 Task: Slide 4 - Introduction.
Action: Mouse moved to (48, 114)
Screenshot: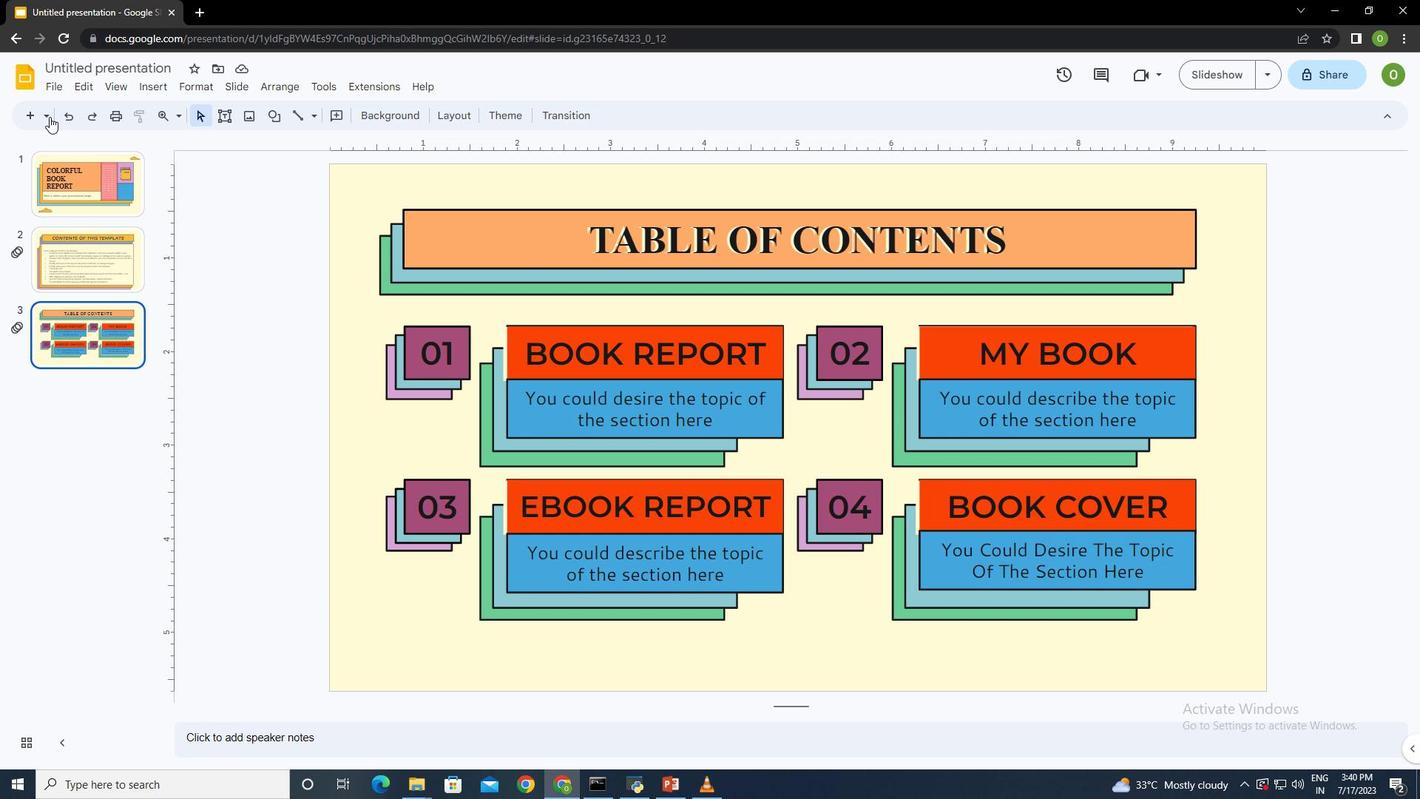 
Action: Mouse pressed left at (48, 114)
Screenshot: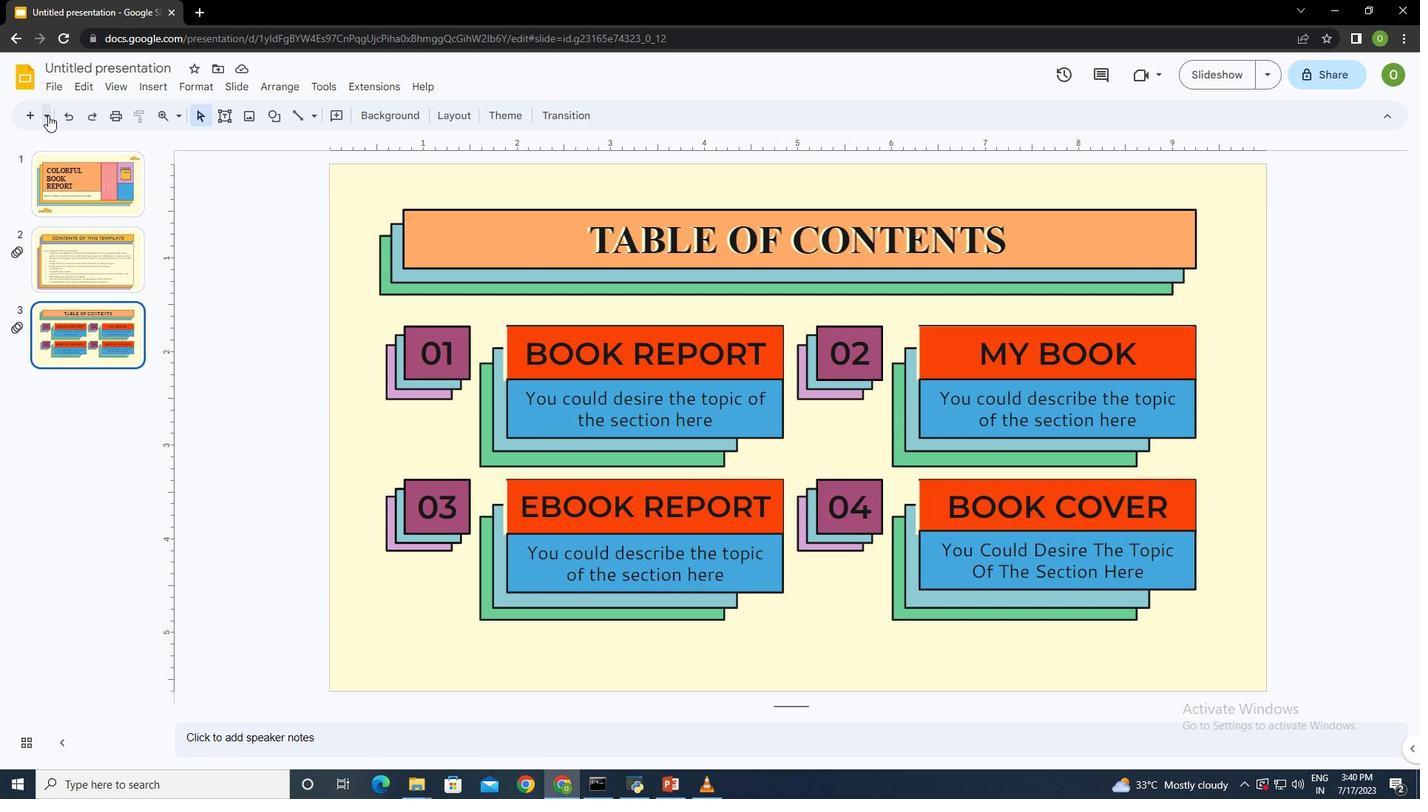 
Action: Mouse moved to (266, 238)
Screenshot: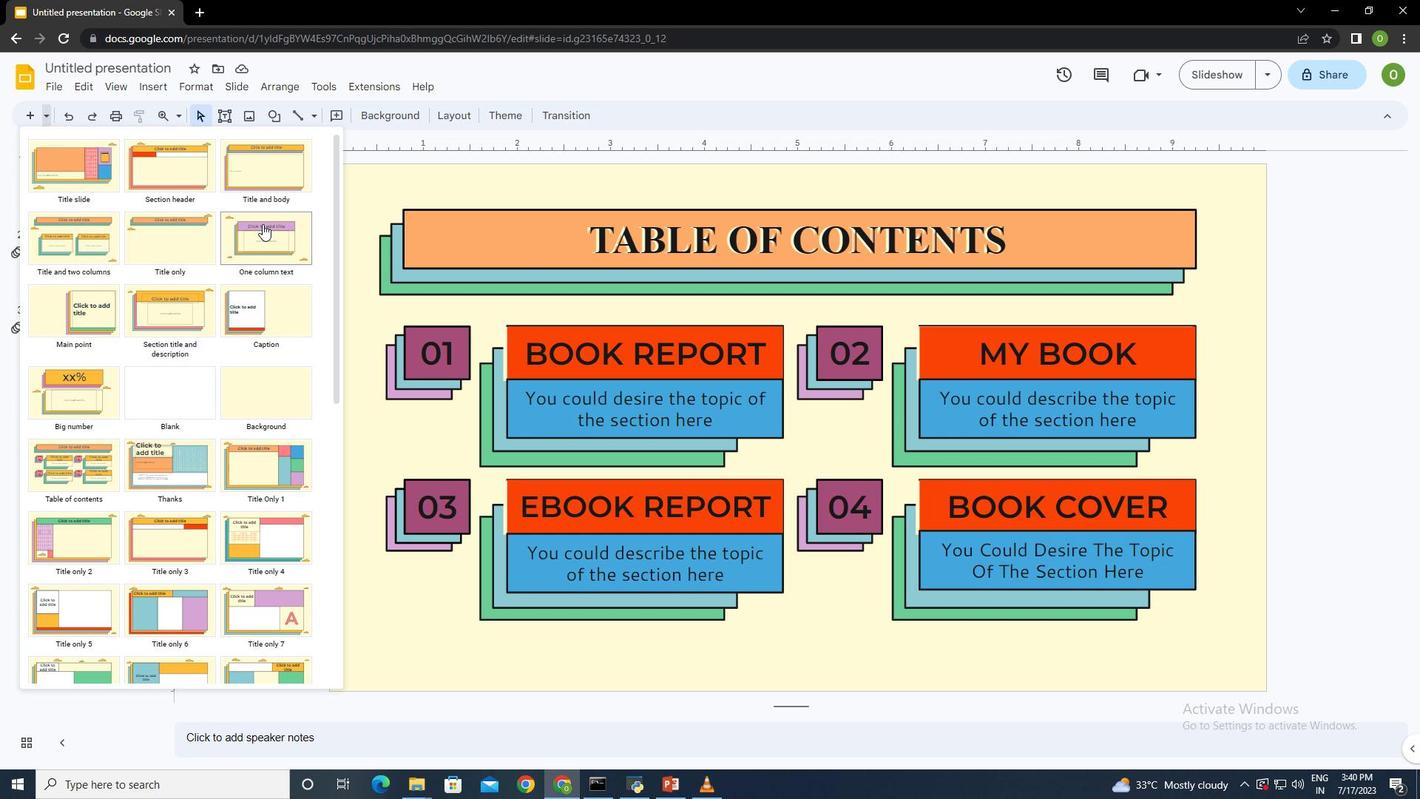 
Action: Mouse pressed left at (266, 238)
Screenshot: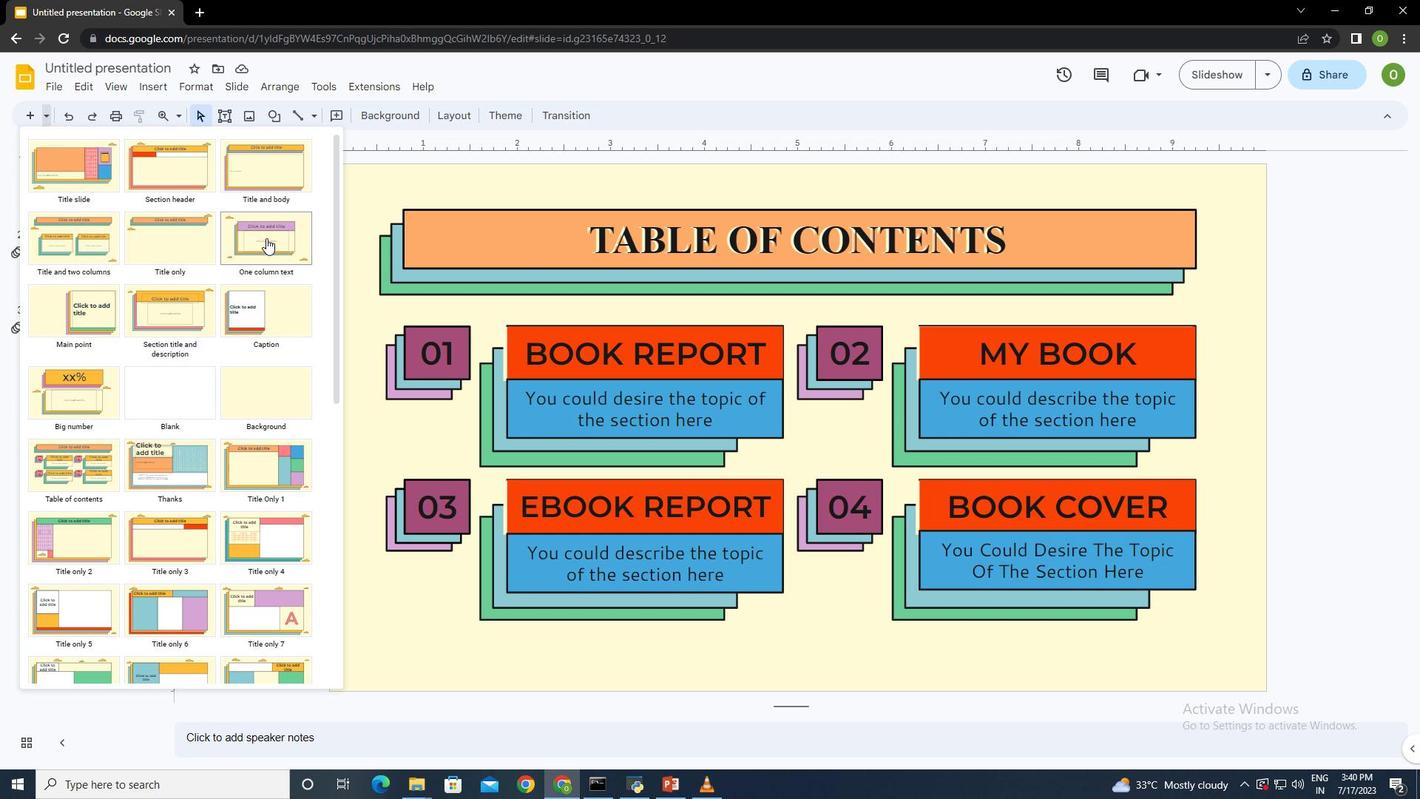 
Action: Mouse moved to (745, 300)
Screenshot: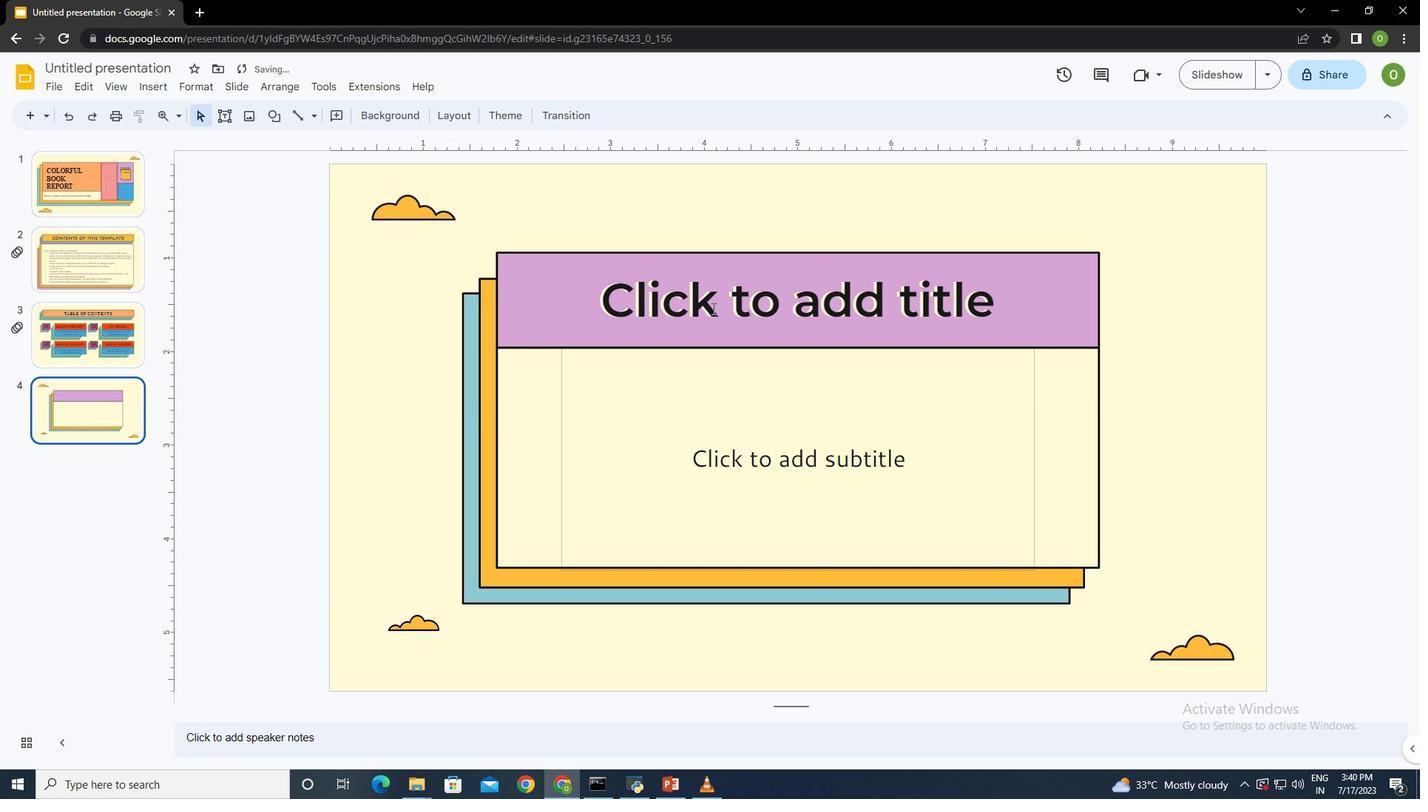 
Action: Mouse pressed left at (745, 300)
Screenshot: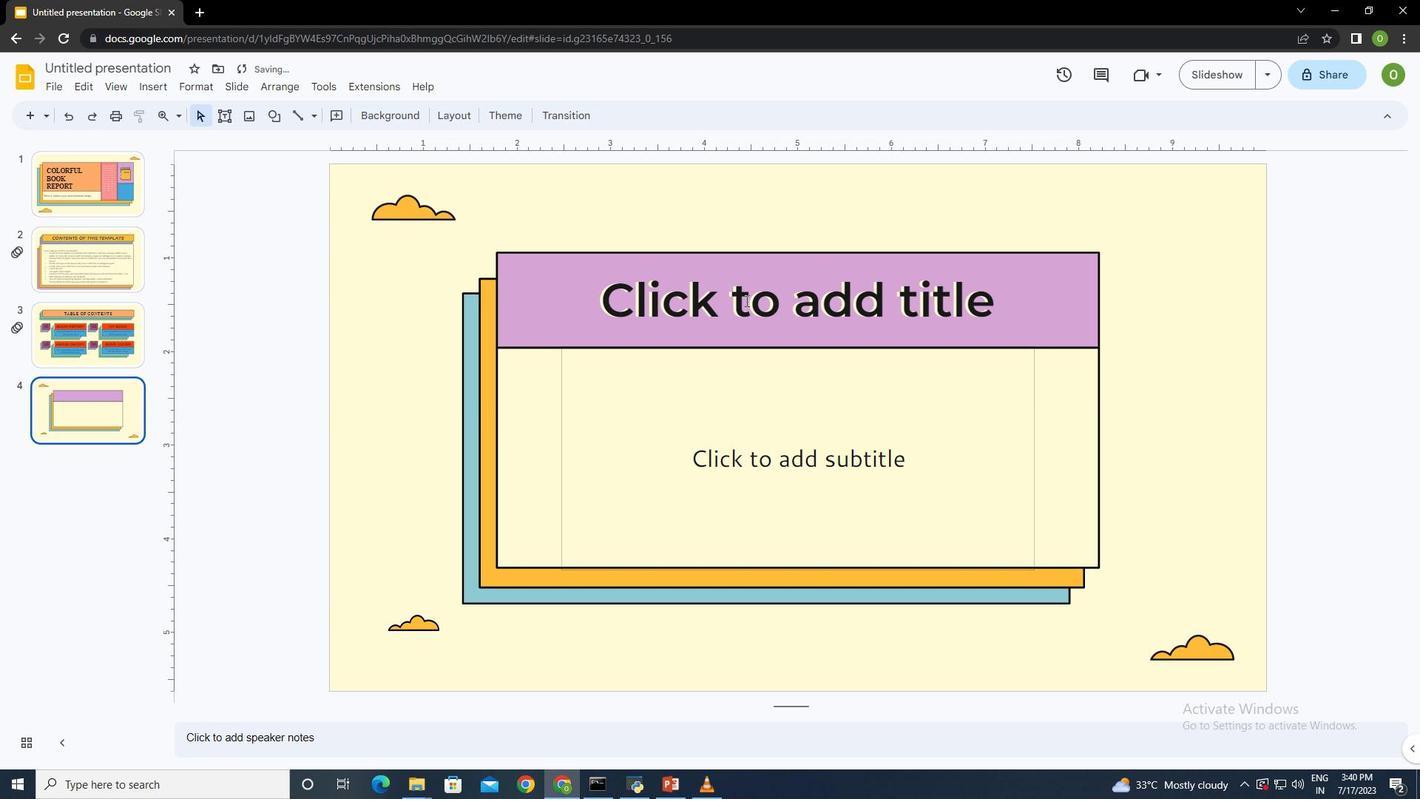 
Action: Key pressed <Key.shift>I<Key.caps_lock>NTRODUCTION
Screenshot: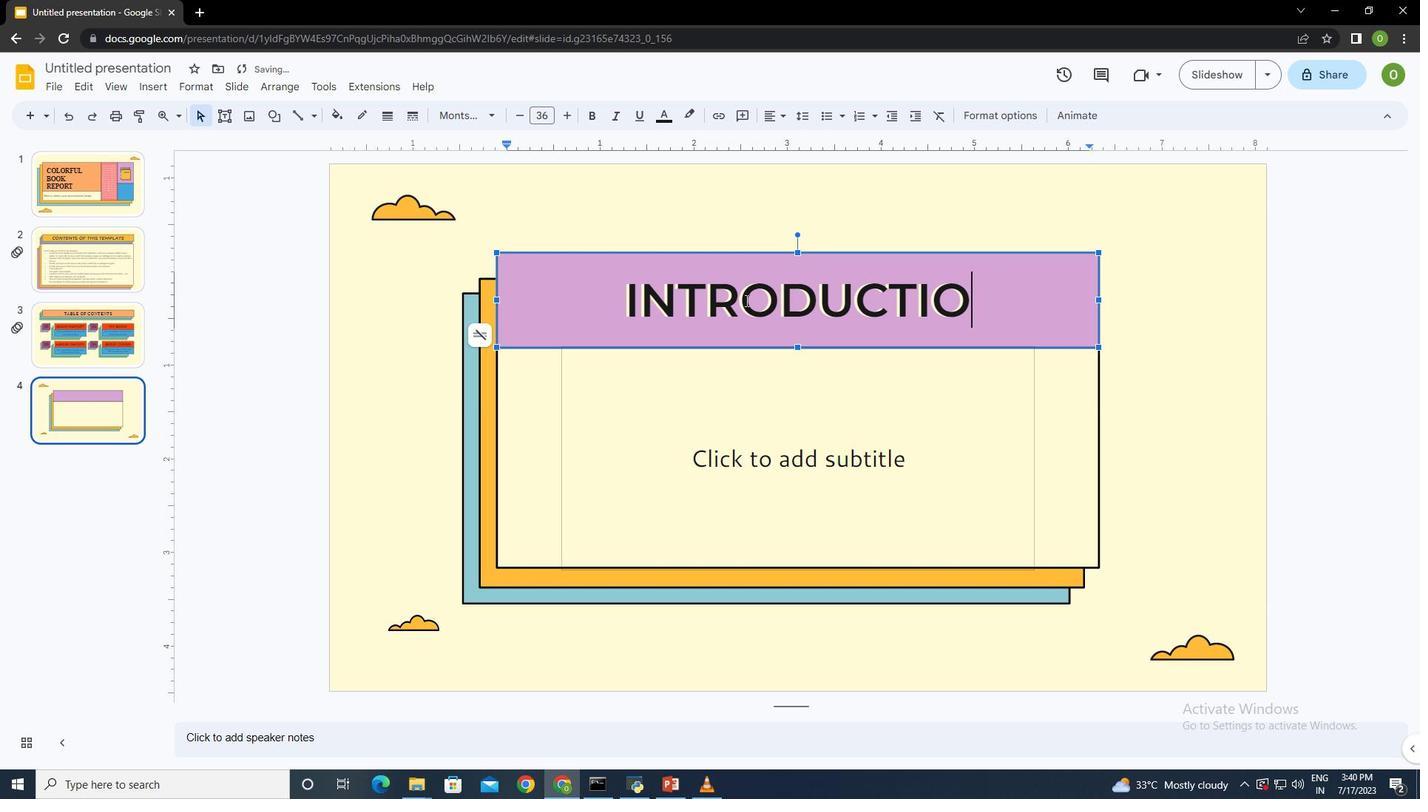 
Action: Mouse moved to (672, 440)
Screenshot: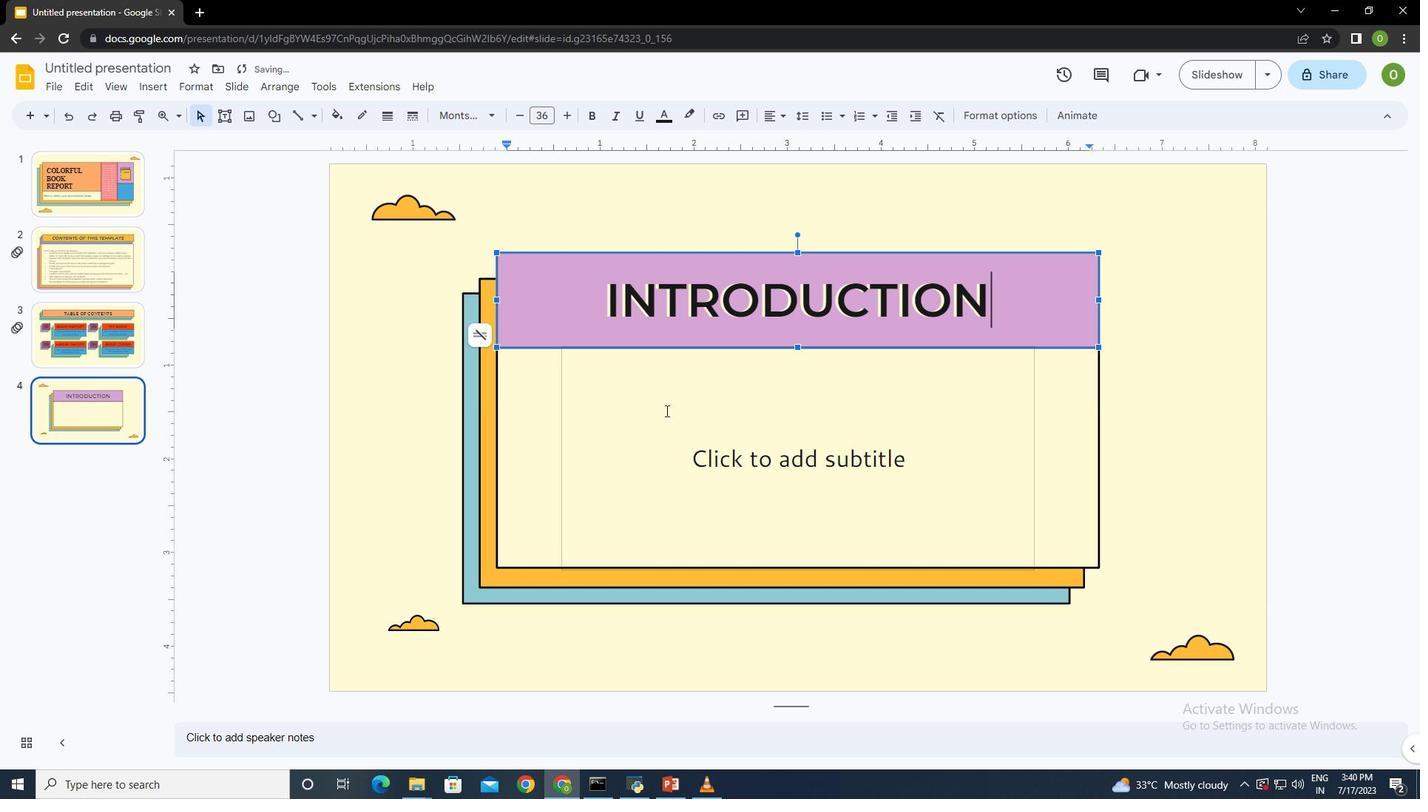 
Action: Mouse pressed left at (672, 440)
Screenshot: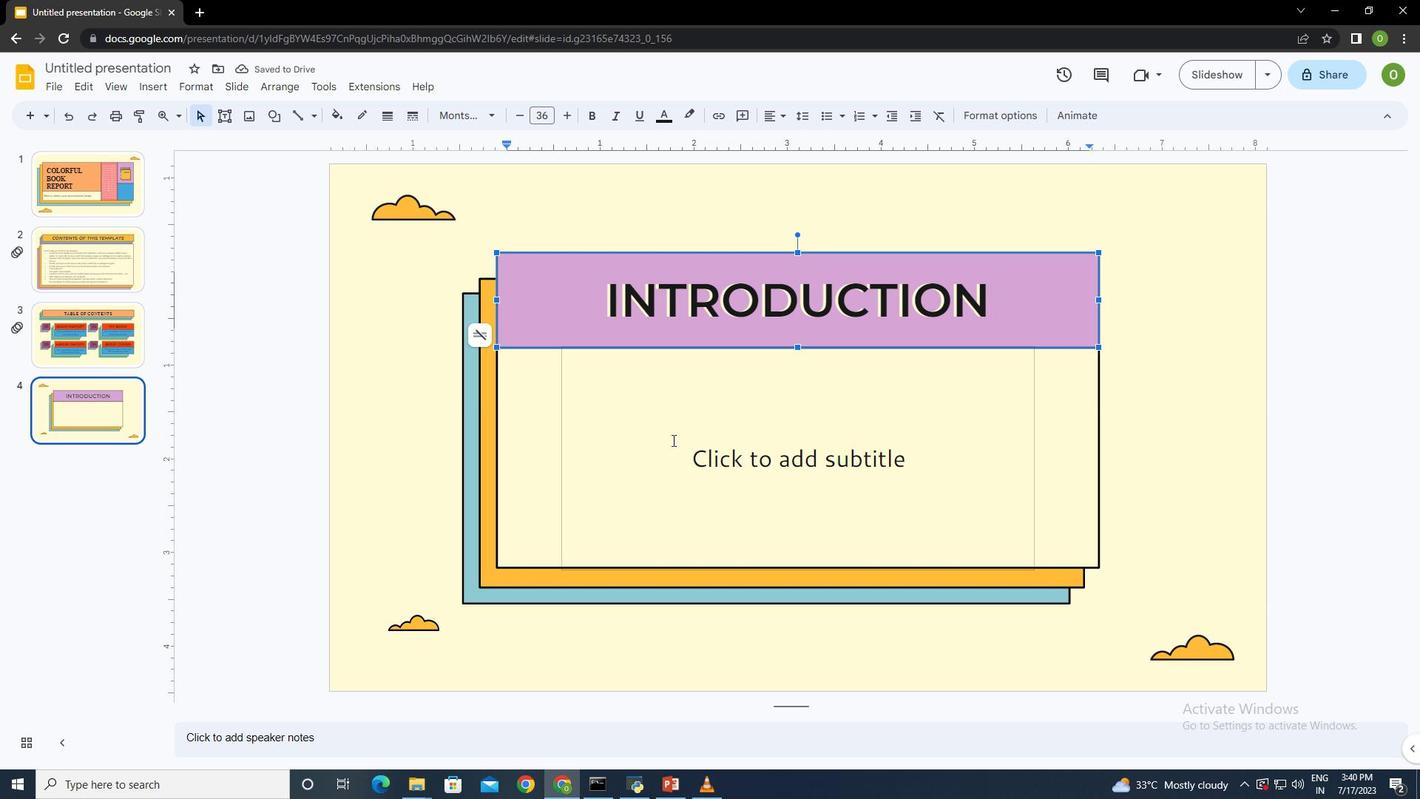 
Action: Key pressed <Key.caps_lock><Key.shift>Here<Key.space>you<Key.space>could<Key.space>give<Key.space>a<Key.space>brif<Key.space><Key.backspace><Key.backspace>ef<Key.space>description<Key.space>of<Key.space>the<Key.space>topic<Key.space>your<Key.backspace><Key.space>want<Key.space>to<Key.space>talk<Key.space>about<Key.space><Key.backspace>.<Key.space><Key.shift><Key.shift>For<Key.space>example<Key.space><Key.backspace>,<Key.space>if<Key.space>you<Key.space>want<Key.space>to<Key.space>talk<Key.space>about<Key.space><Key.shift>Mercury,<Key.space><Key.shift>You<Key.space>could<Key.space>say<Key.space>that's<Key.space>the<Key.space>smallest<Key.space>planet<Key.space>in<Key.space>the<Key.space>entire<Key.space><Key.shift>Solor<Key.backspace><Key.backspace>ar<Key.space><Key.shift>System.<Key.backspace>ctrl+A
Screenshot: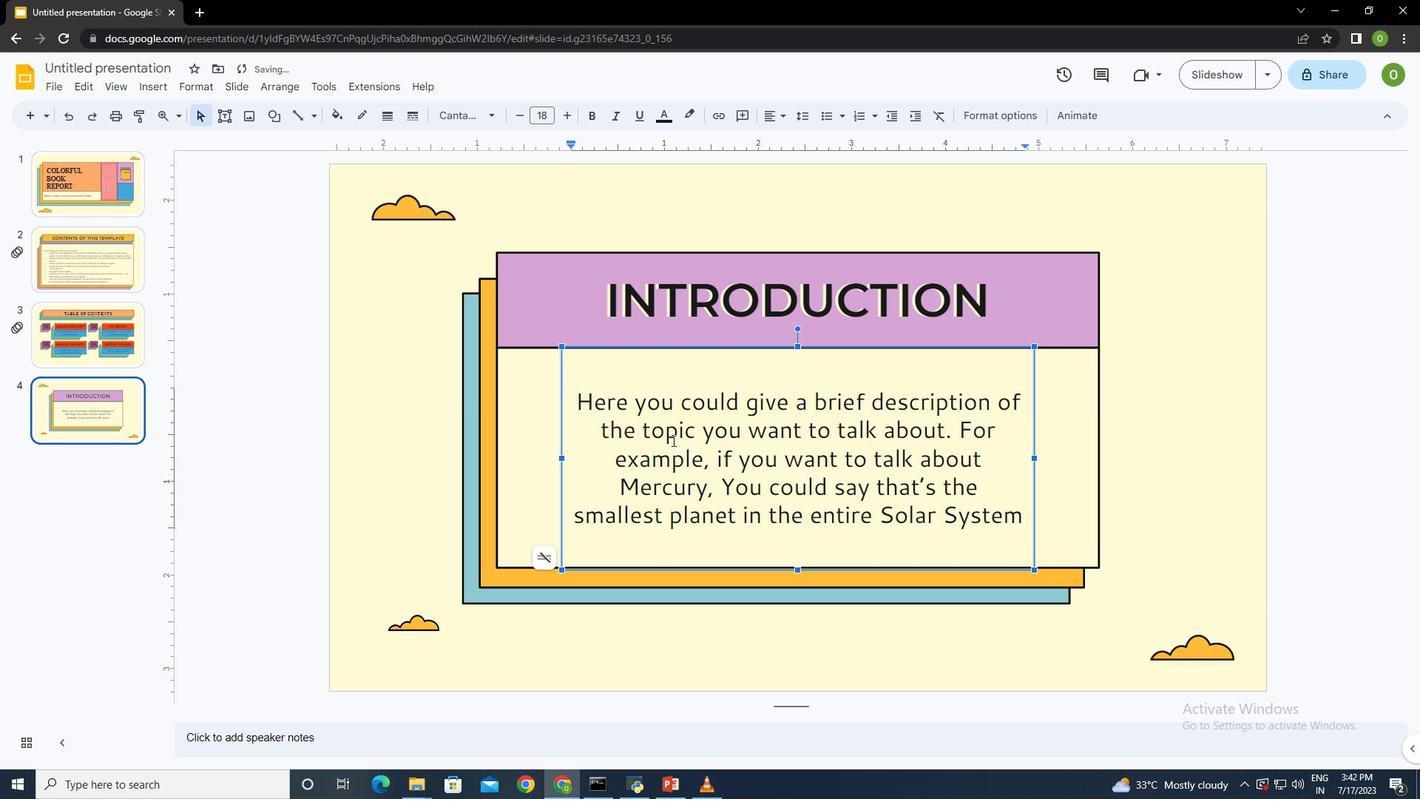 
Action: Mouse moved to (472, 115)
Screenshot: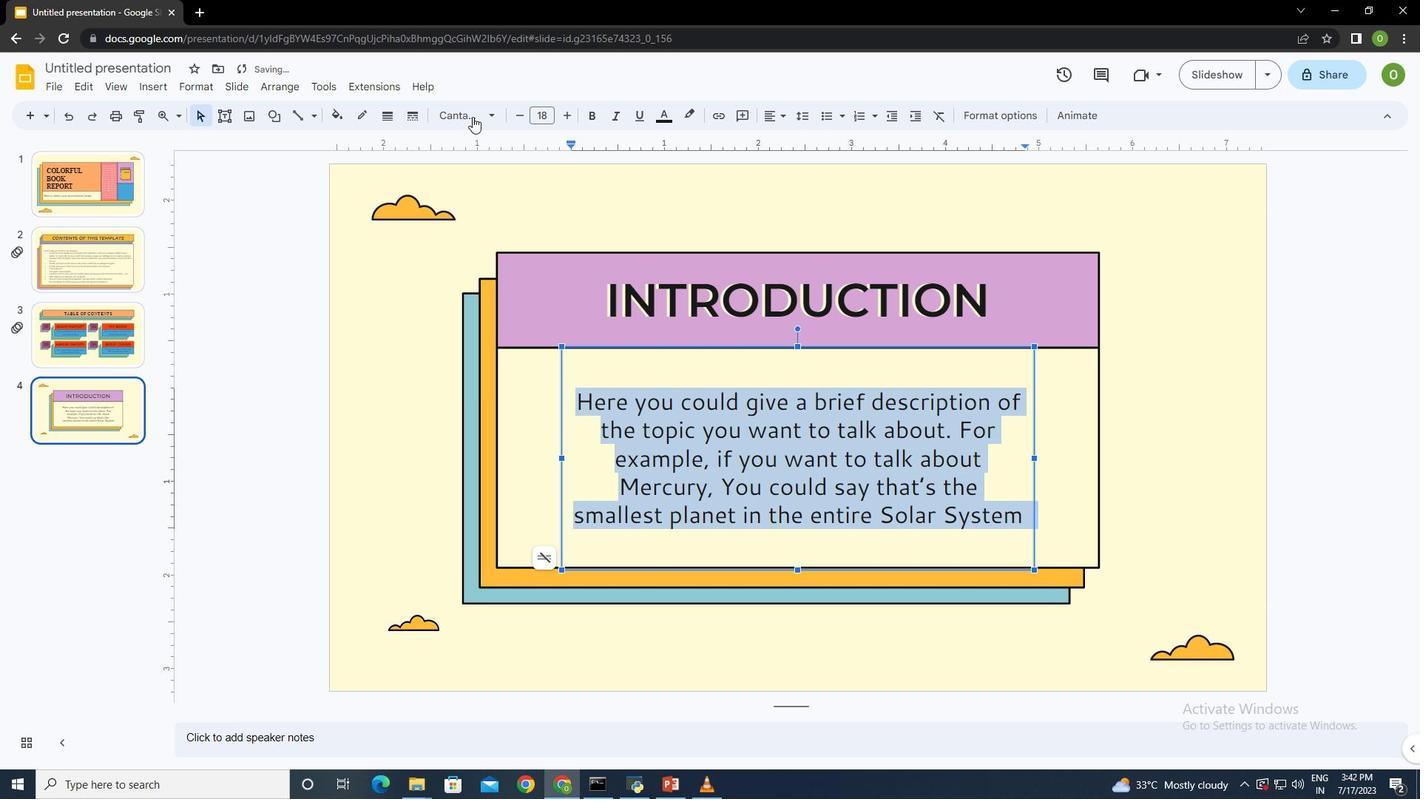 
Action: Mouse pressed left at (472, 115)
Screenshot: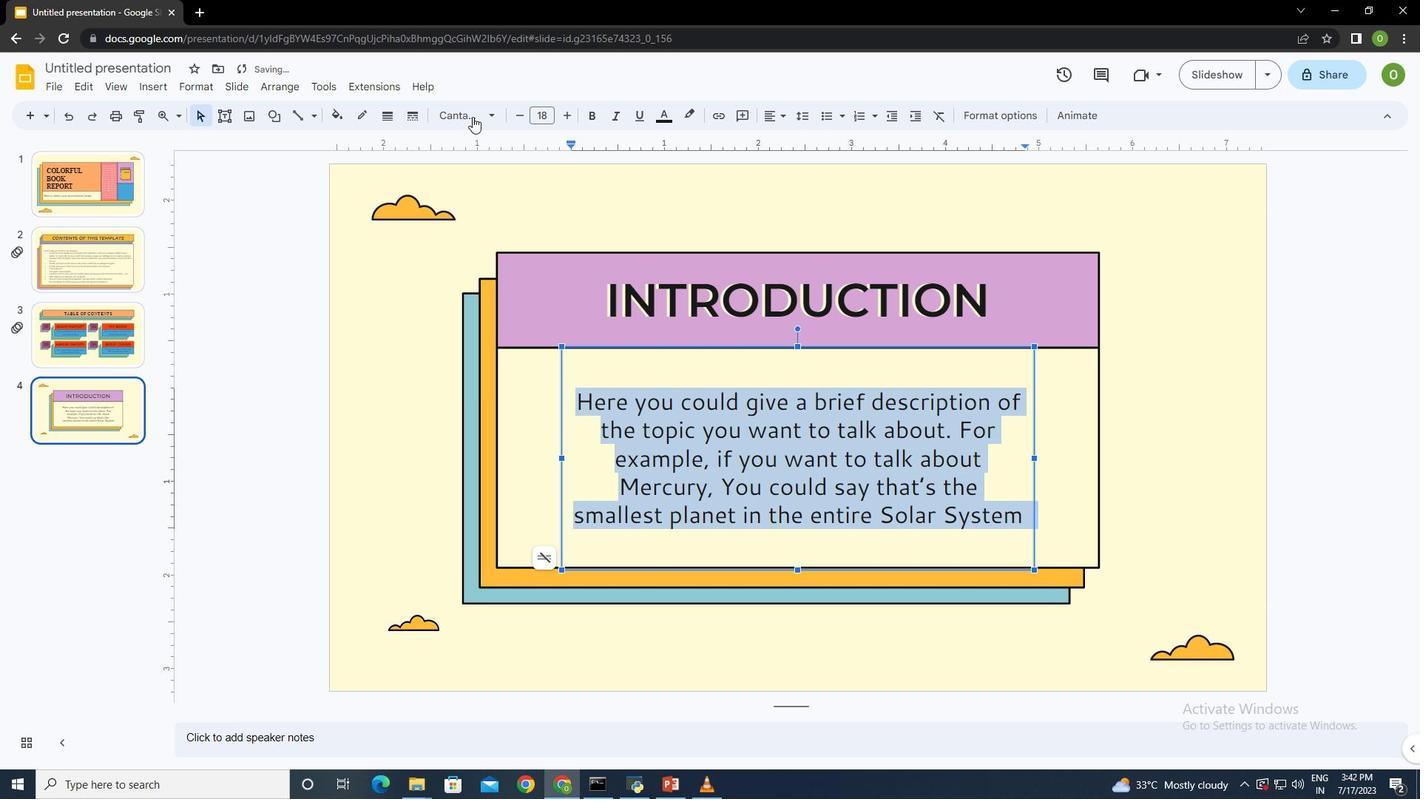 
Action: Mouse moved to (518, 375)
Screenshot: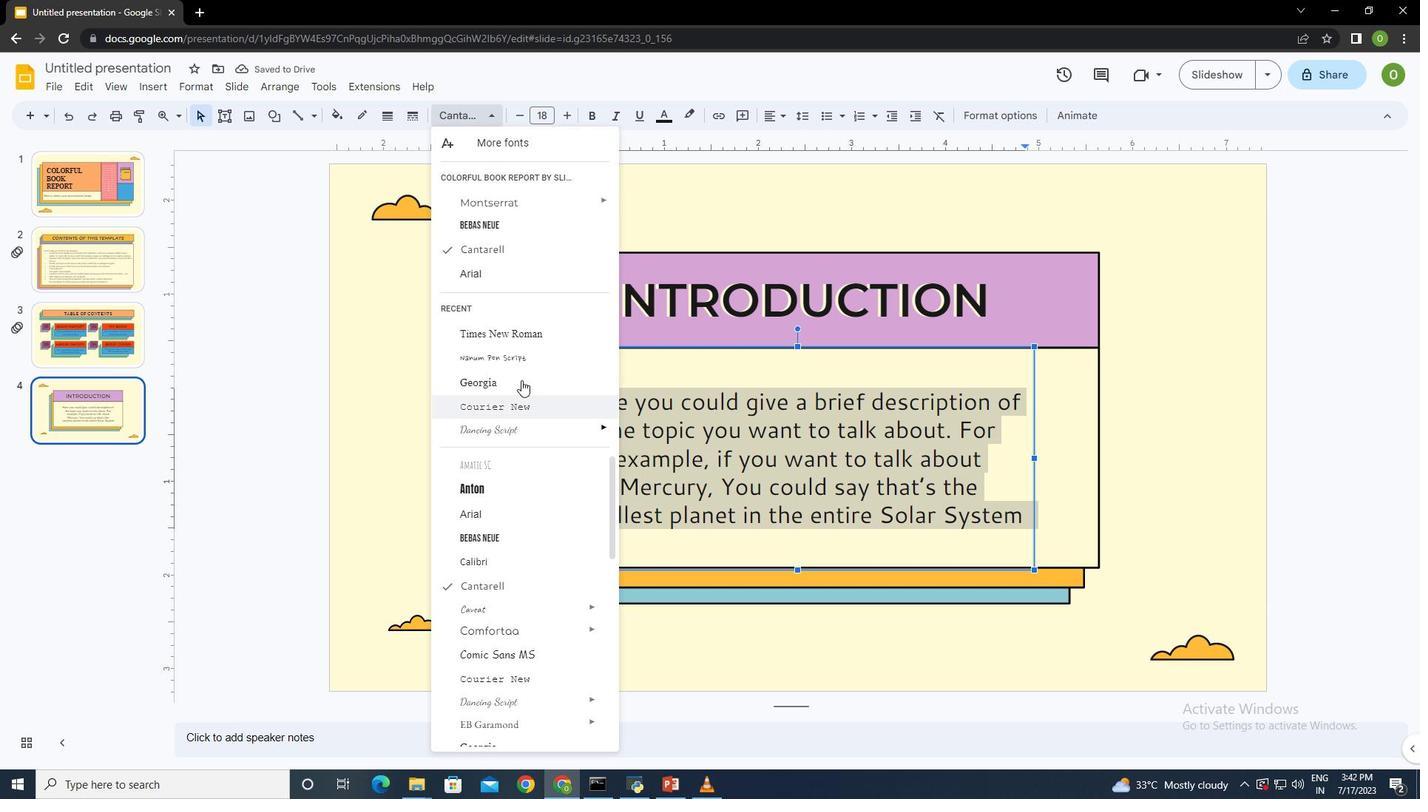 
Action: Mouse pressed left at (518, 375)
Screenshot: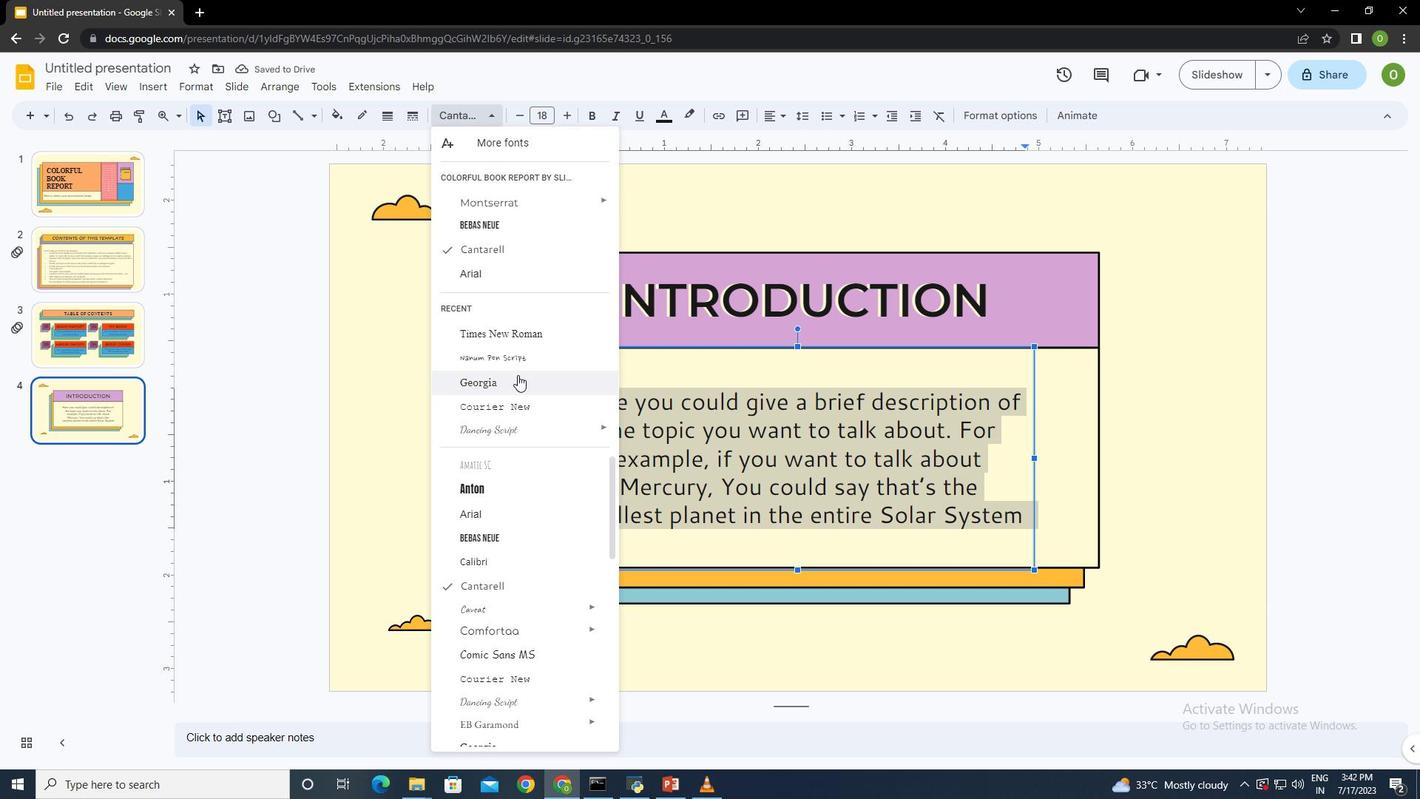 
Action: Mouse moved to (570, 116)
Screenshot: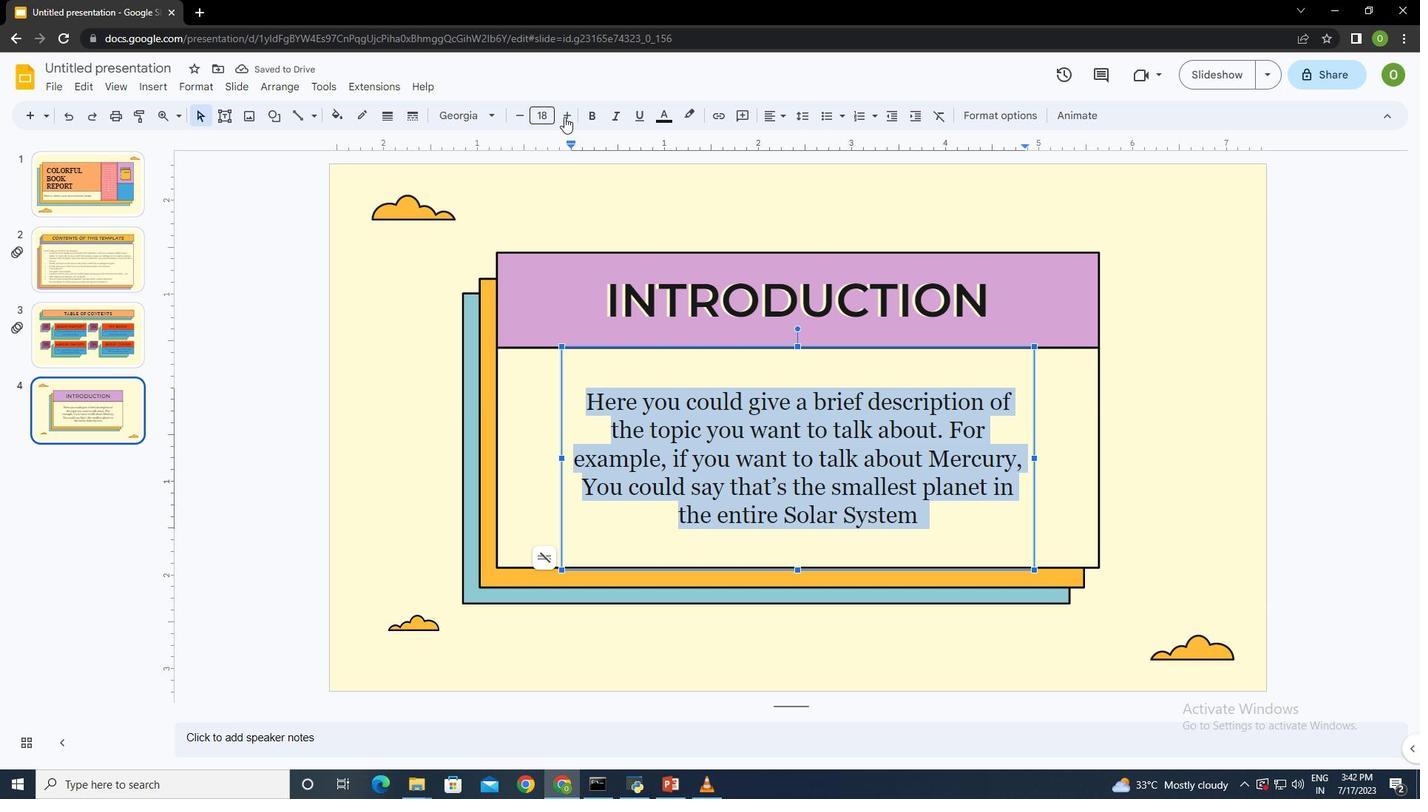 
Action: Mouse pressed left at (570, 116)
Screenshot: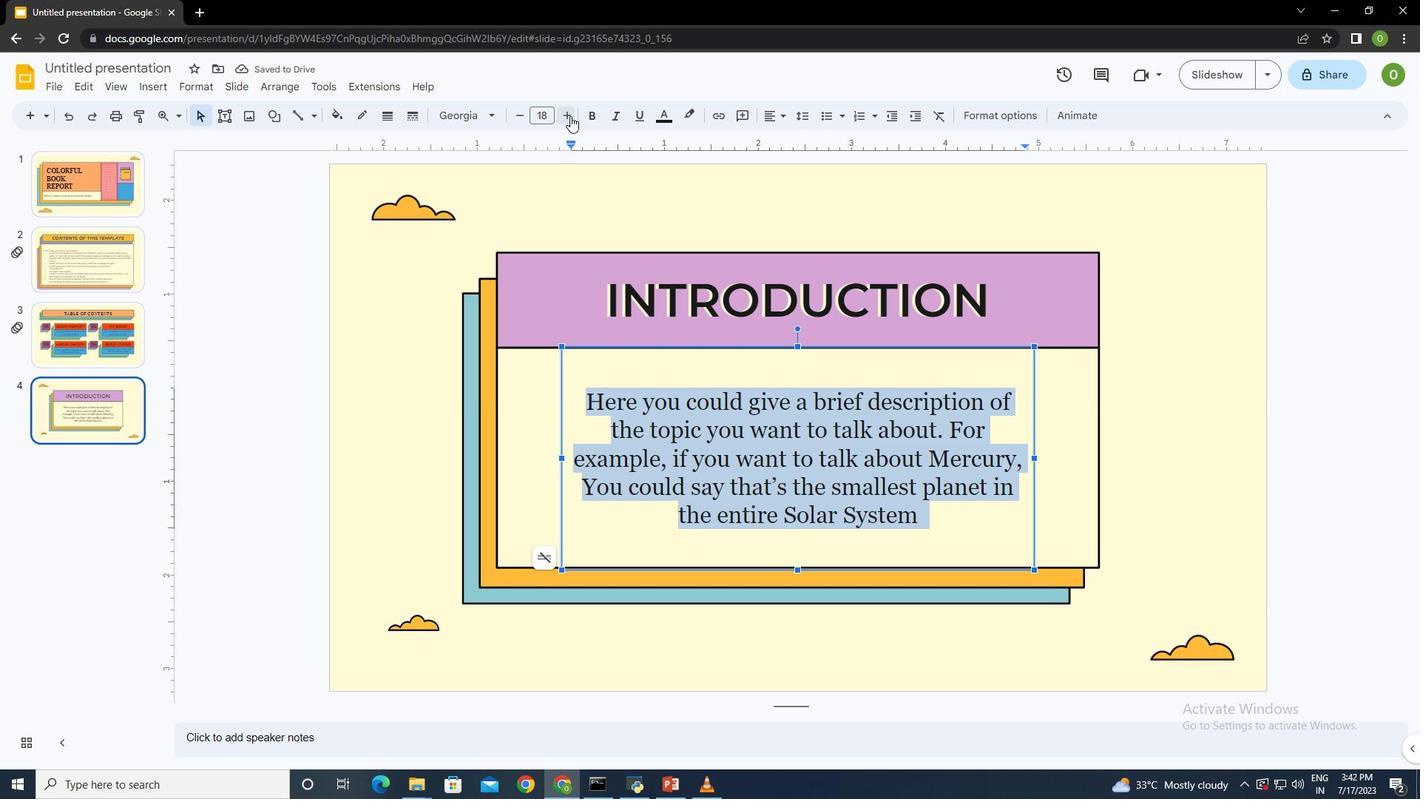 
Action: Mouse moved to (935, 360)
Screenshot: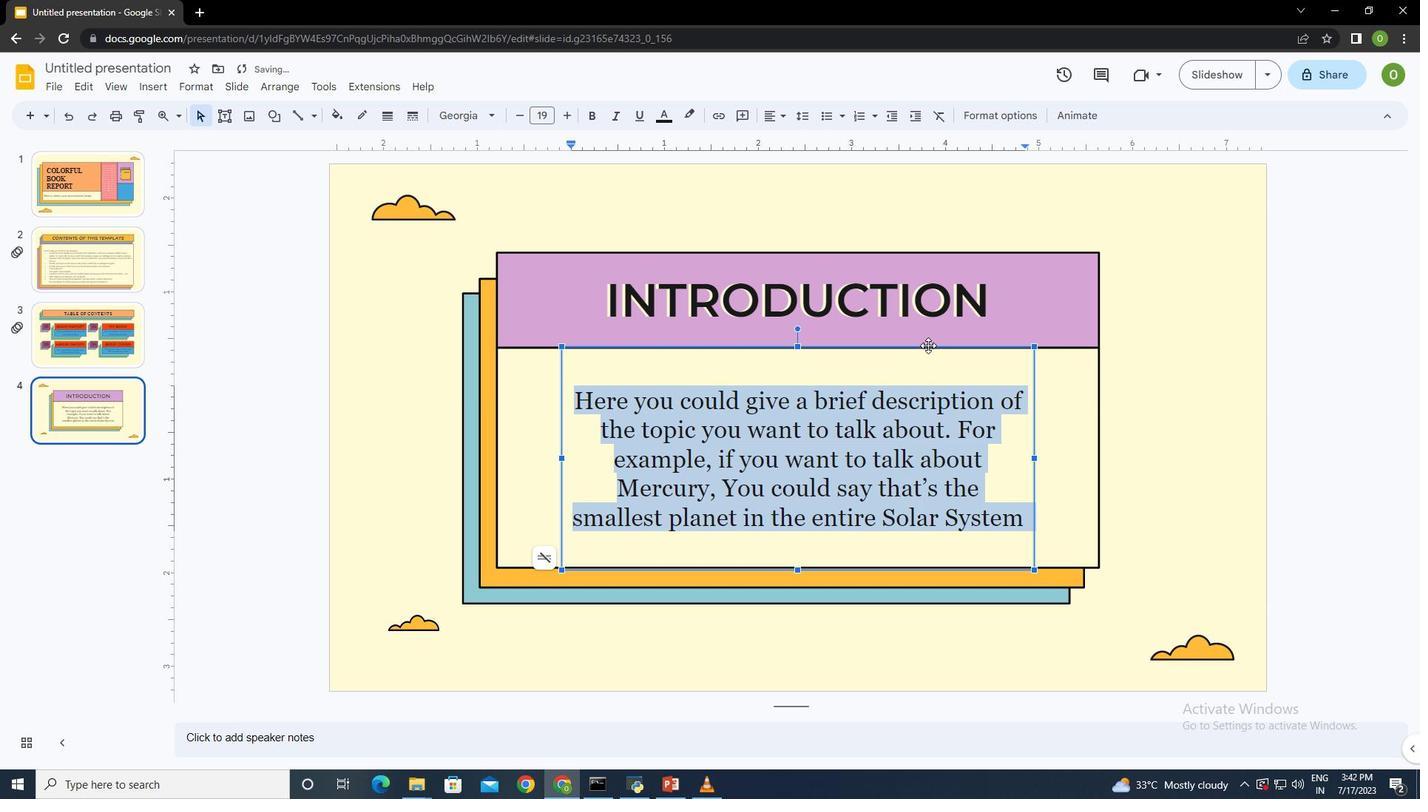 
Action: Mouse pressed left at (935, 360)
Screenshot: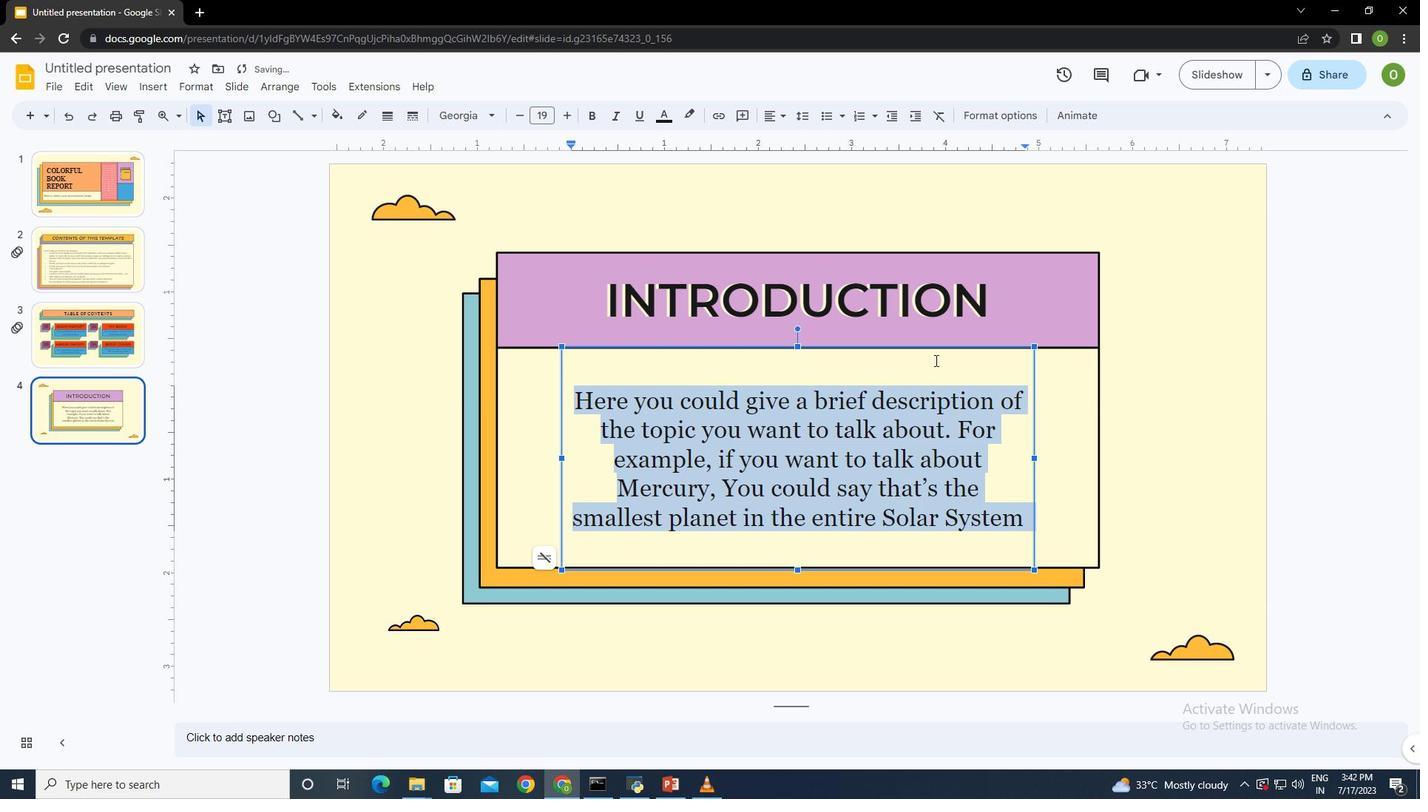 
Action: Mouse moved to (994, 302)
Screenshot: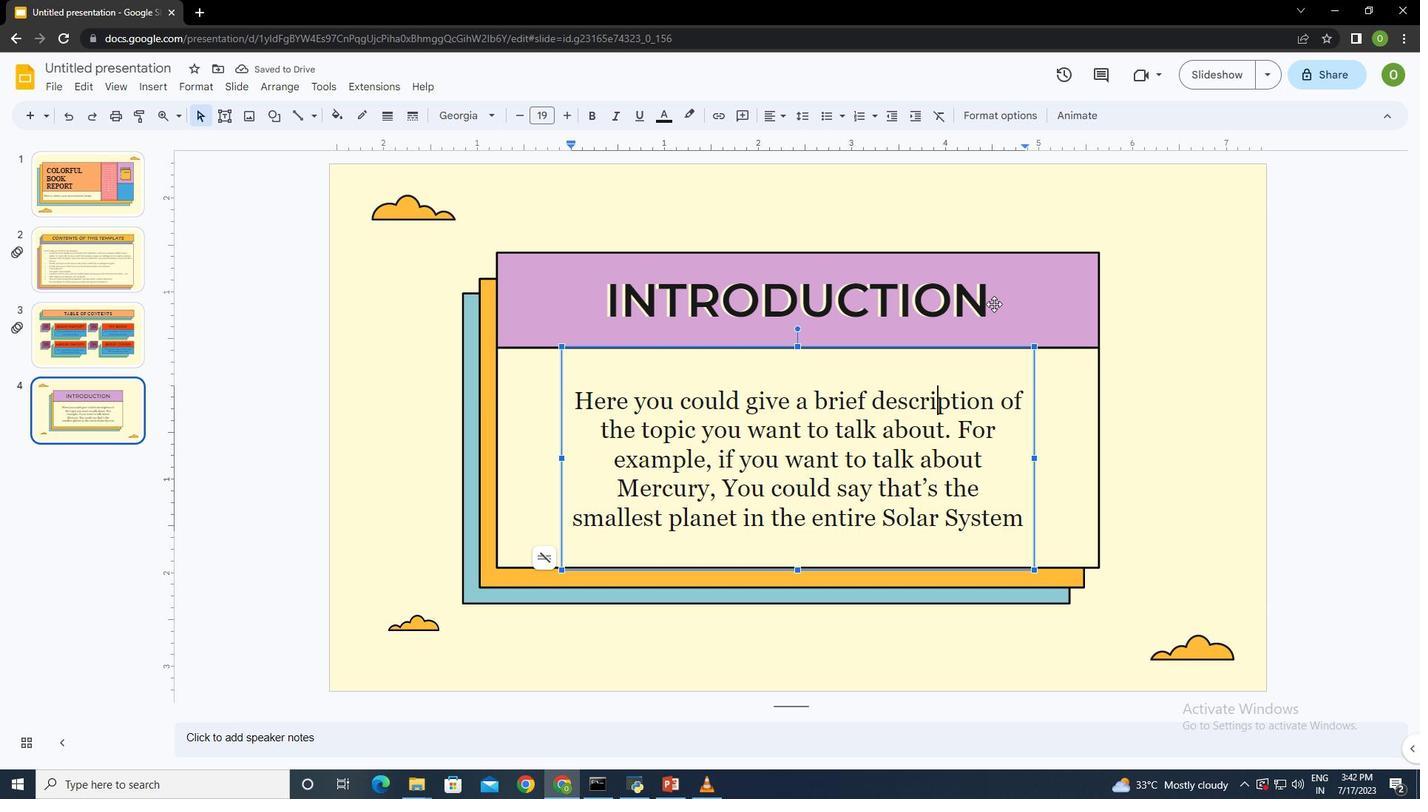
Action: Mouse pressed left at (994, 302)
Screenshot: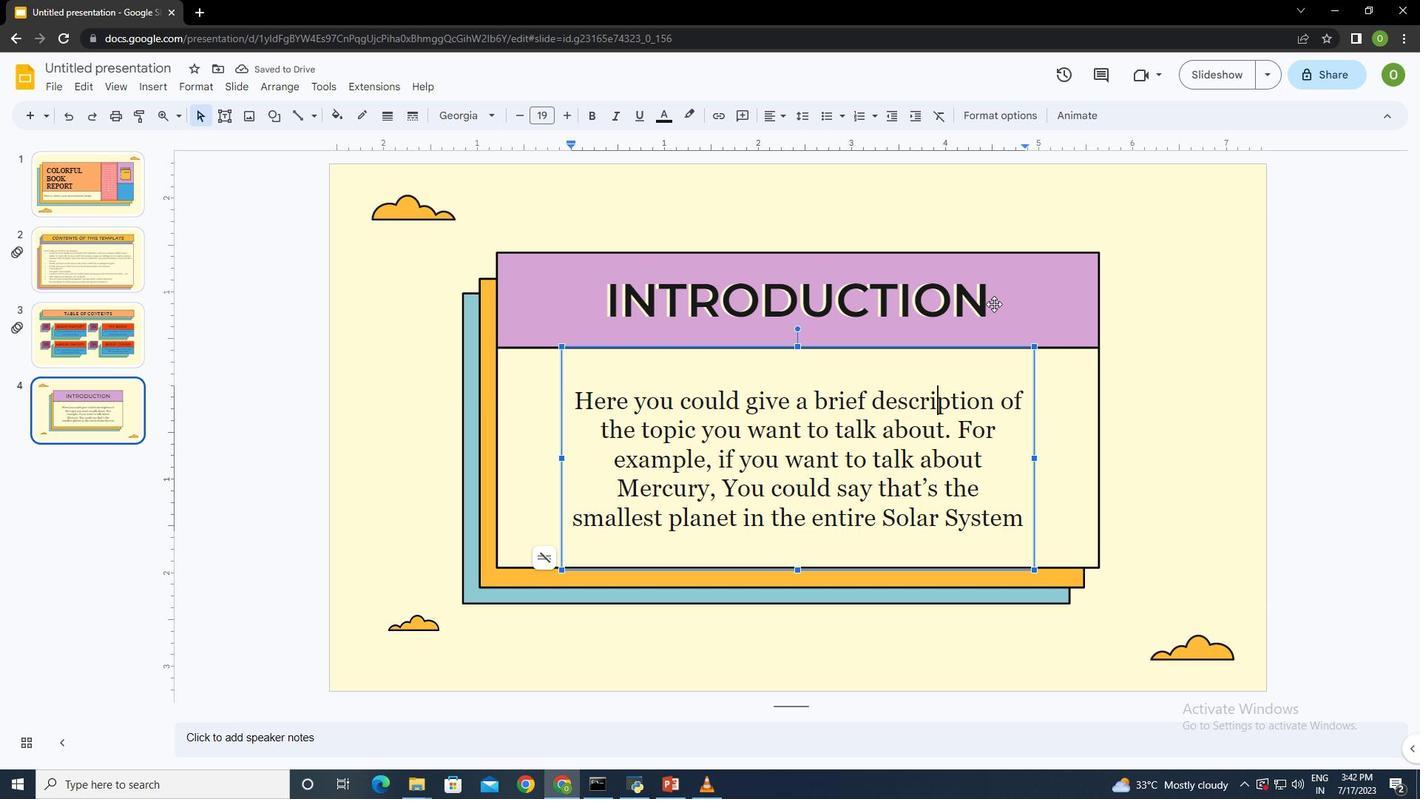 
Action: Mouse moved to (978, 300)
Screenshot: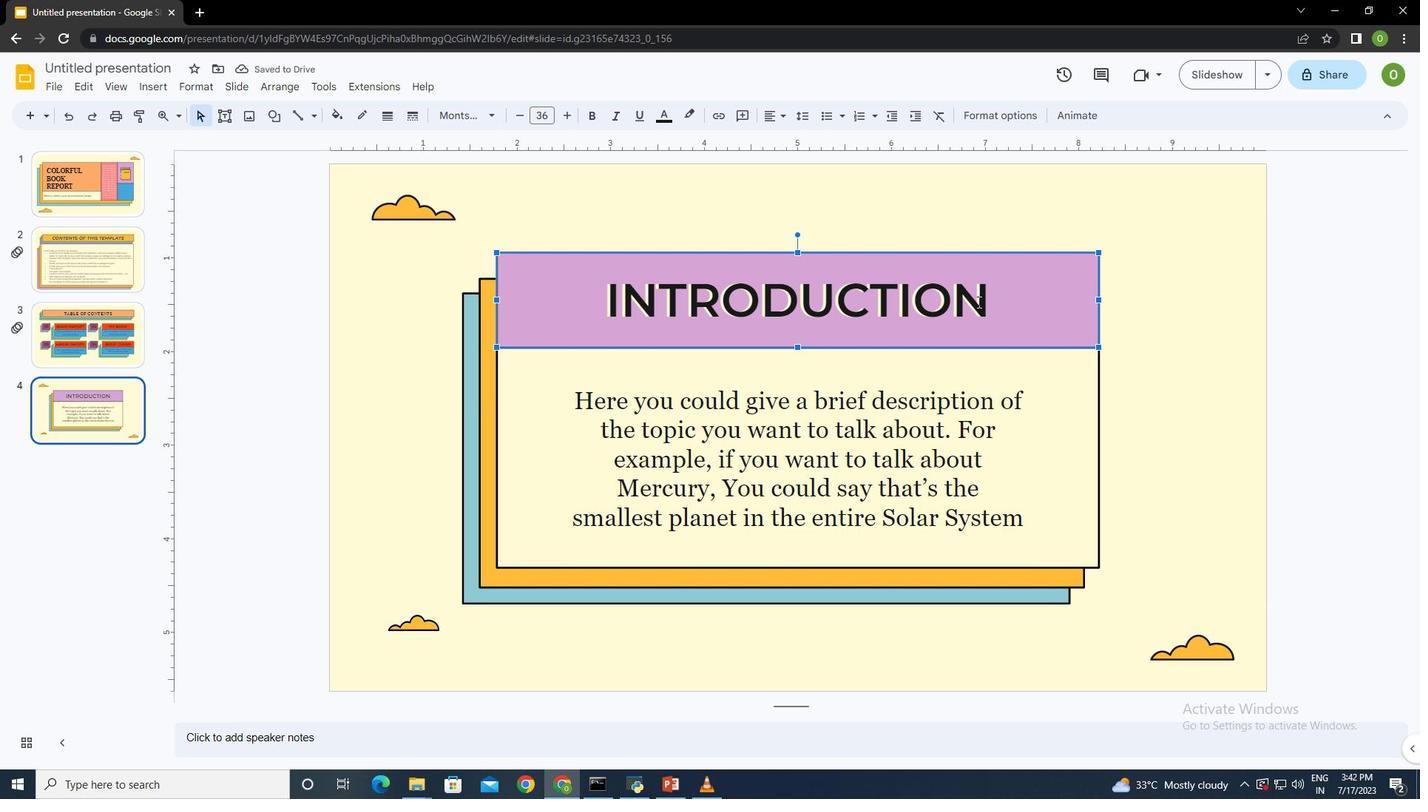 
Action: Mouse pressed left at (978, 300)
Screenshot: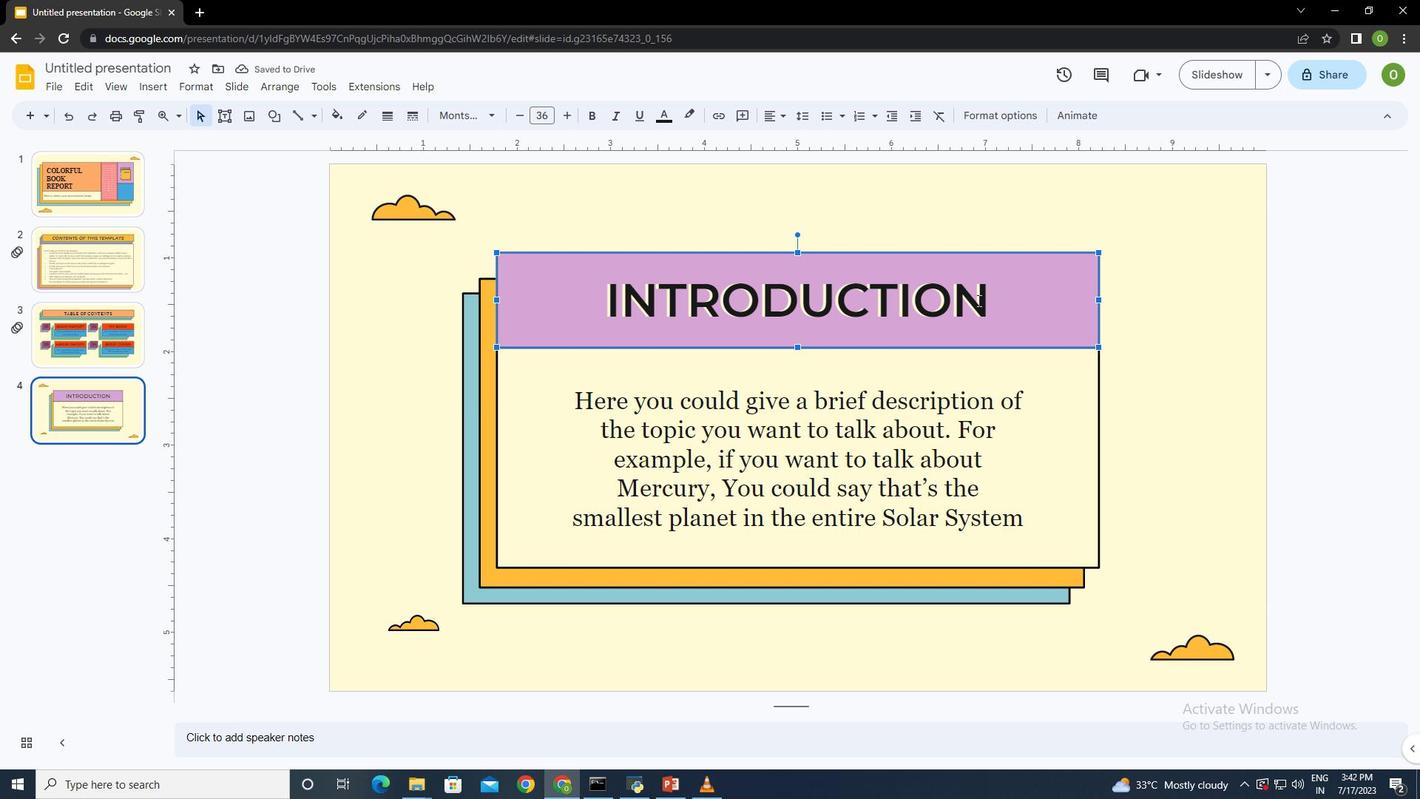
Action: Mouse pressed left at (978, 300)
Screenshot: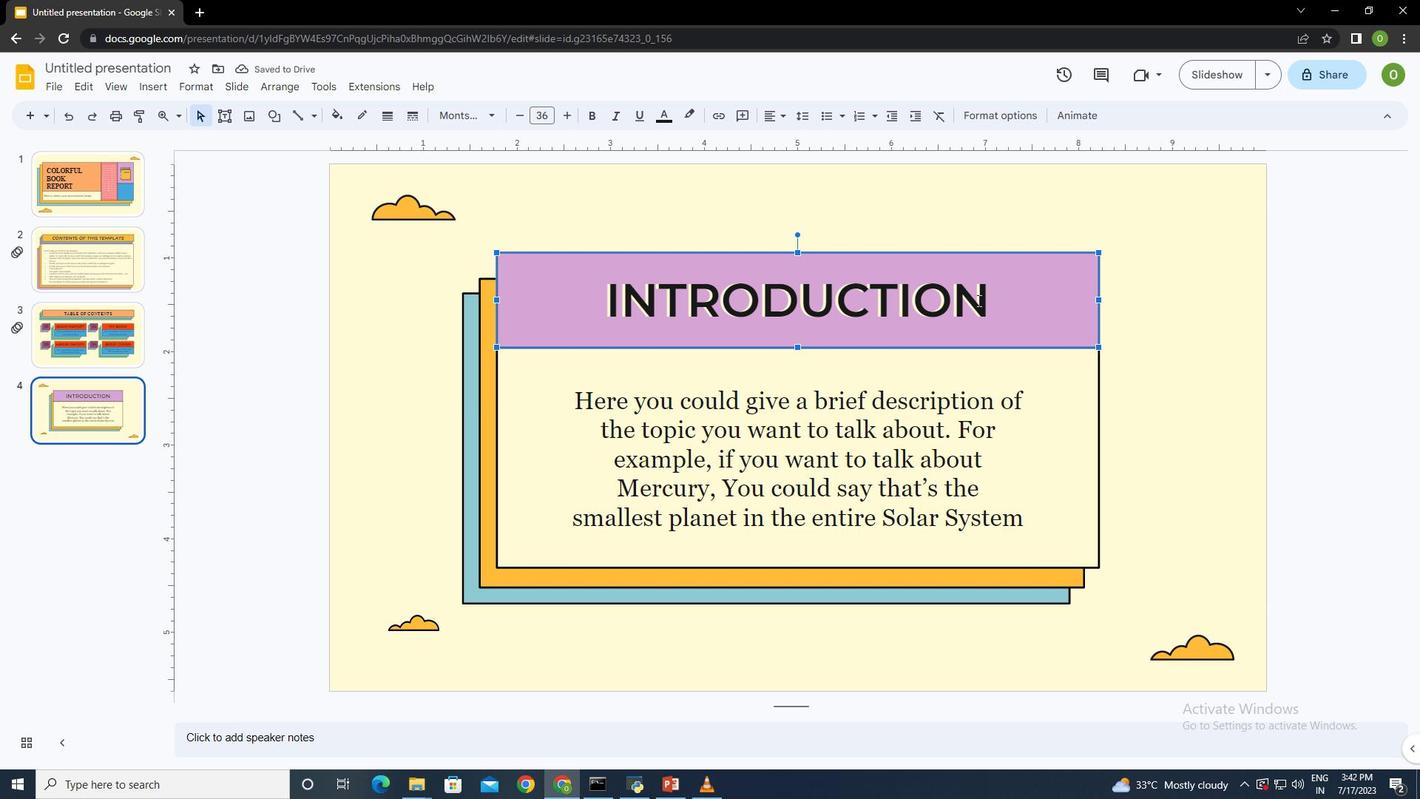 
Action: Mouse moved to (463, 119)
Screenshot: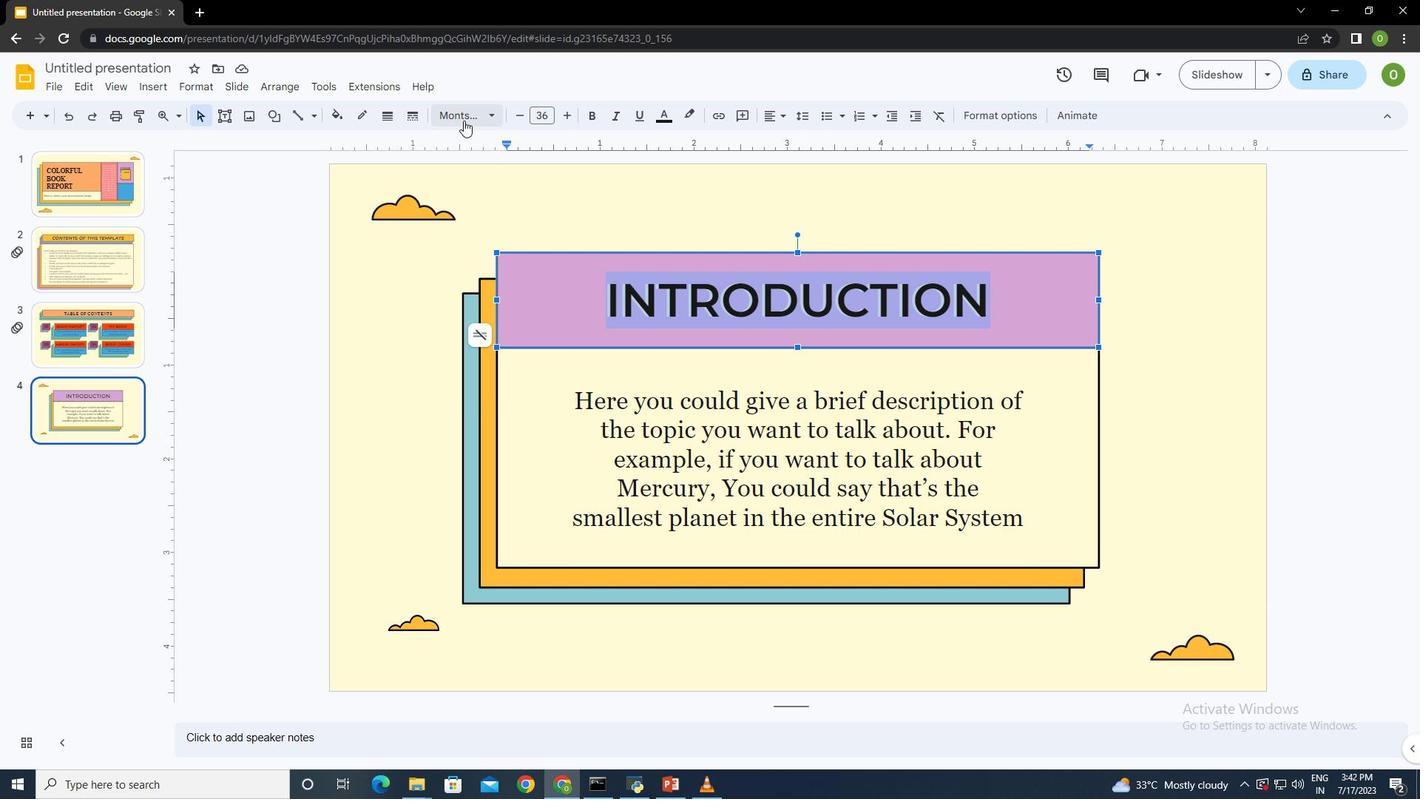 
Action: Mouse pressed left at (463, 119)
Screenshot: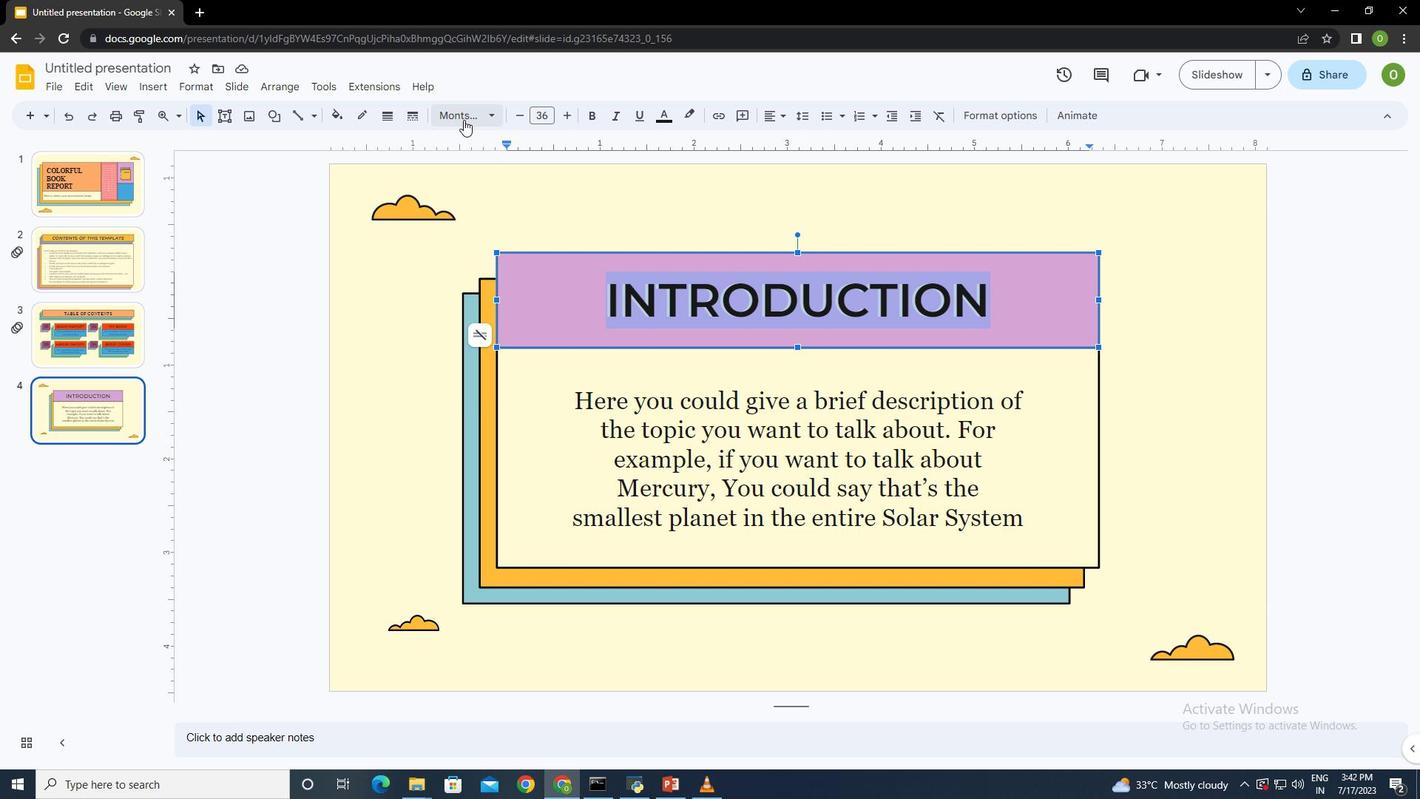 
Action: Mouse moved to (540, 352)
Screenshot: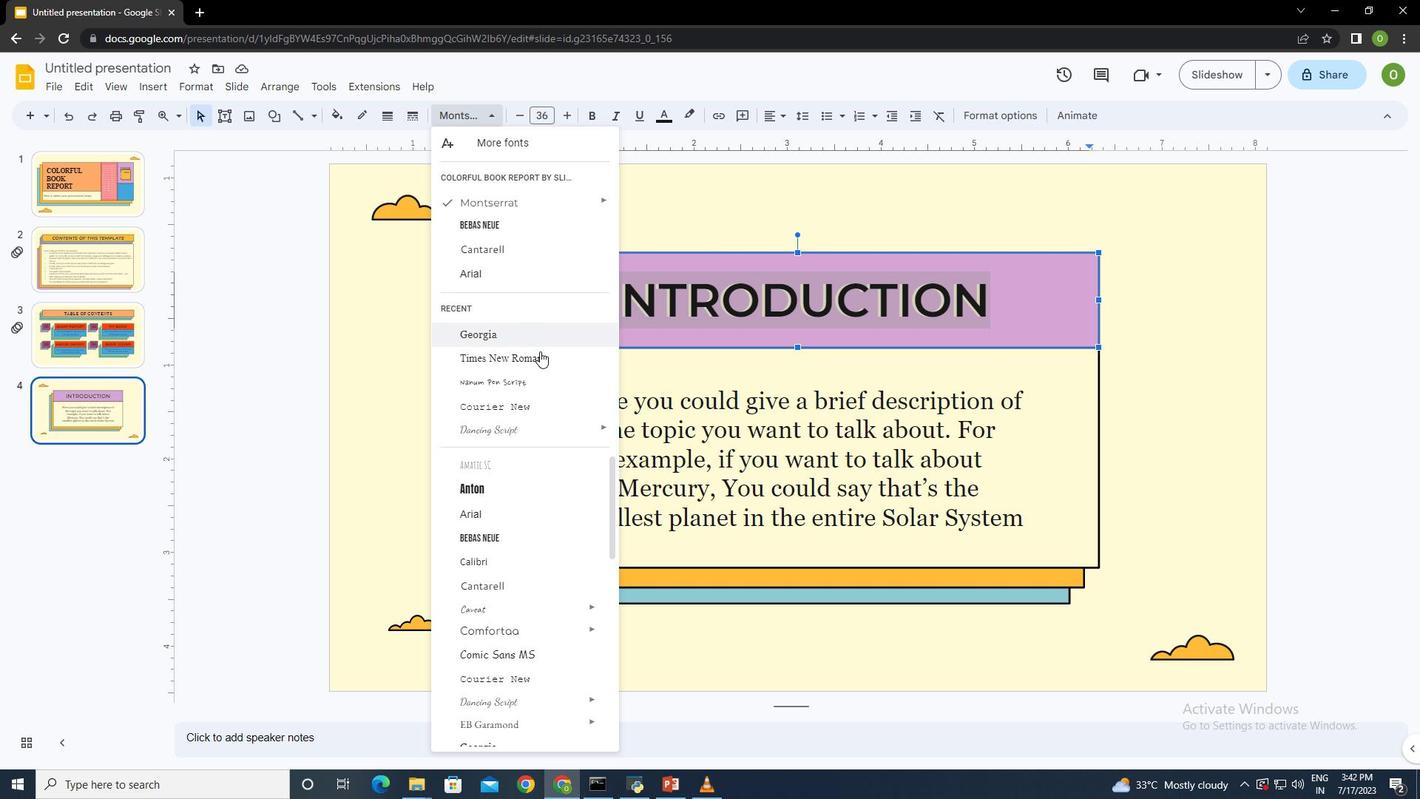 
Action: Mouse pressed left at (540, 352)
Screenshot: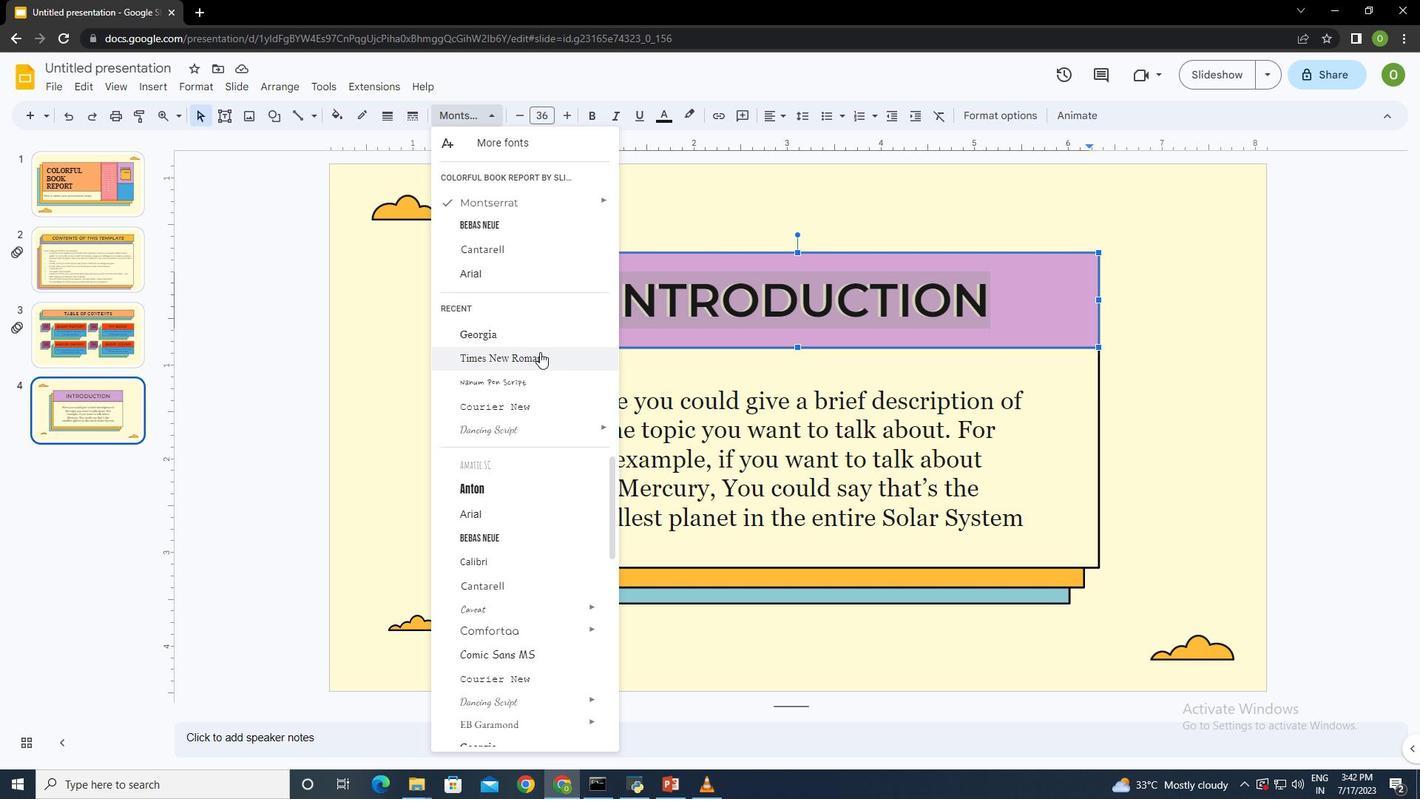 
Action: Mouse moved to (563, 117)
Screenshot: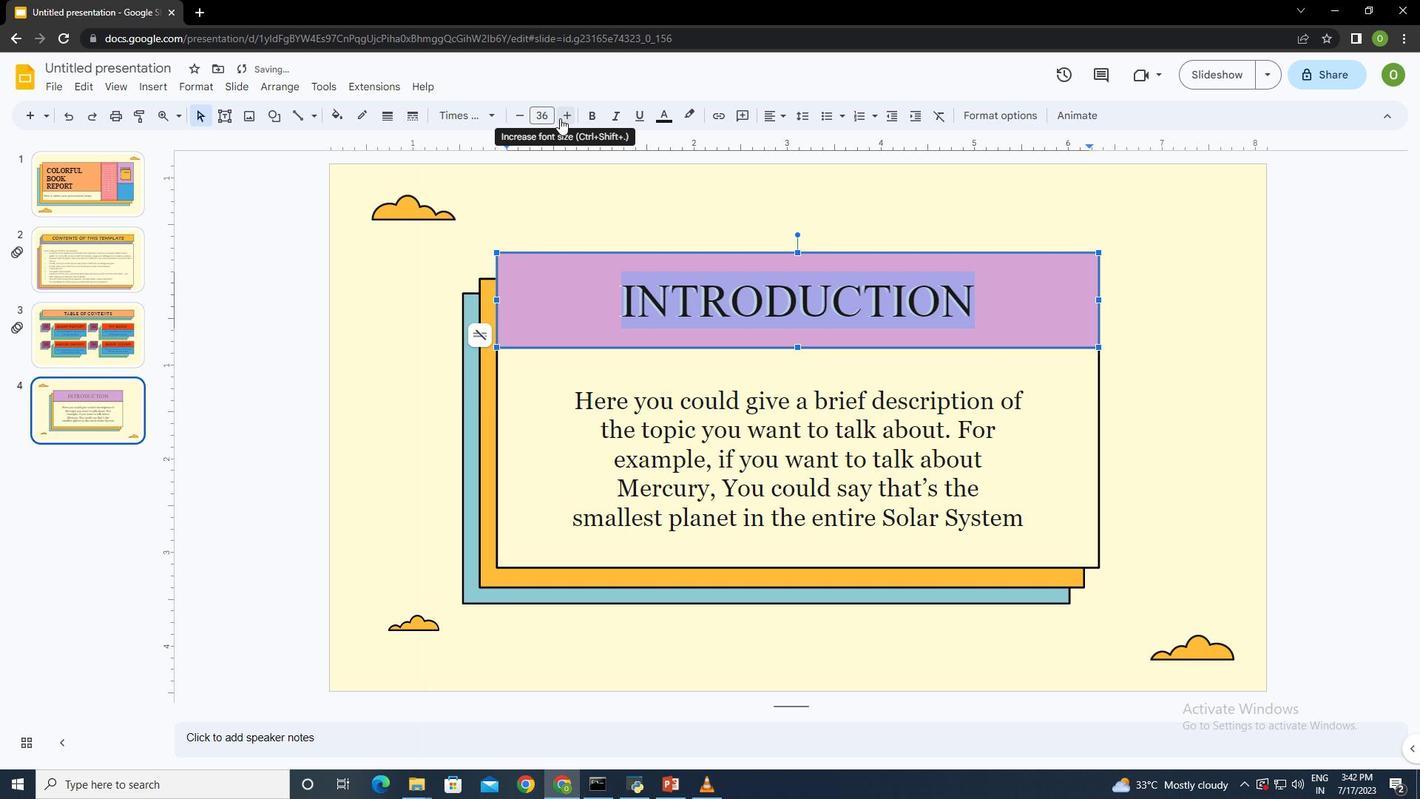 
Action: Mouse pressed left at (563, 117)
Screenshot: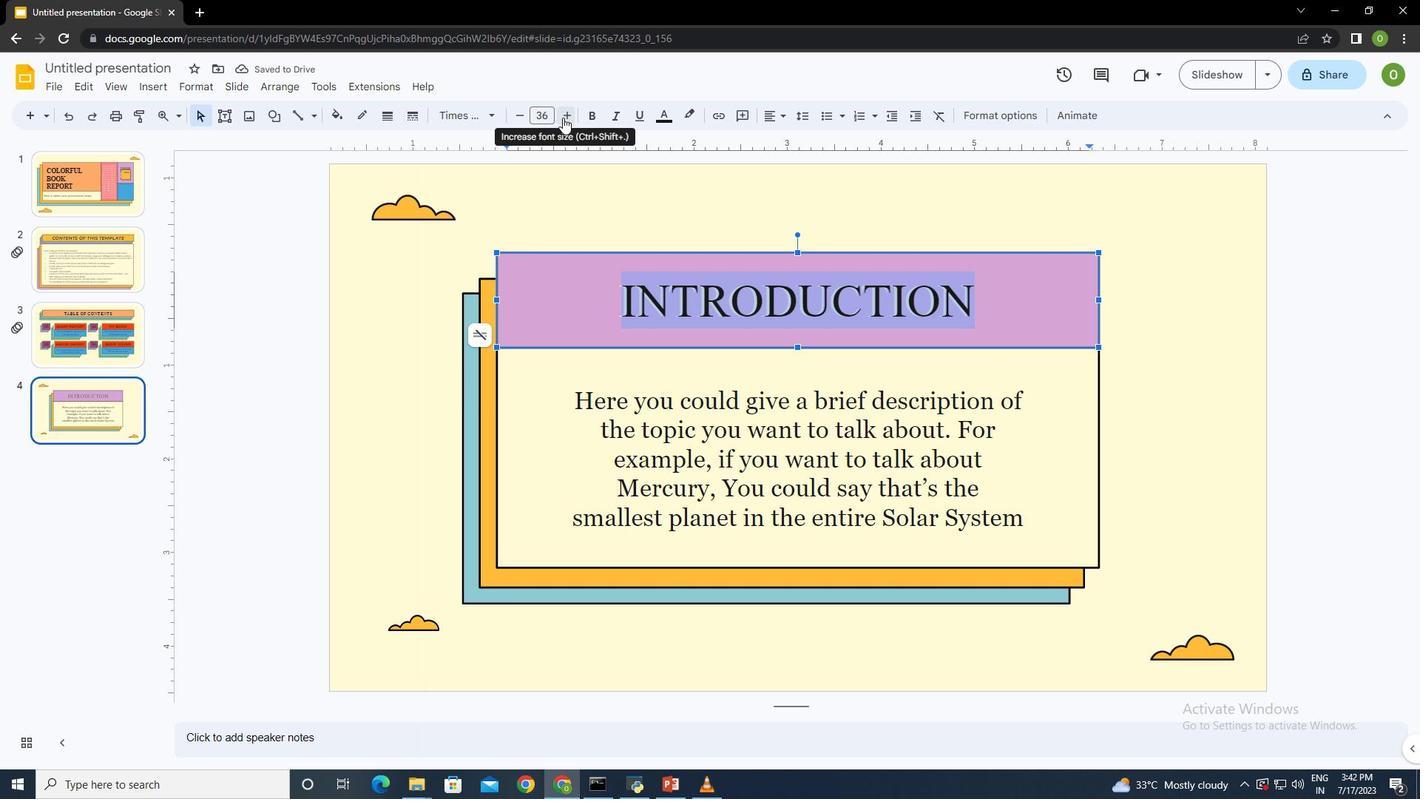 
Action: Mouse moved to (1065, 452)
Screenshot: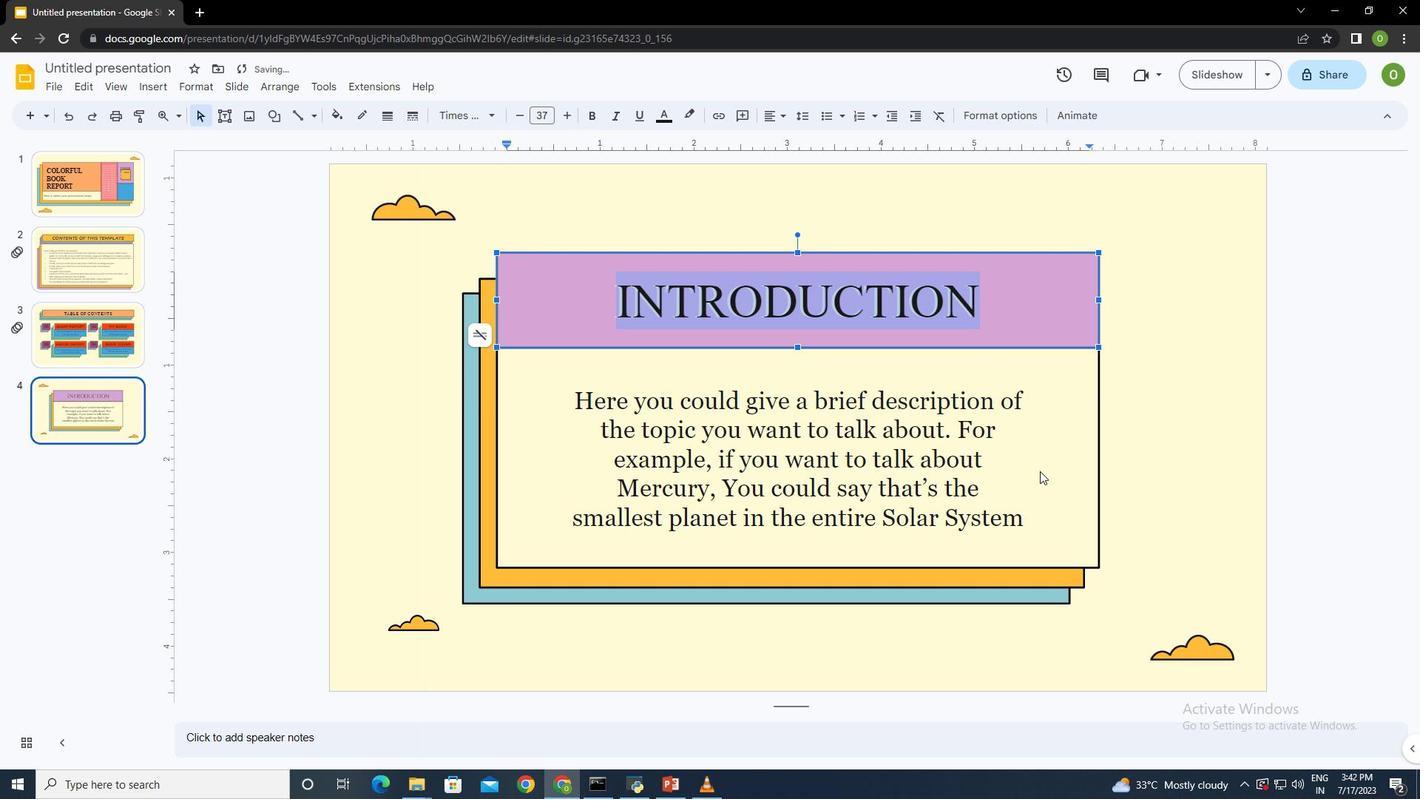 
Action: Mouse pressed left at (1065, 452)
Screenshot: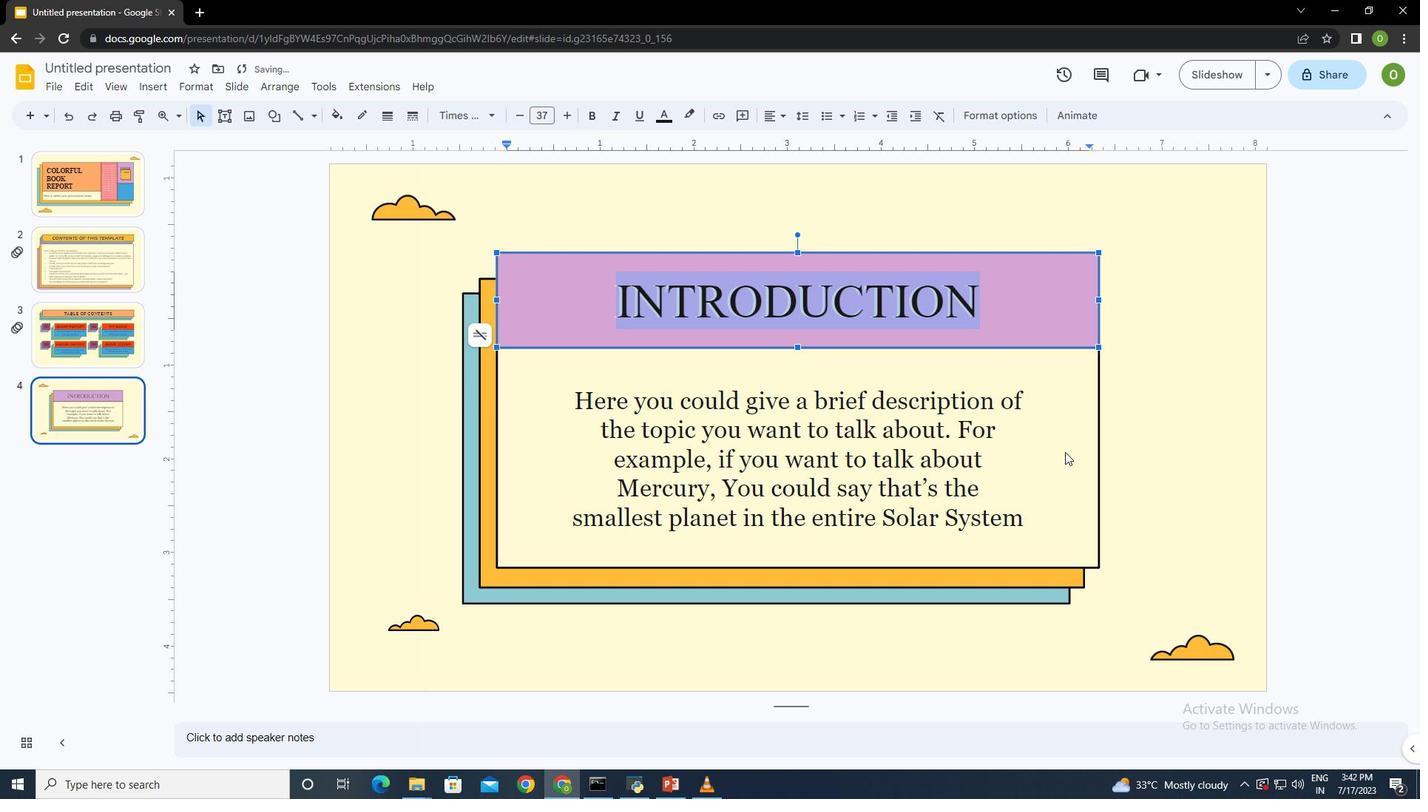 
Action: Mouse moved to (1172, 461)
Screenshot: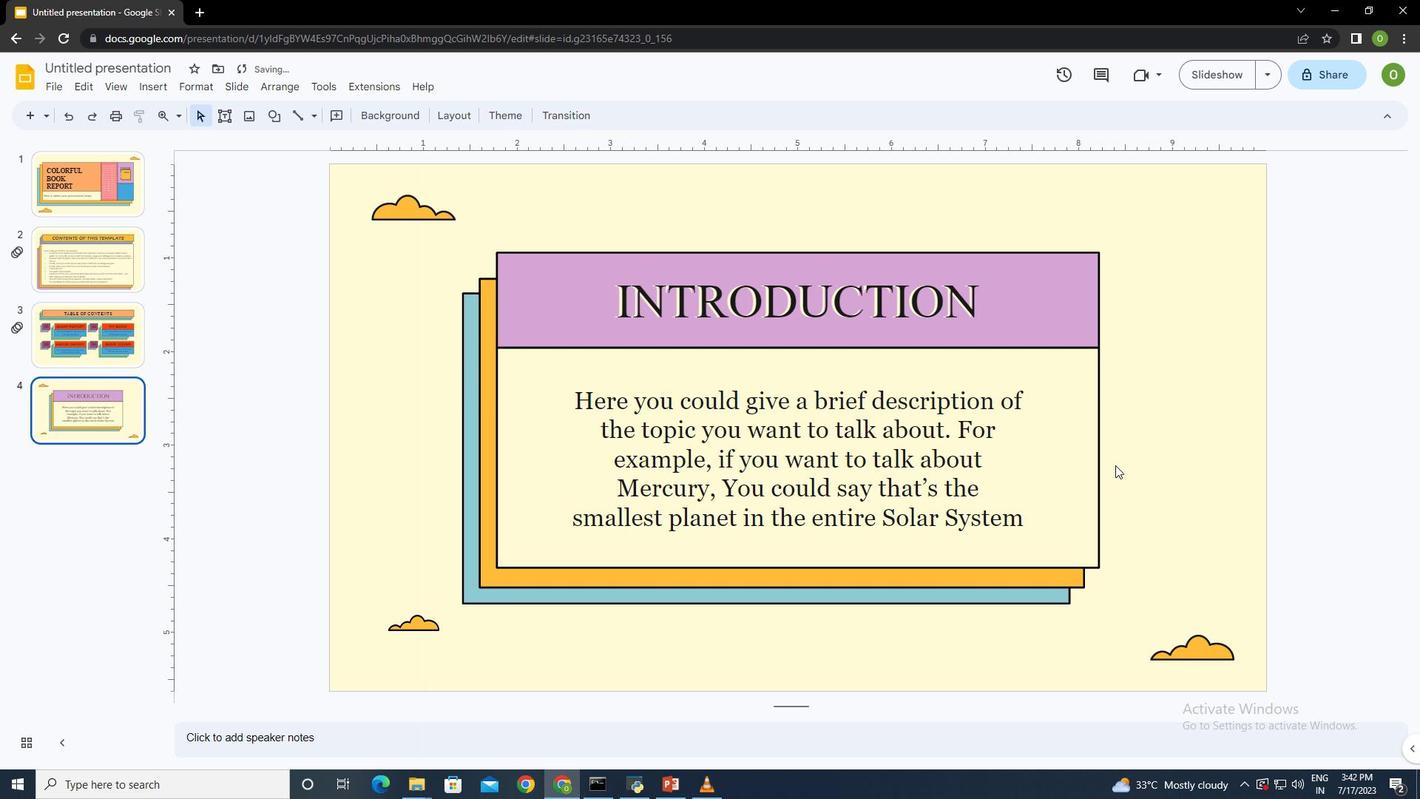 
Action: Mouse pressed left at (1172, 461)
Screenshot: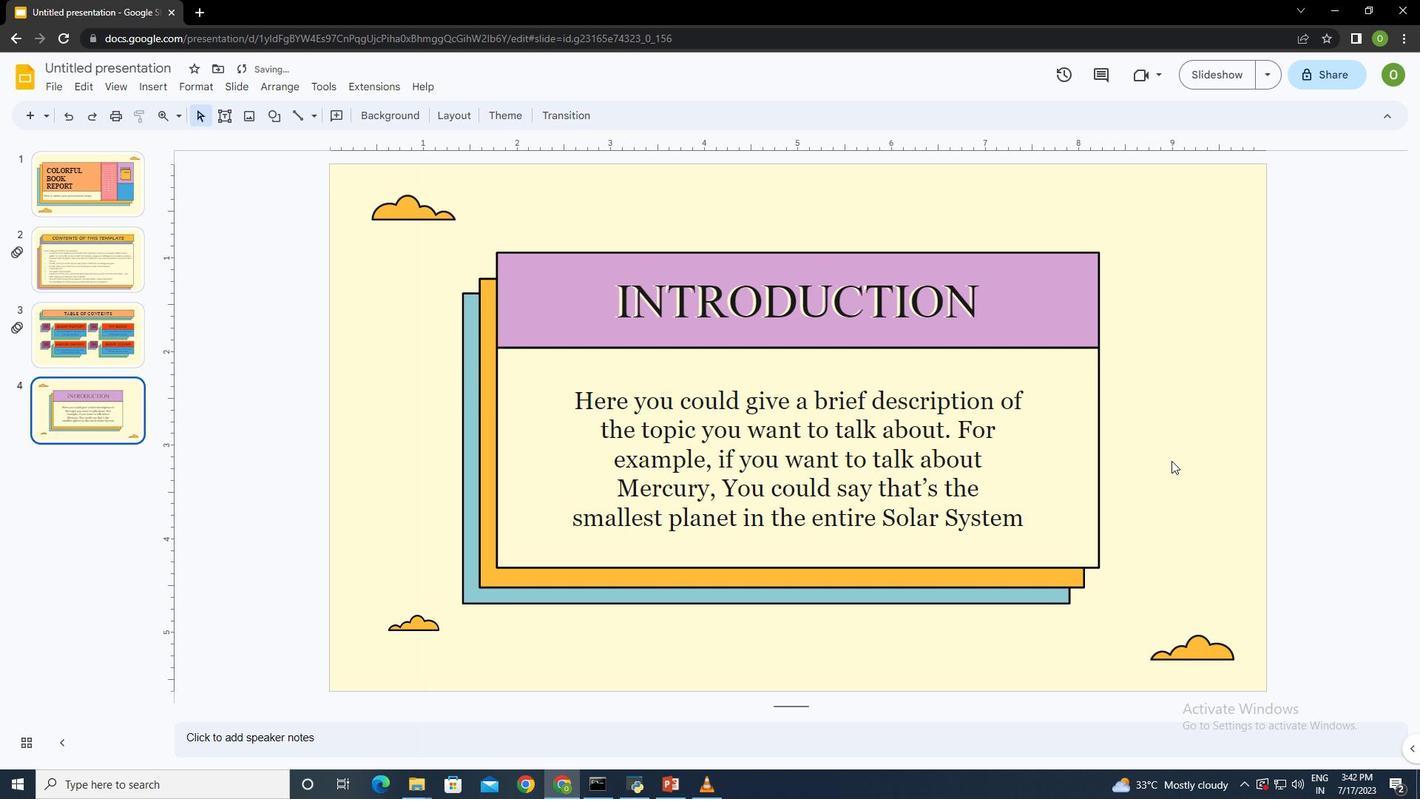 
Action: Mouse moved to (154, 85)
Screenshot: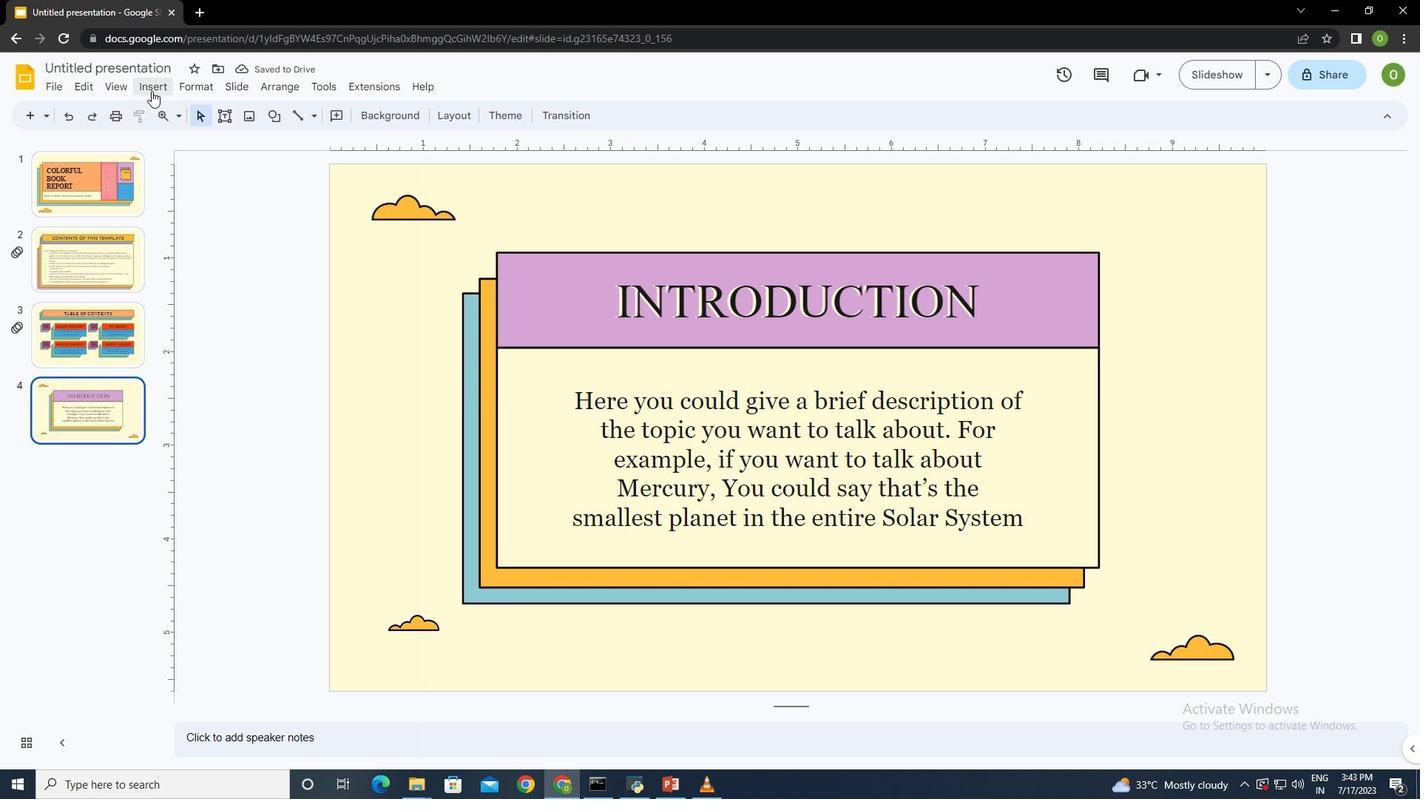 
Action: Mouse pressed left at (154, 85)
Screenshot: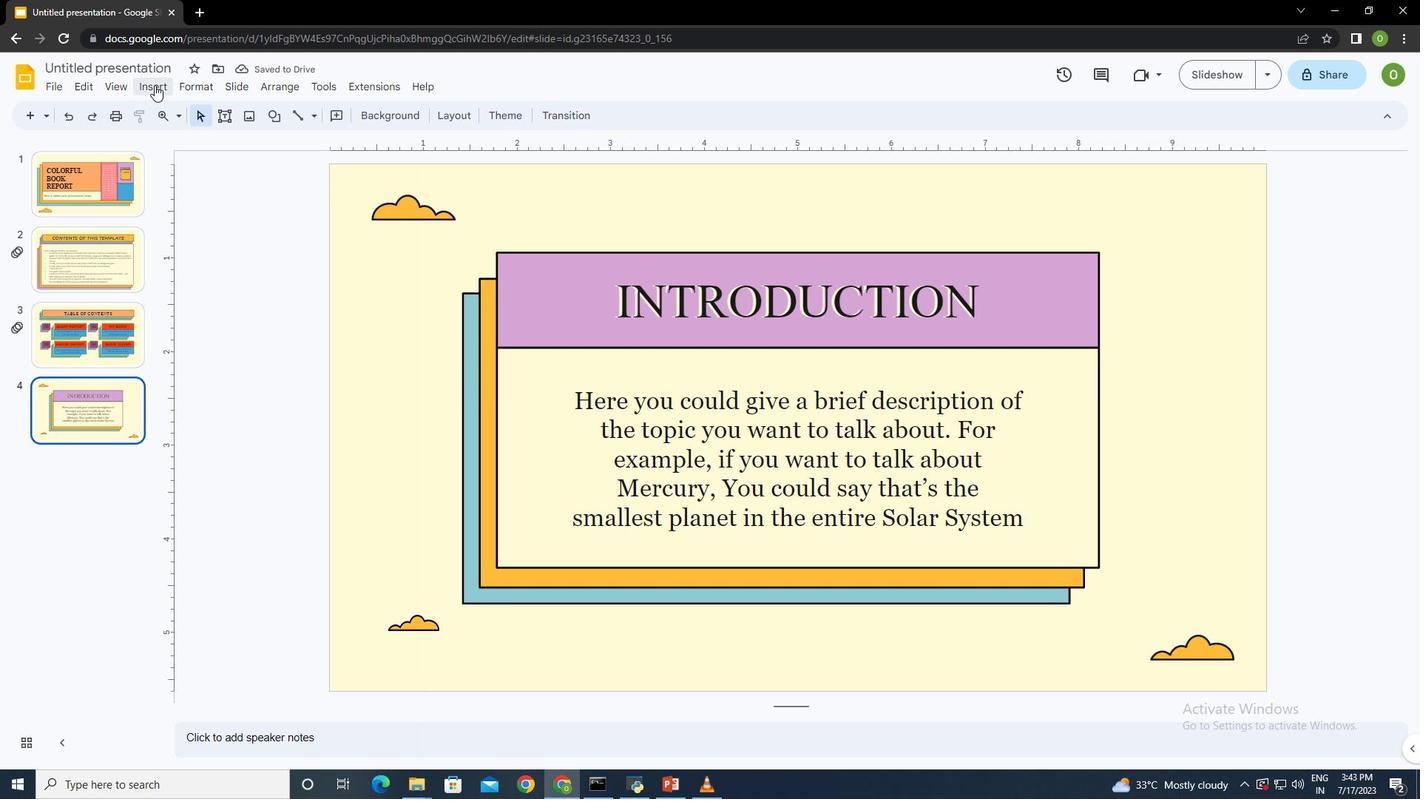 
Action: Mouse moved to (213, 114)
Screenshot: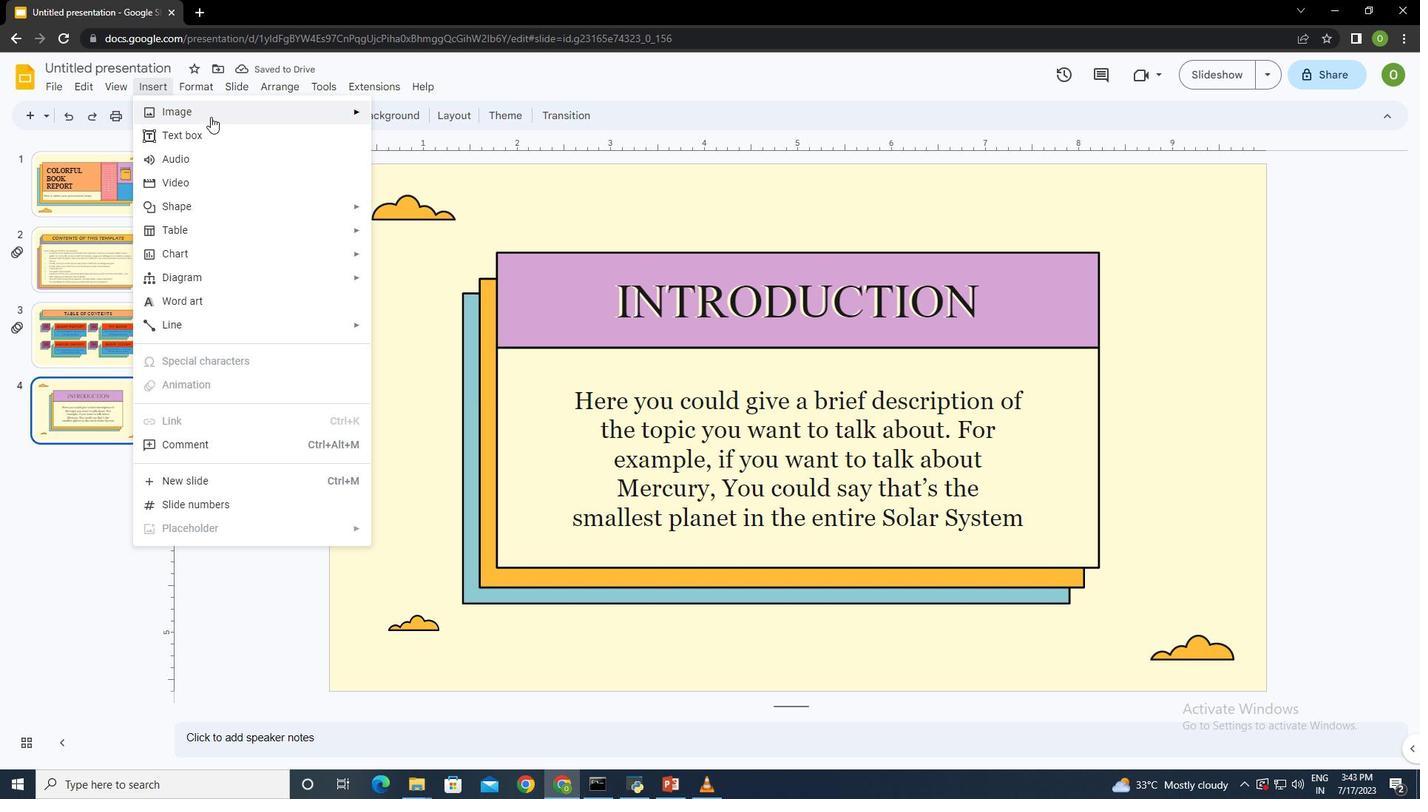 
Action: Mouse pressed left at (213, 114)
Screenshot: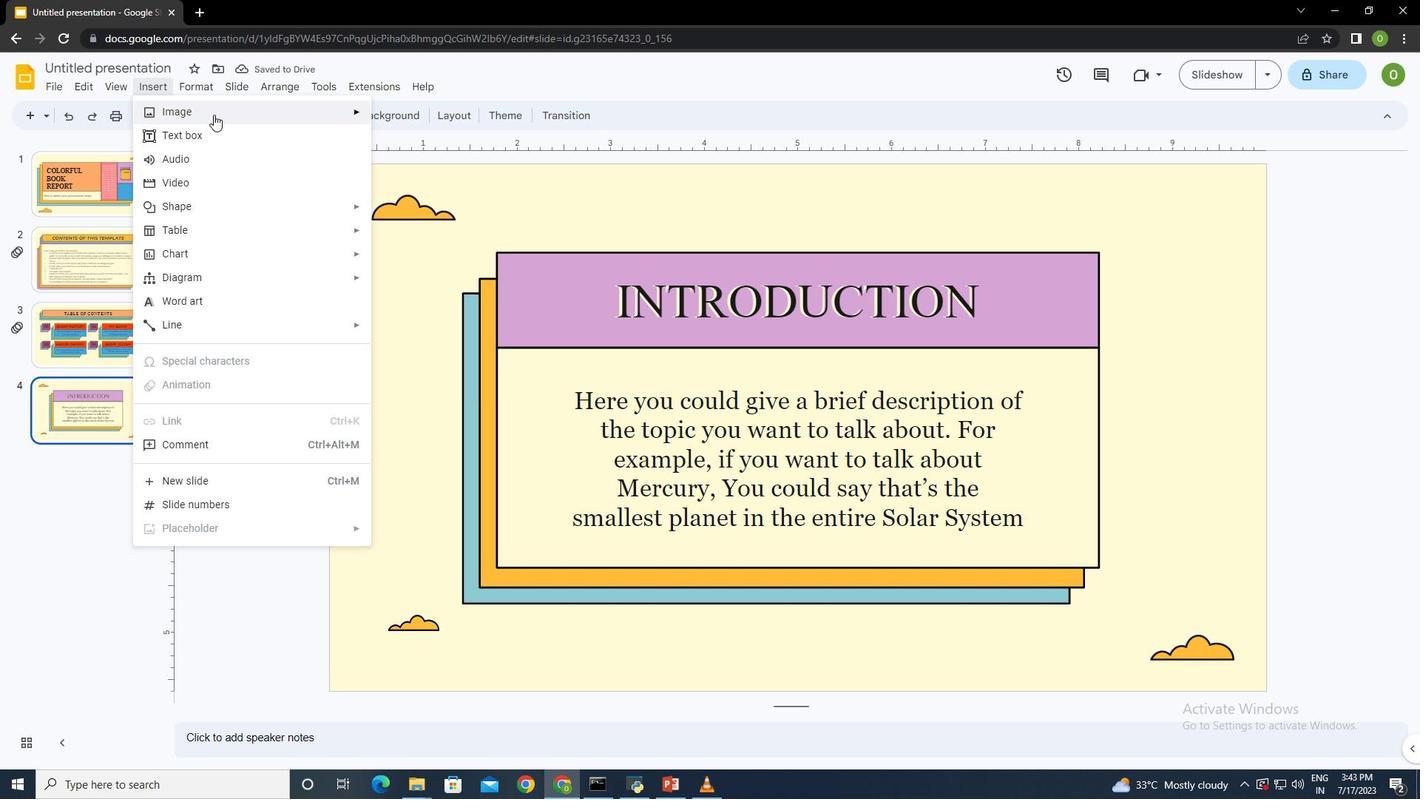 
Action: Mouse moved to (433, 108)
Screenshot: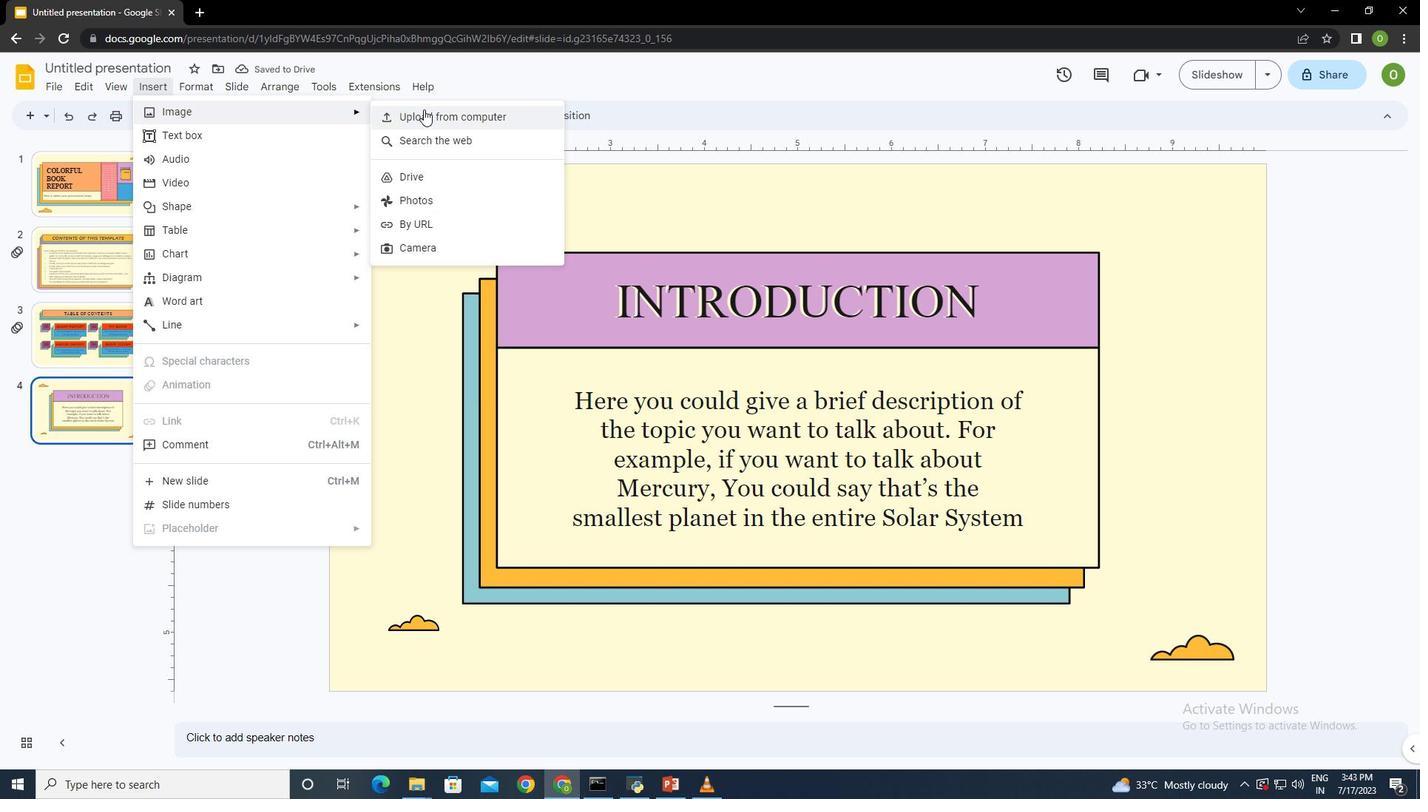 
Action: Mouse pressed left at (433, 108)
Screenshot: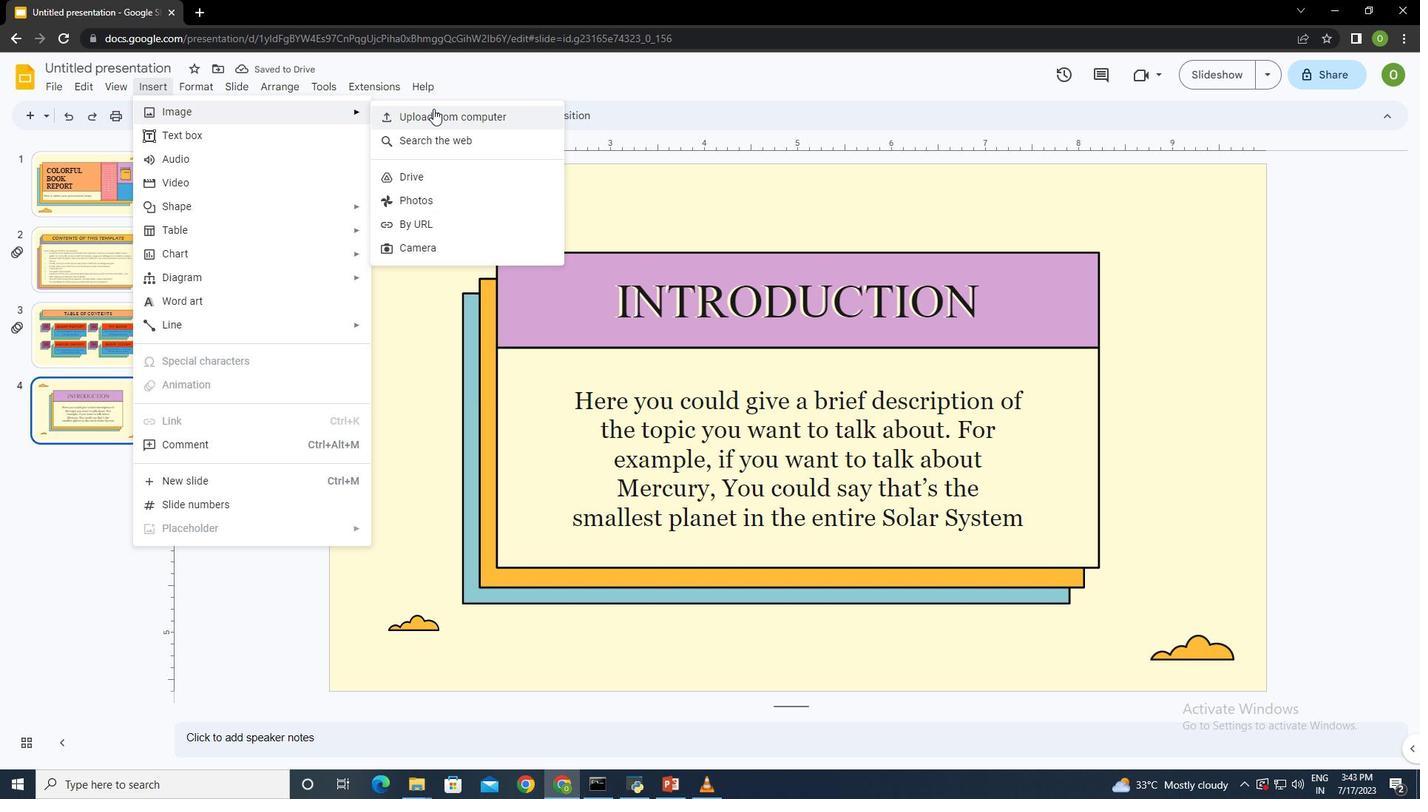 
Action: Mouse moved to (333, 143)
Screenshot: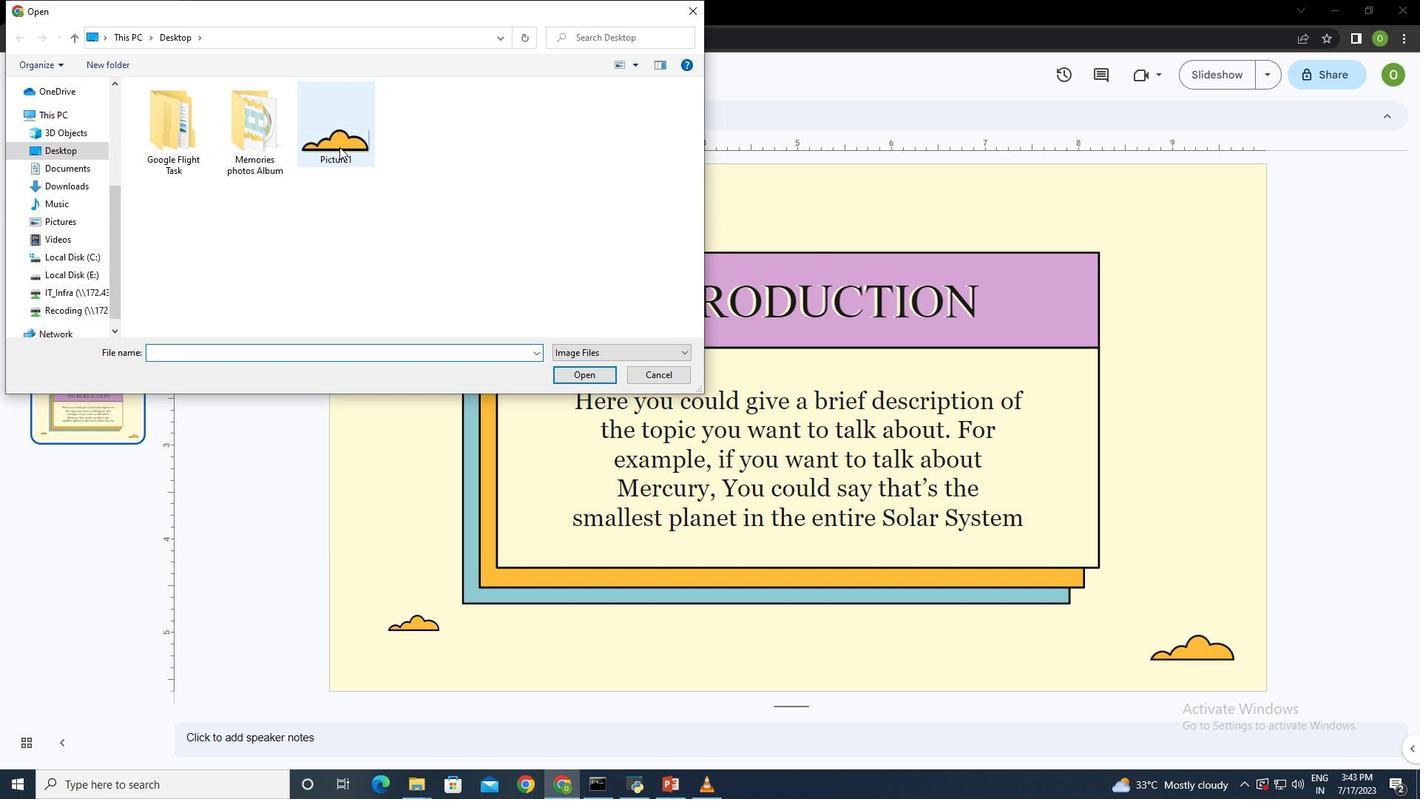 
Action: Mouse pressed left at (333, 143)
Screenshot: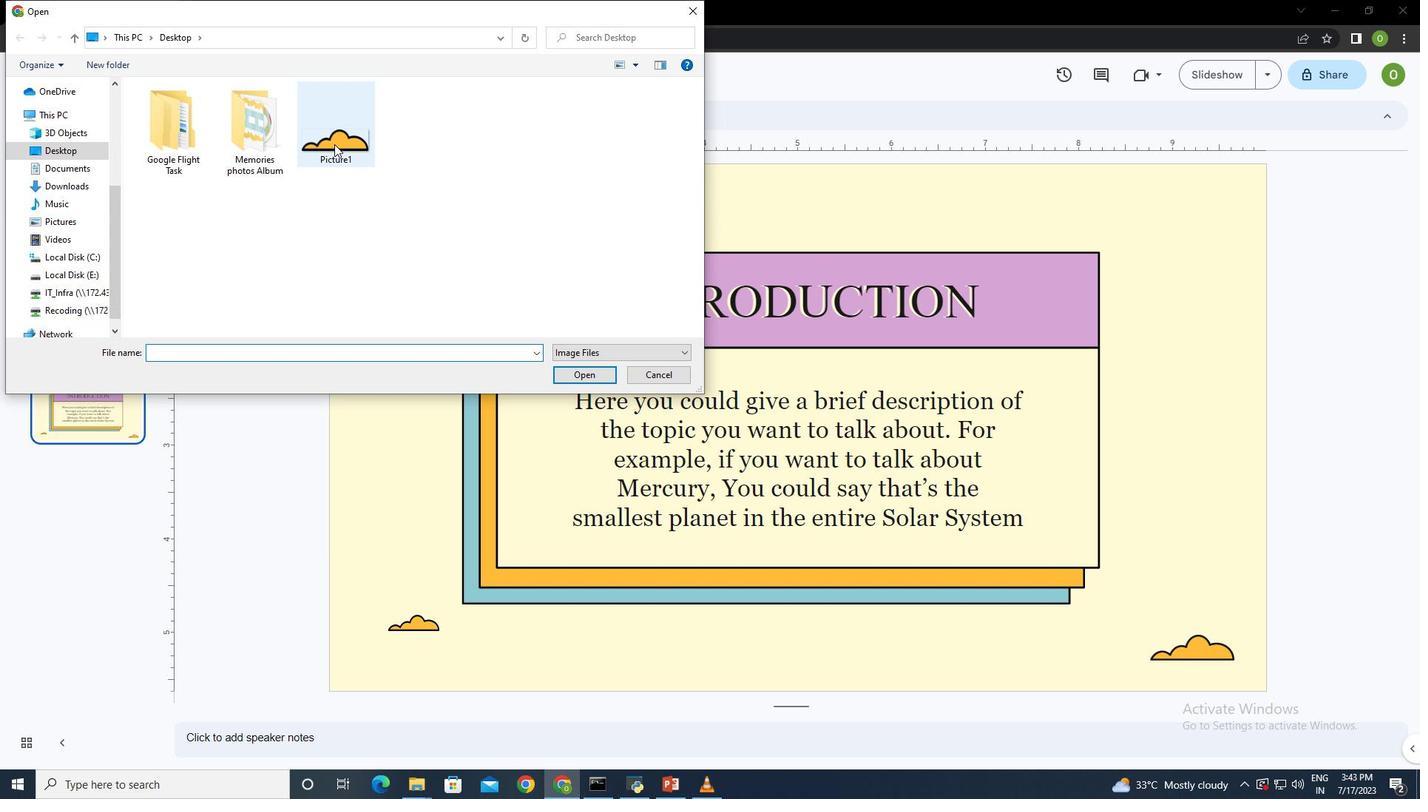 
Action: Mouse moved to (578, 375)
Screenshot: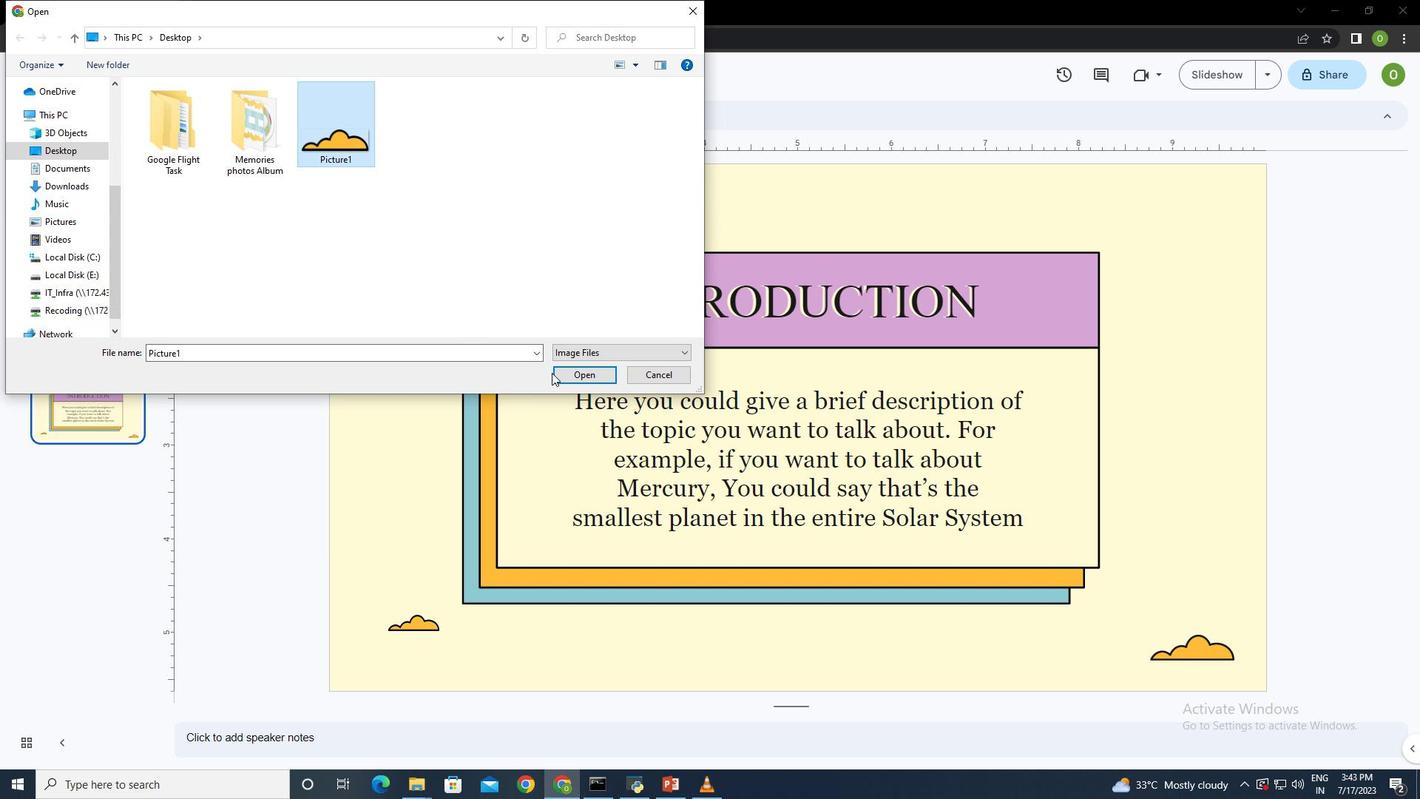 
Action: Mouse pressed left at (578, 375)
Screenshot: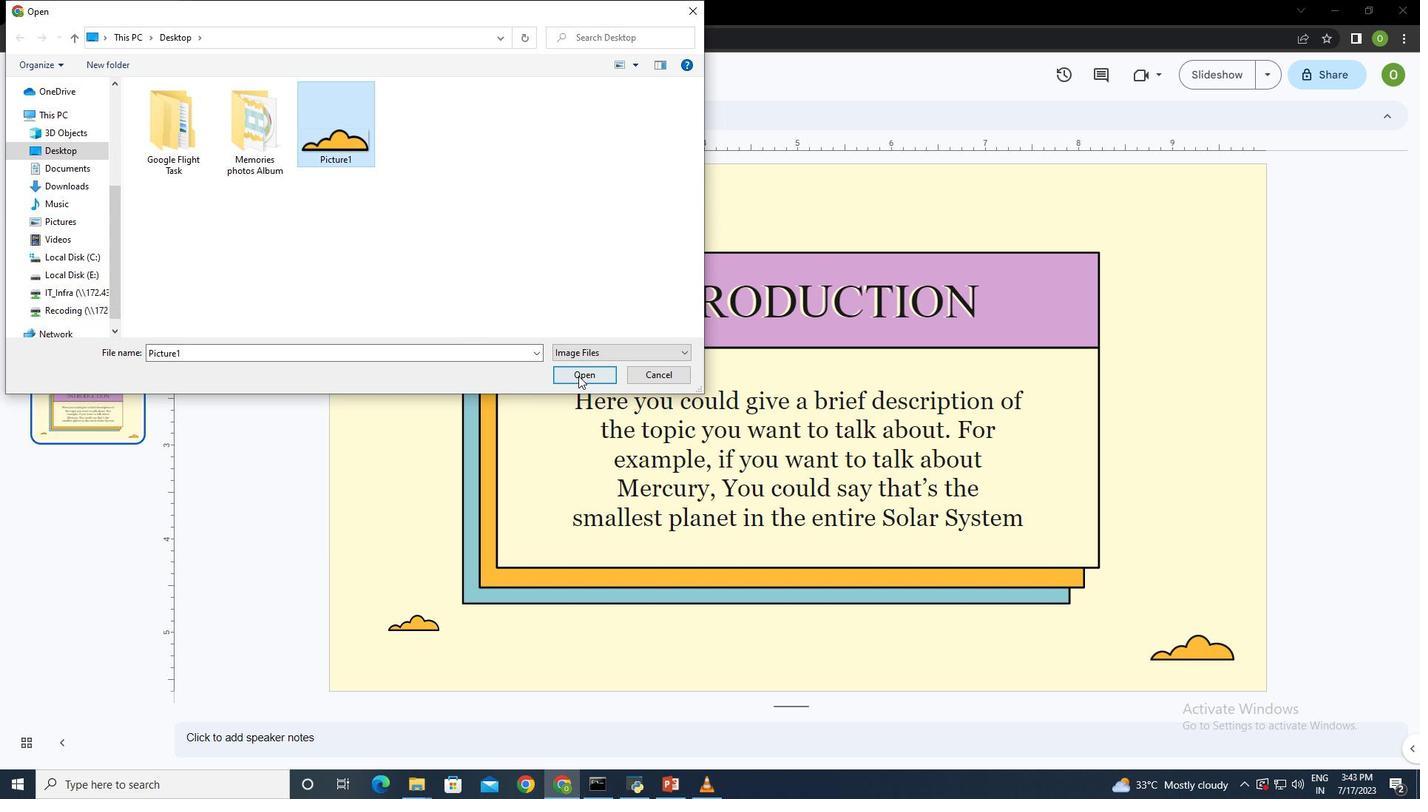 
Action: Mouse moved to (394, 598)
Screenshot: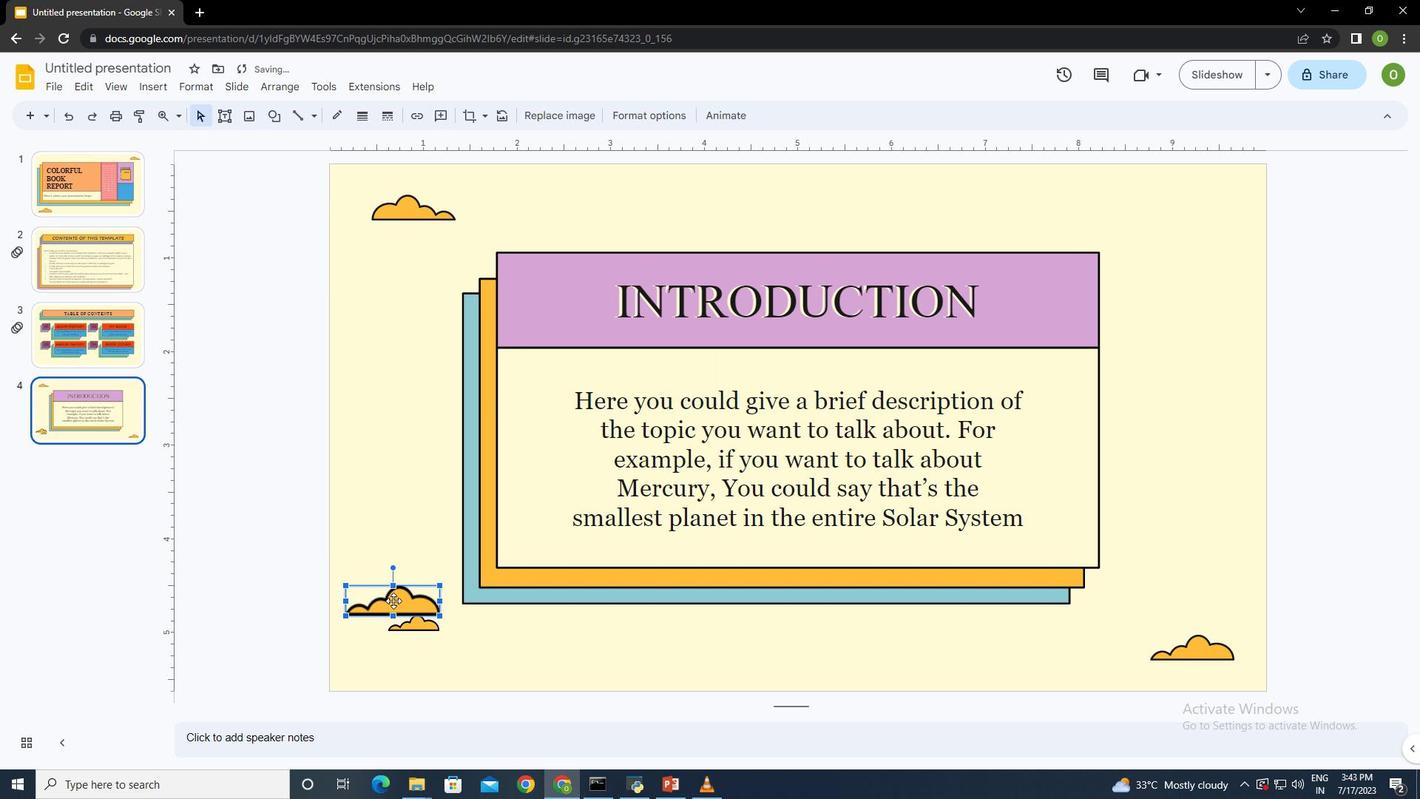 
Action: Mouse pressed left at (394, 598)
Screenshot: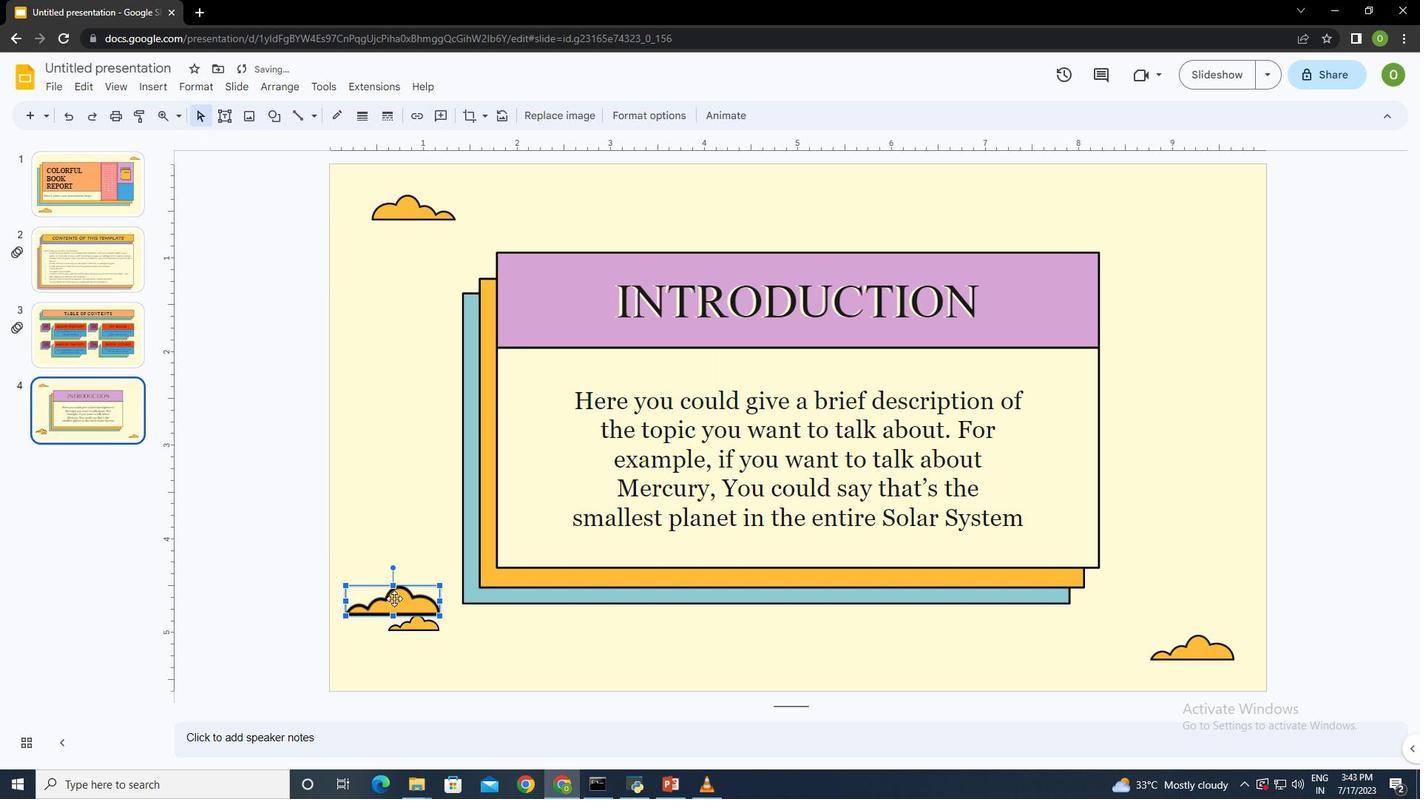 
Action: Mouse moved to (1240, 211)
Screenshot: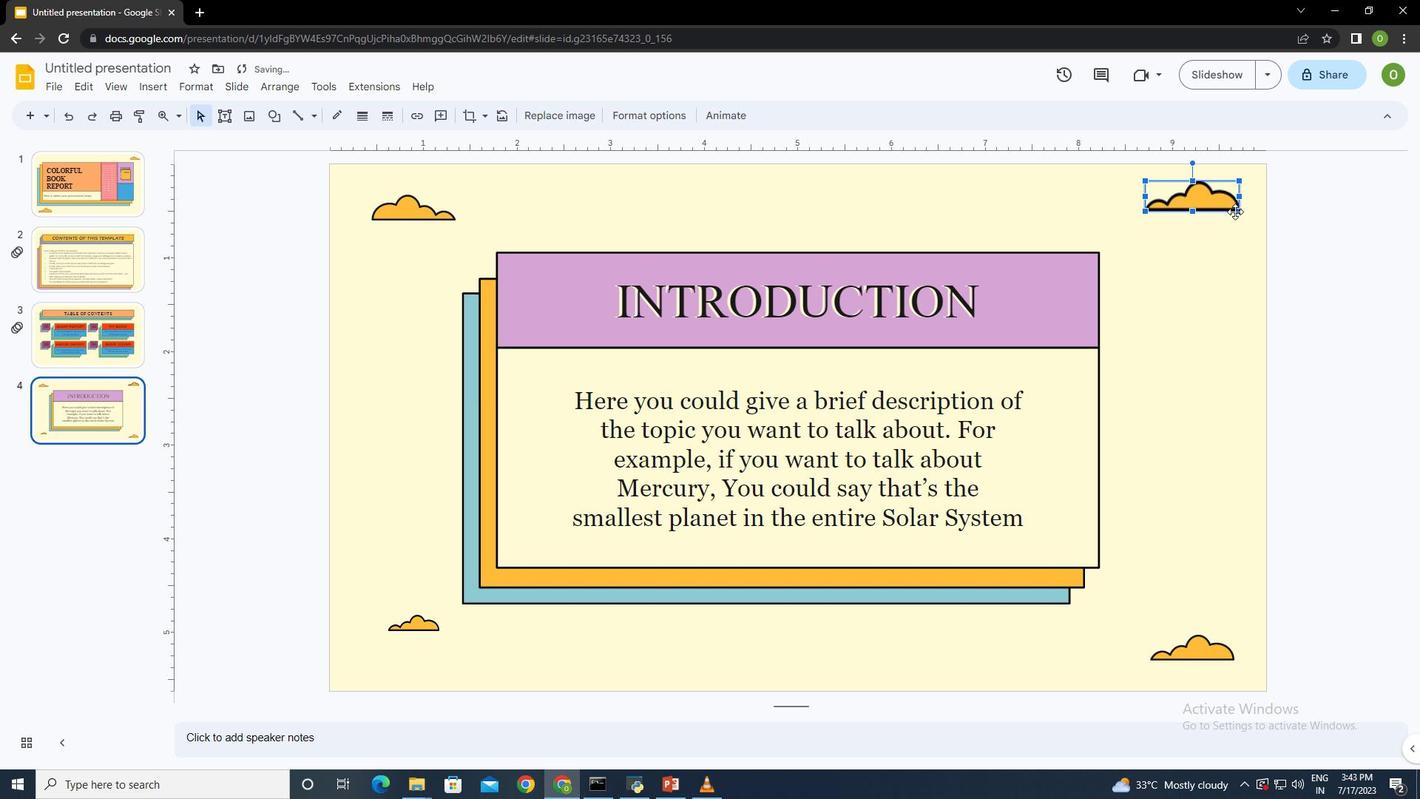 
Action: Mouse pressed left at (1240, 211)
Screenshot: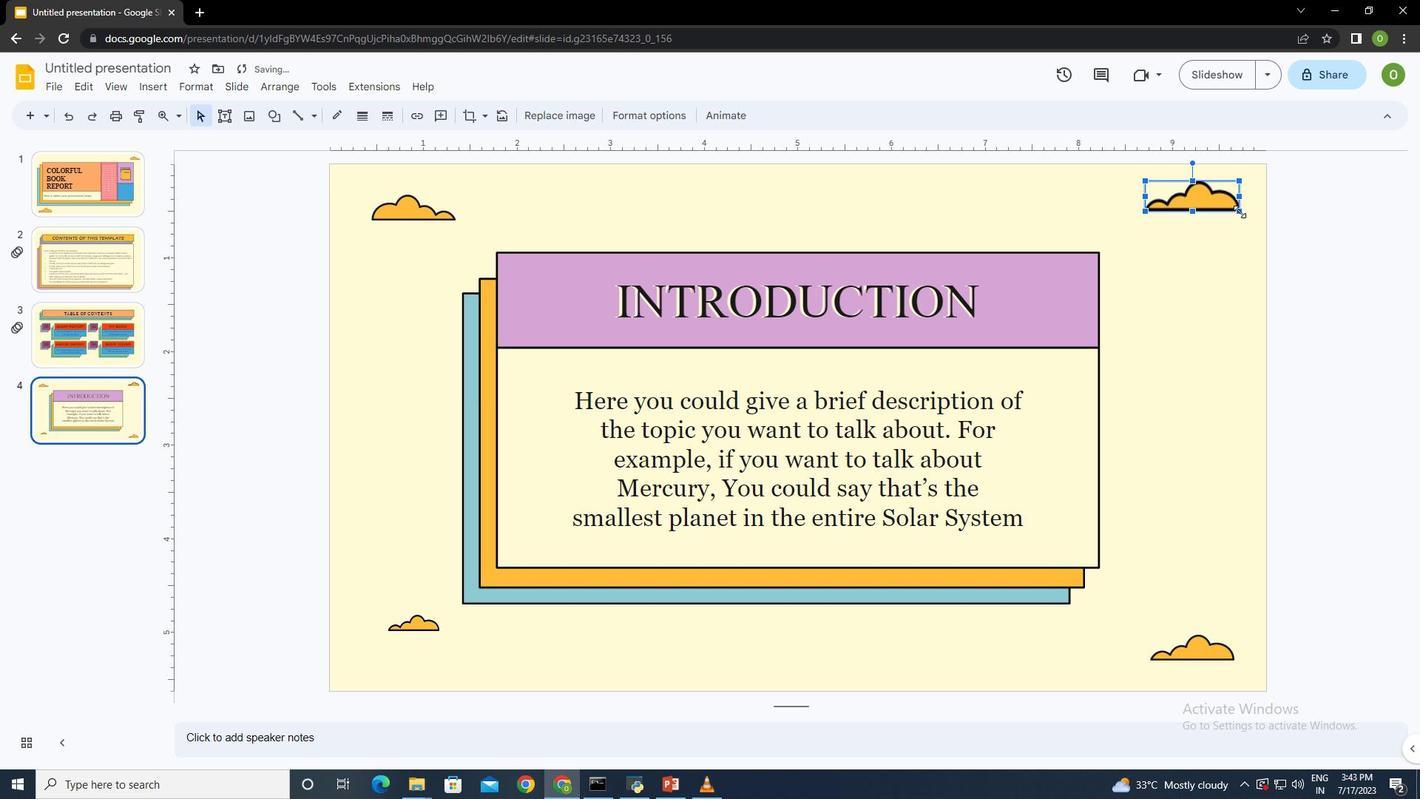 
Action: Mouse moved to (1181, 190)
Screenshot: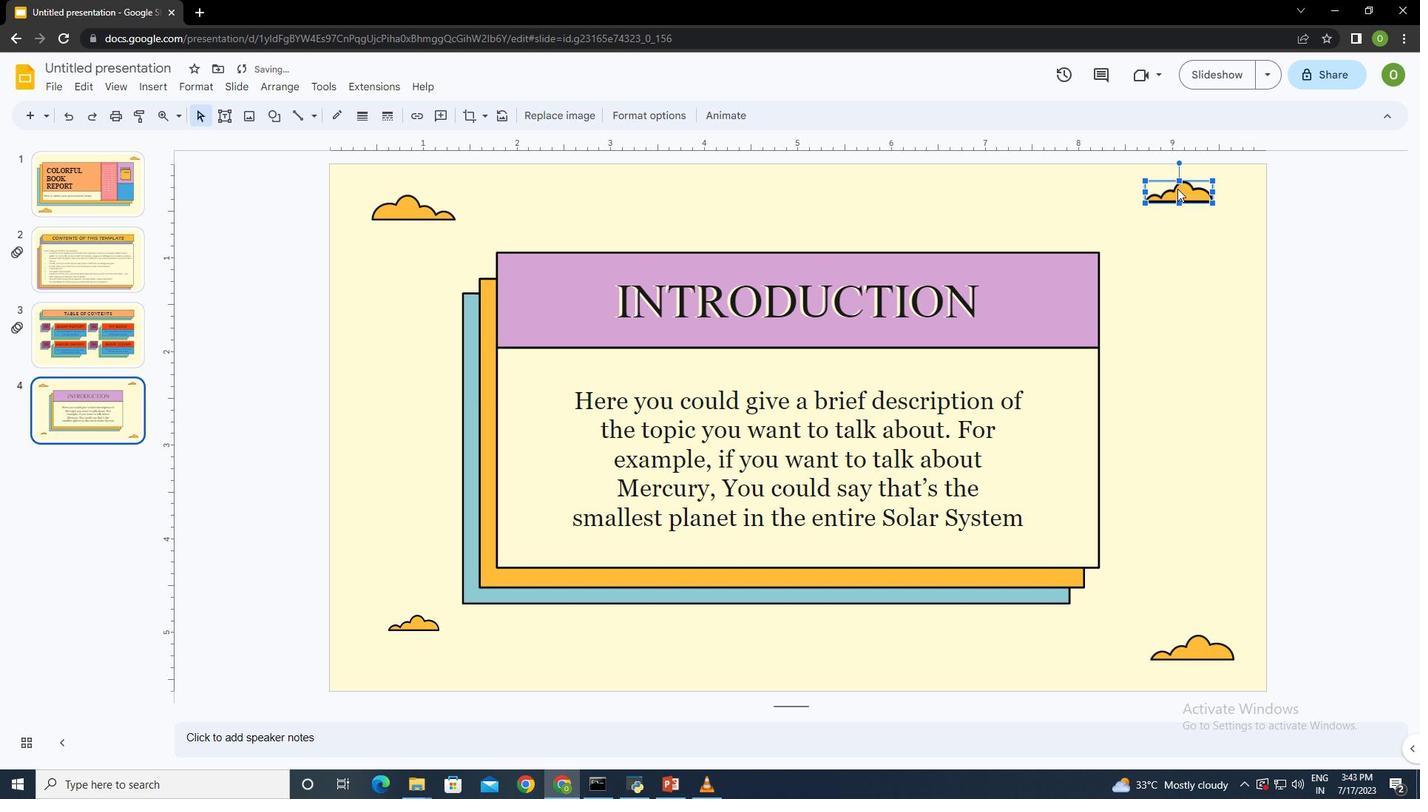 
Action: Mouse pressed left at (1181, 190)
Screenshot: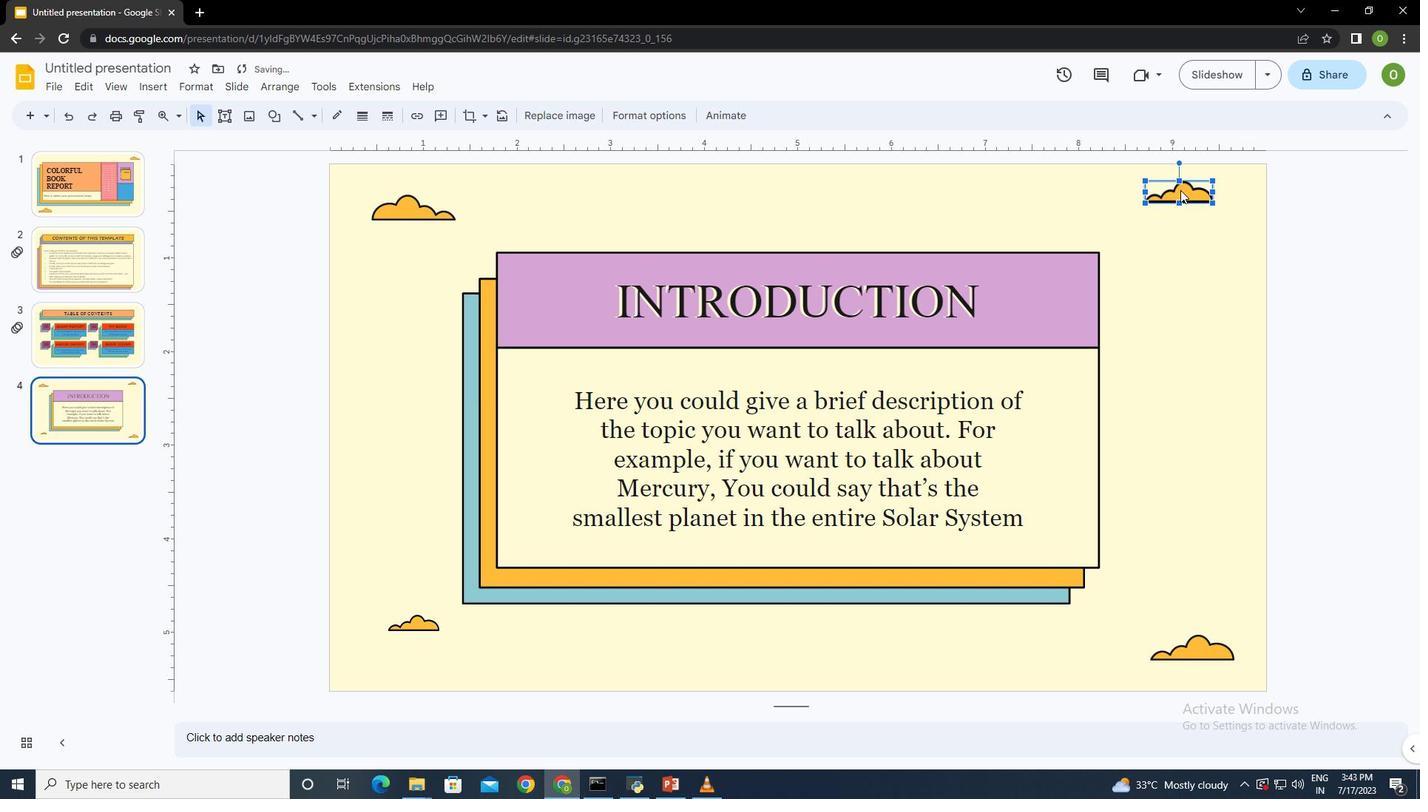 
Action: Mouse moved to (1167, 253)
Screenshot: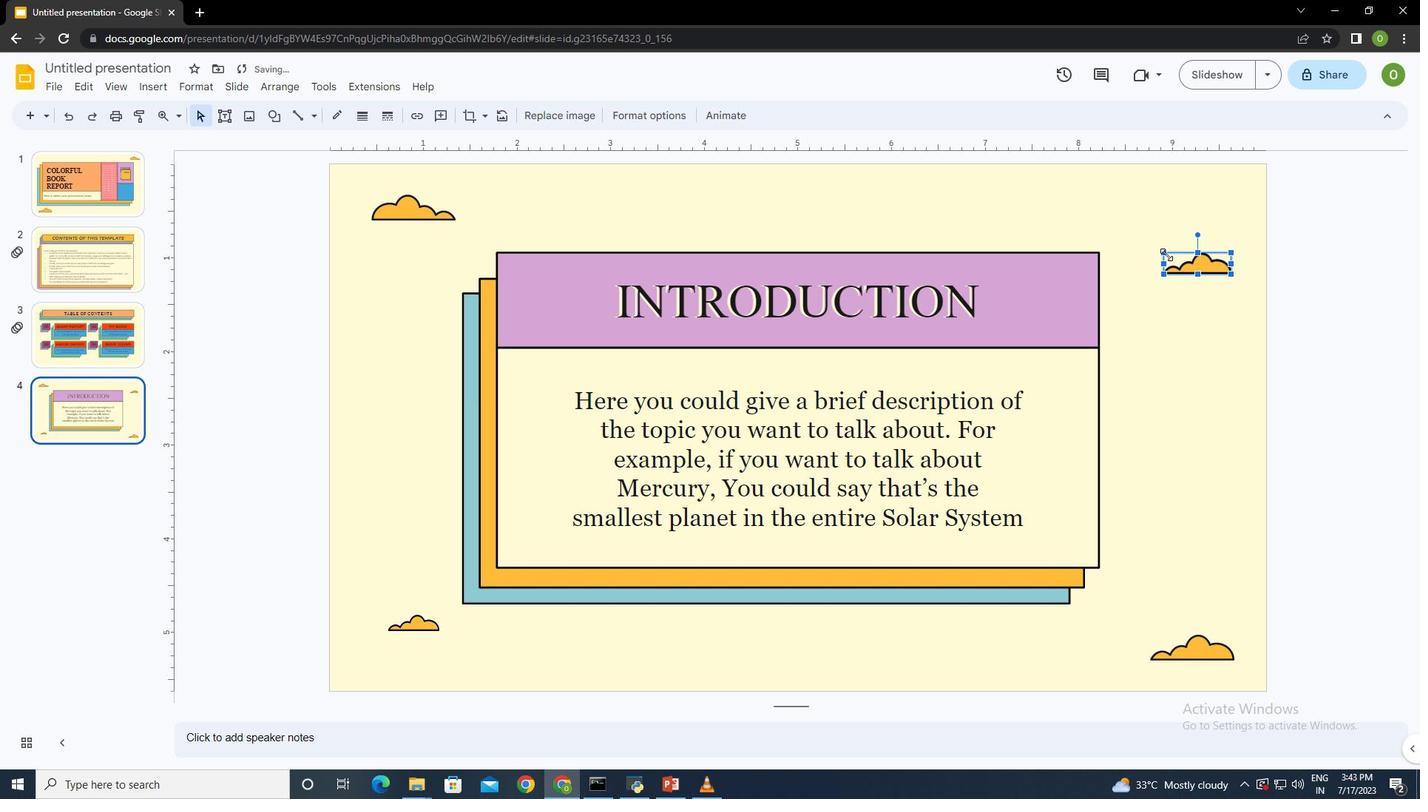 
Action: Mouse pressed left at (1167, 253)
Screenshot: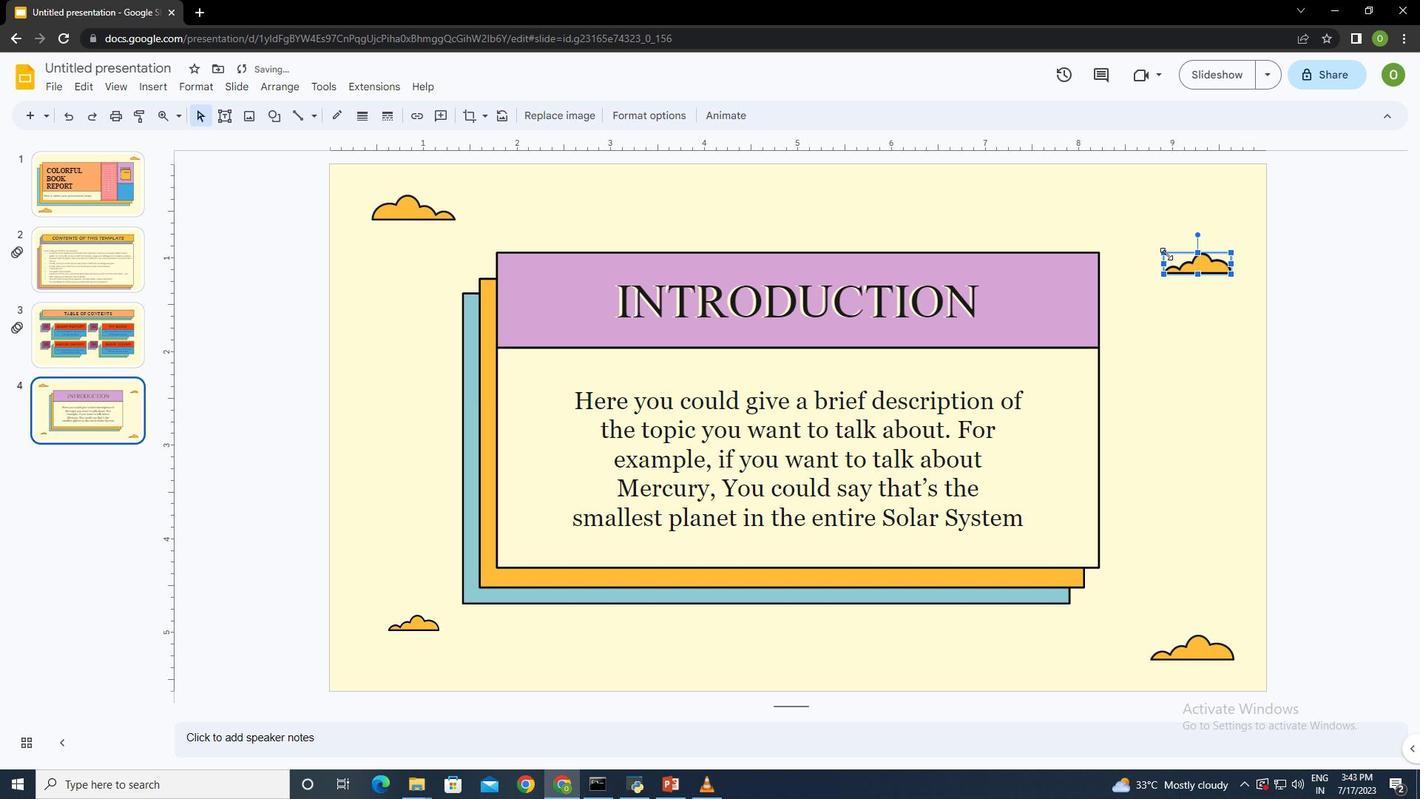
Action: Mouse moved to (1178, 352)
Screenshot: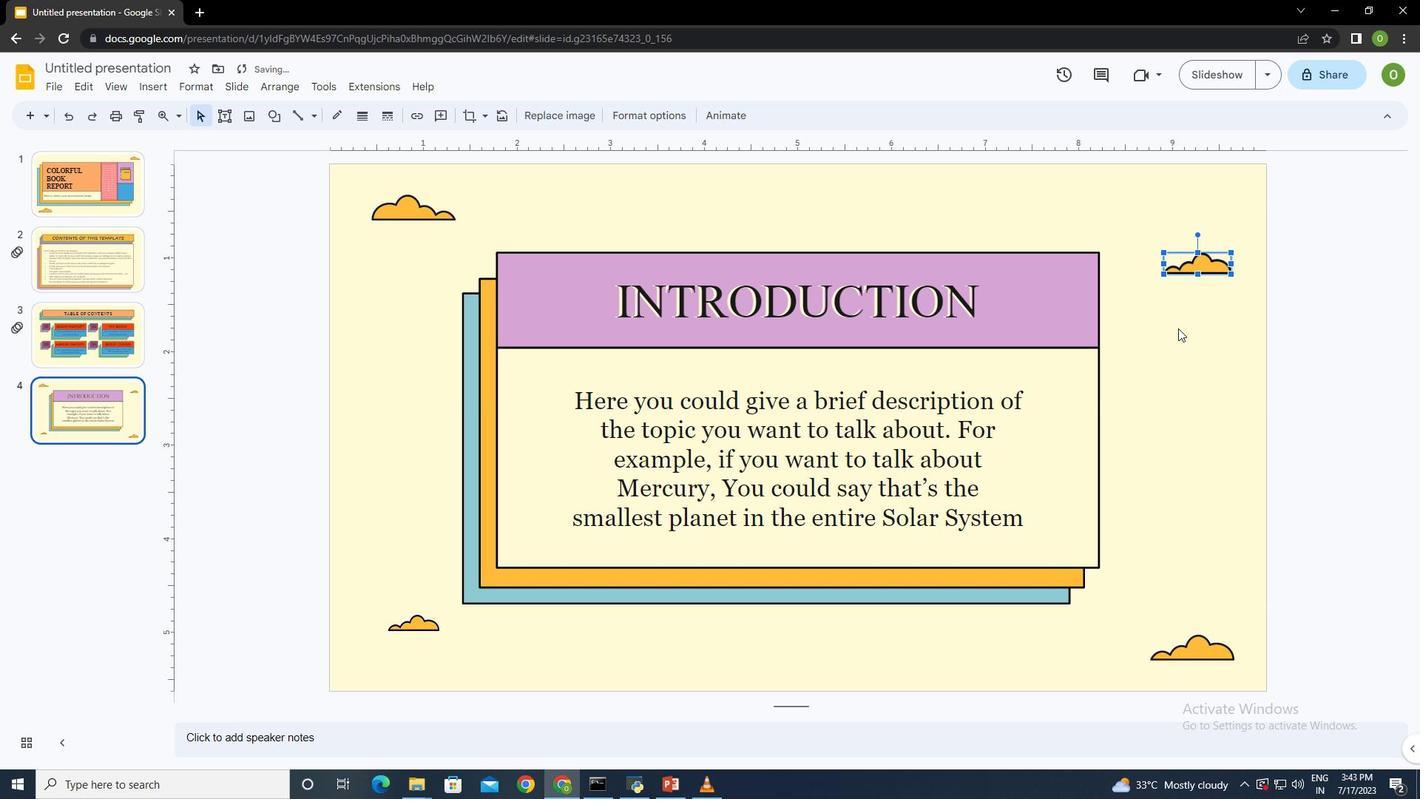 
Action: Mouse pressed left at (1178, 352)
Screenshot: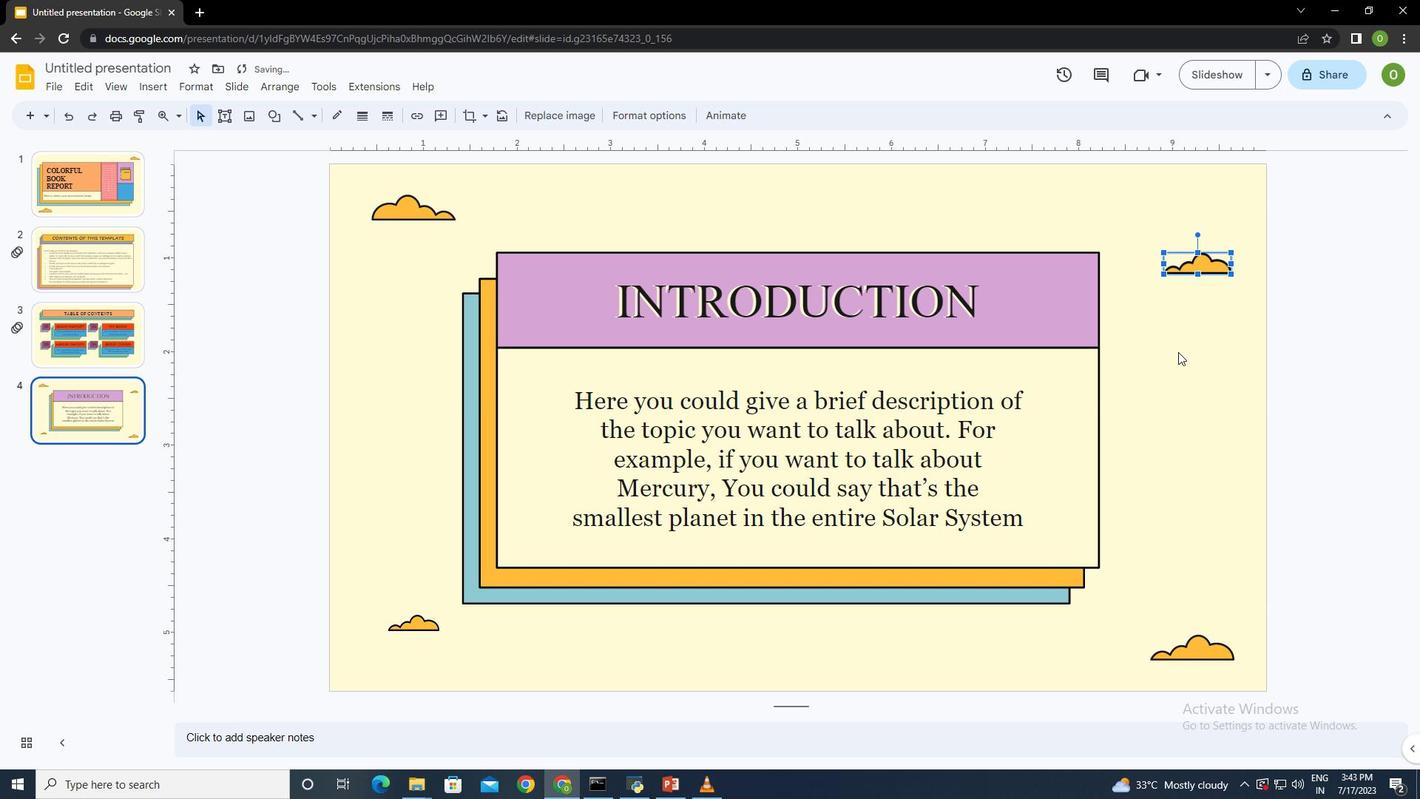 
Action: Mouse moved to (1047, 288)
Screenshot: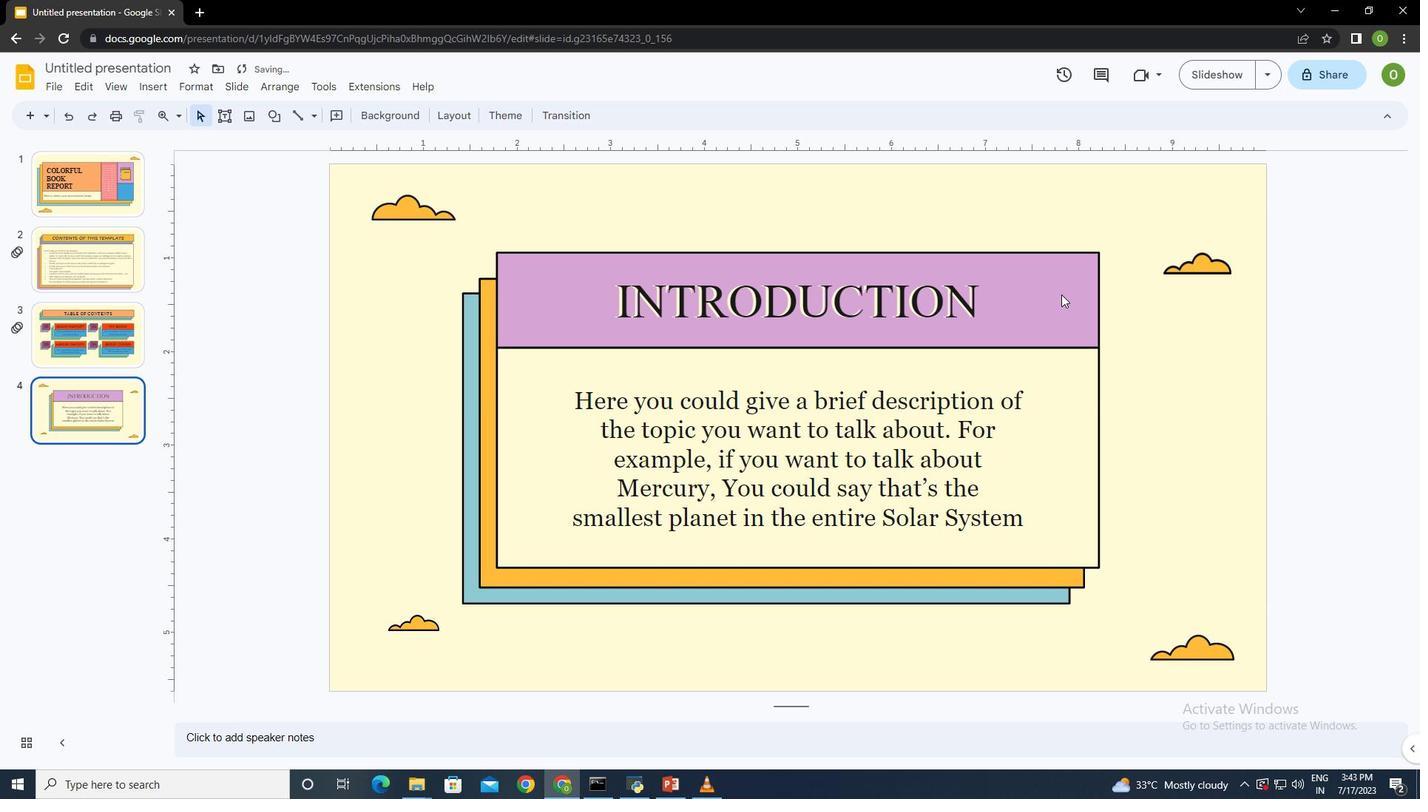 
Action: Mouse pressed left at (1047, 288)
Screenshot: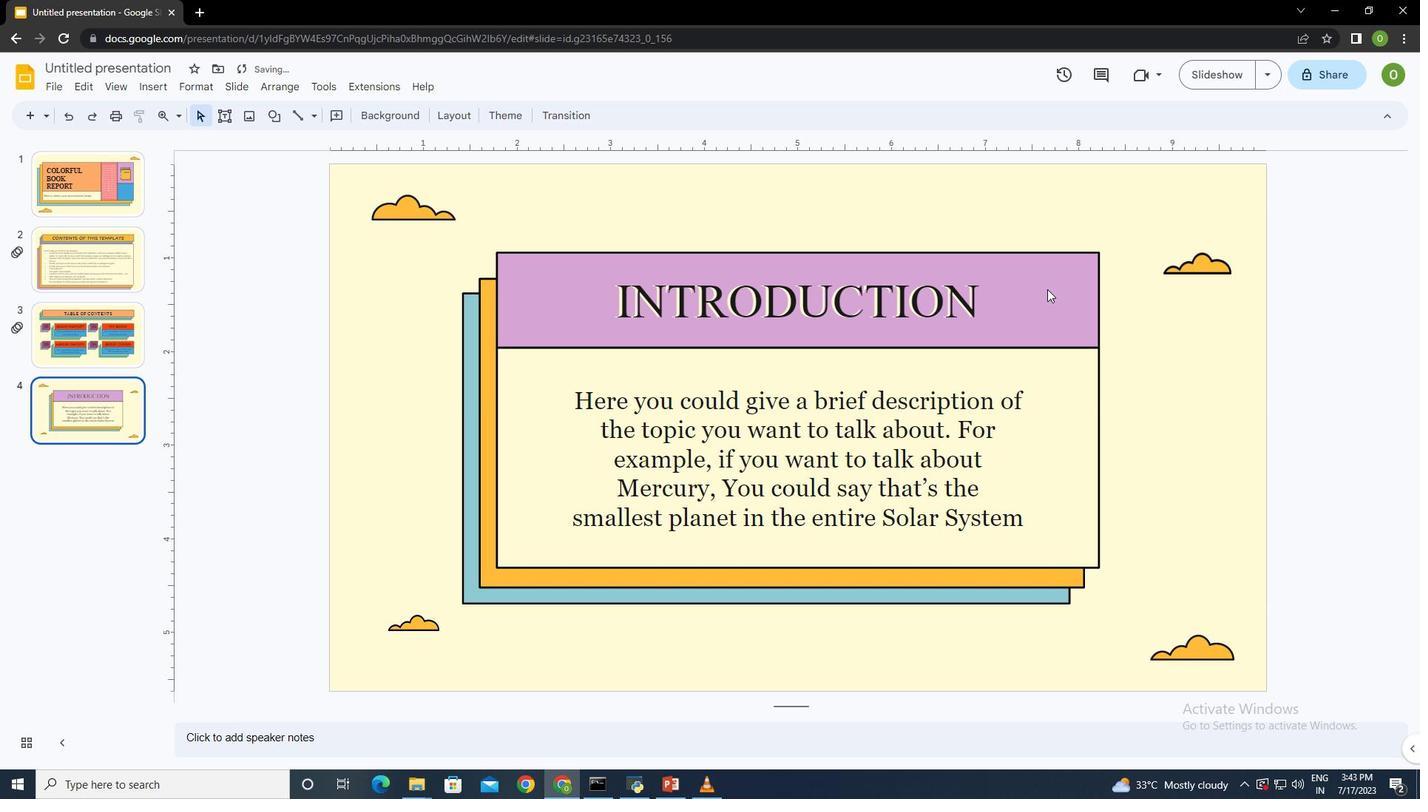 
Action: Mouse moved to (1079, 118)
Screenshot: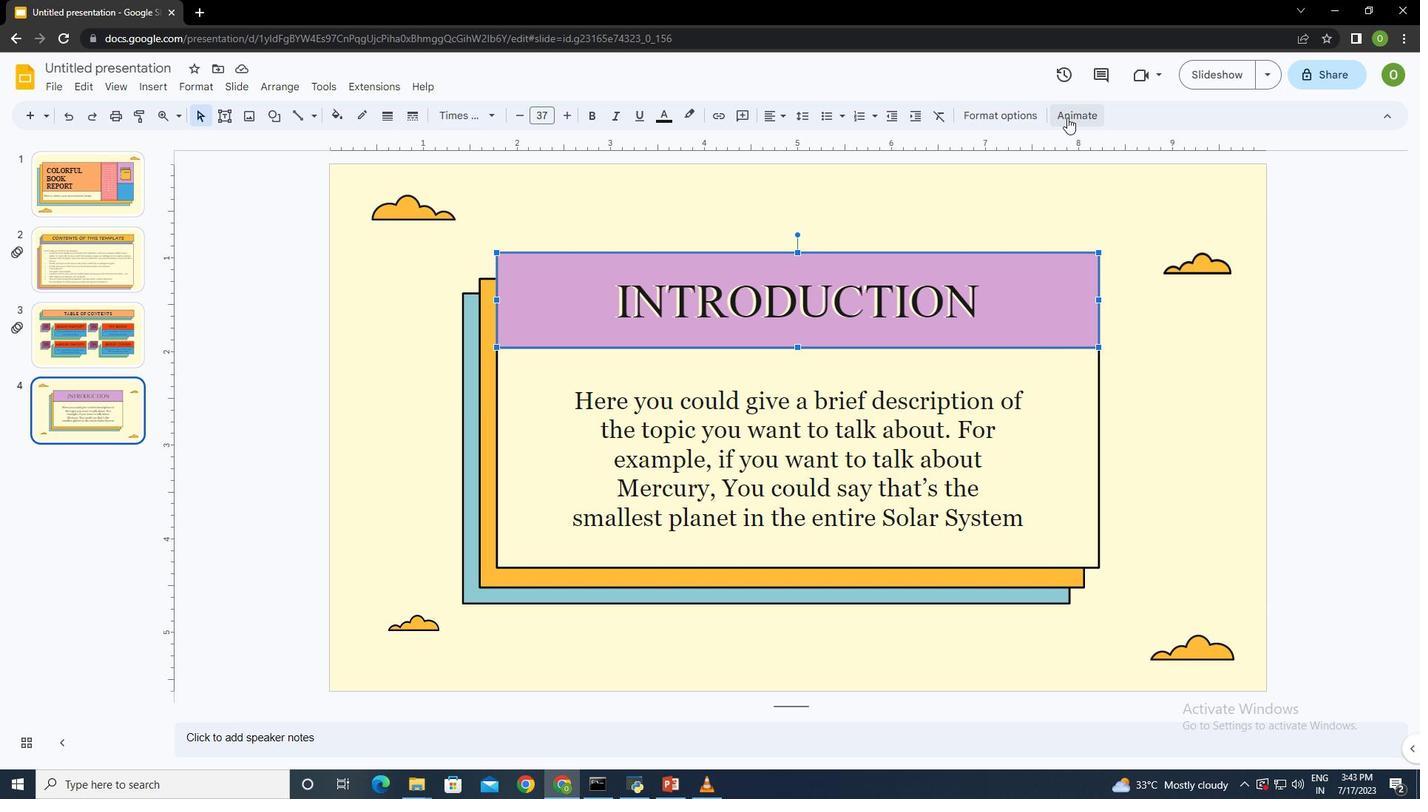 
Action: Mouse pressed left at (1079, 118)
Screenshot: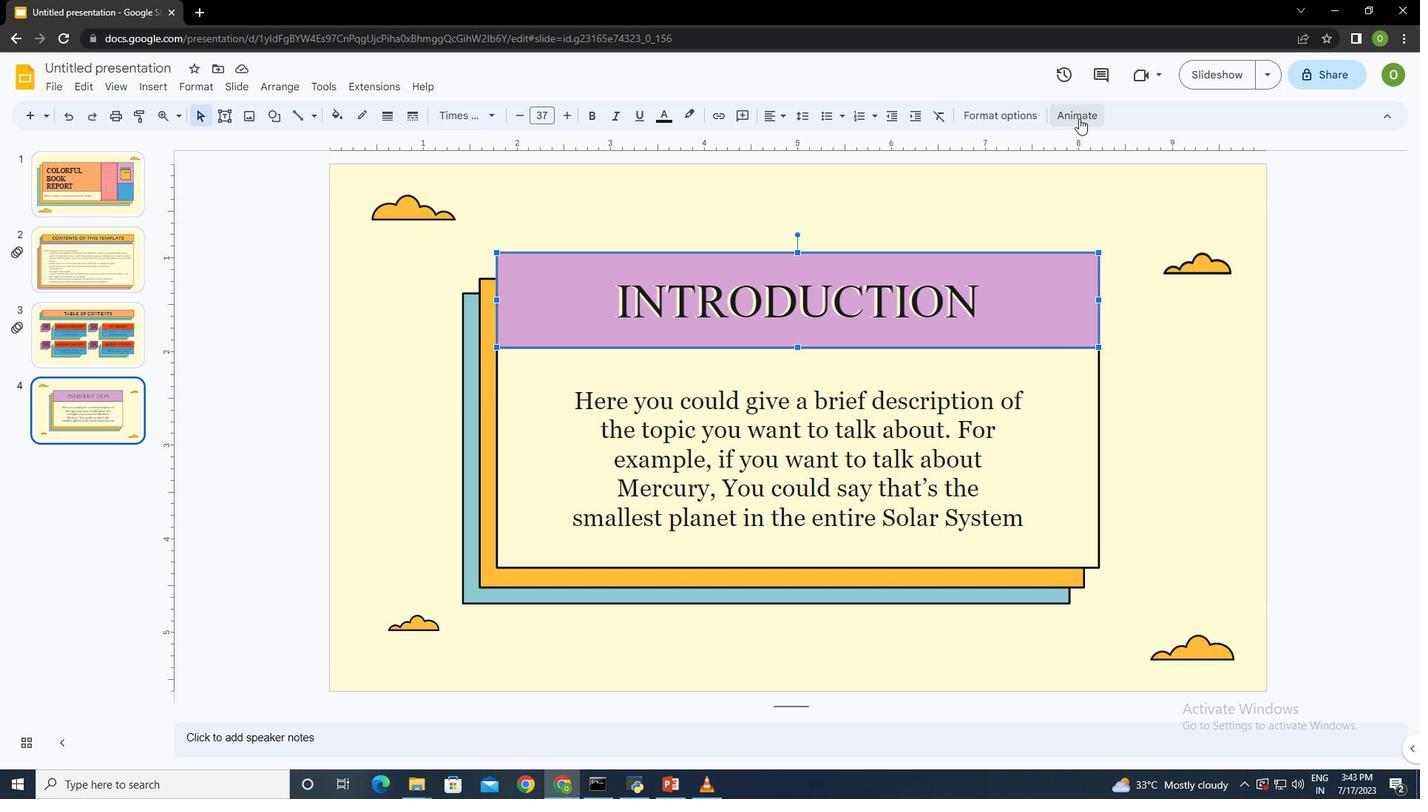 
Action: Mouse moved to (1271, 340)
Screenshot: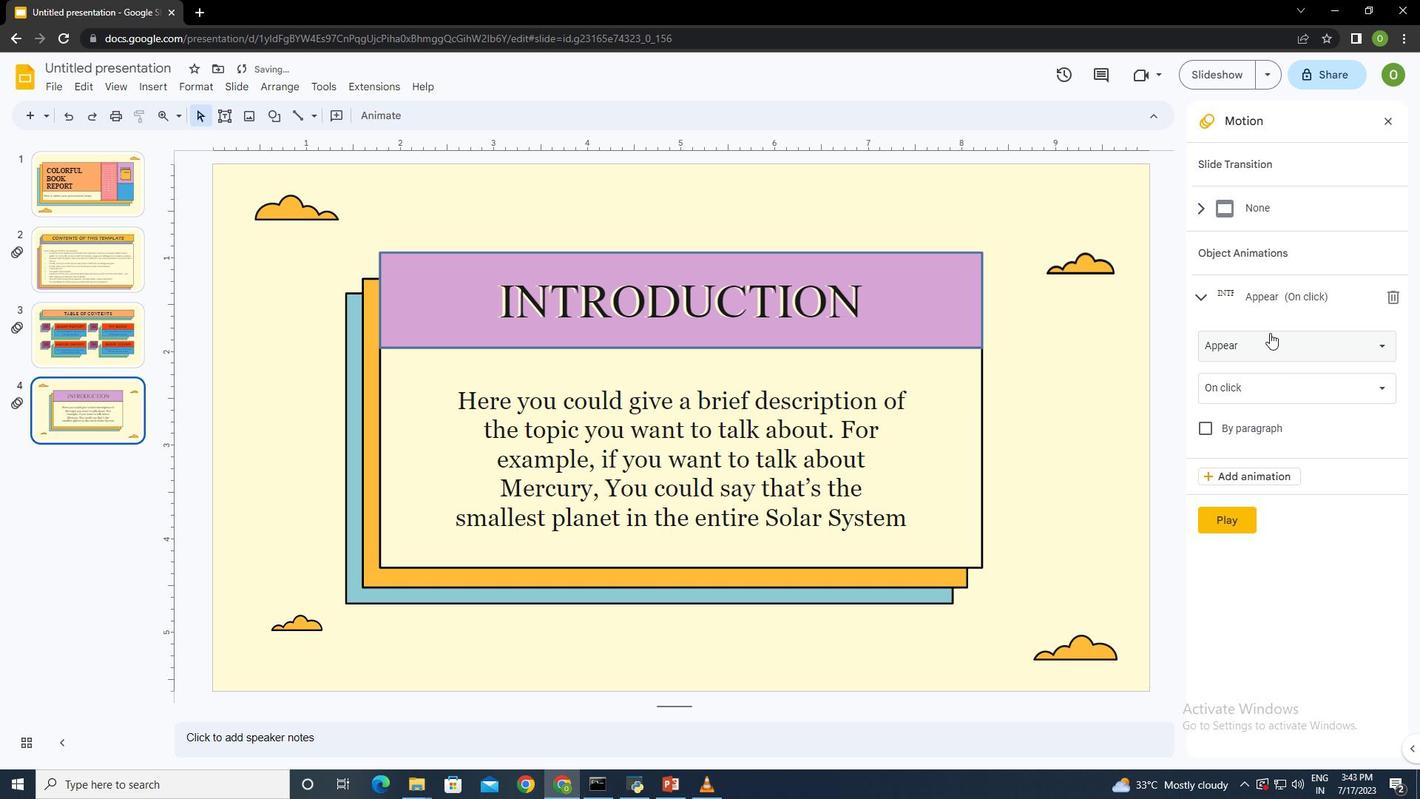 
Action: Mouse pressed left at (1271, 340)
Screenshot: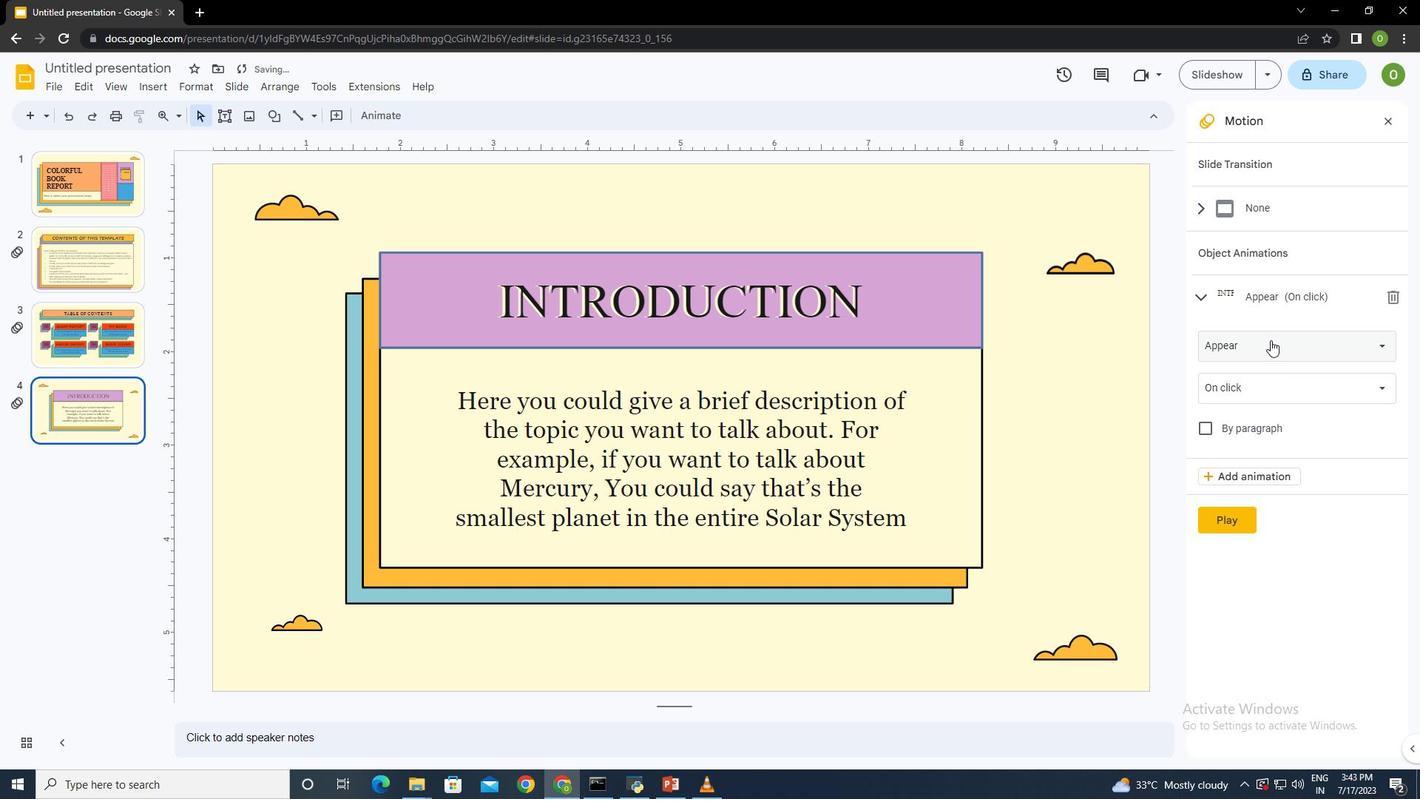 
Action: Mouse moved to (1292, 547)
Screenshot: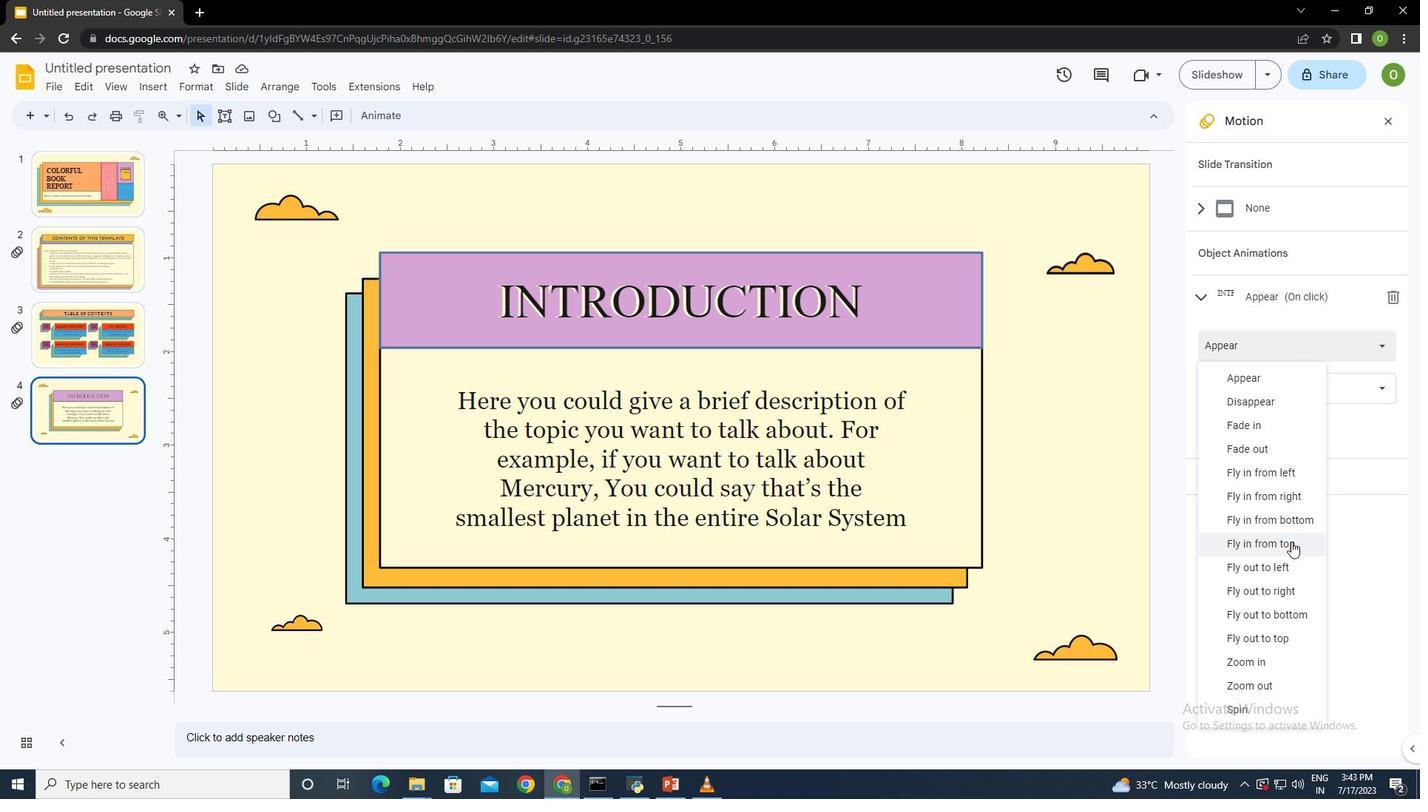 
Action: Mouse pressed left at (1292, 547)
Screenshot: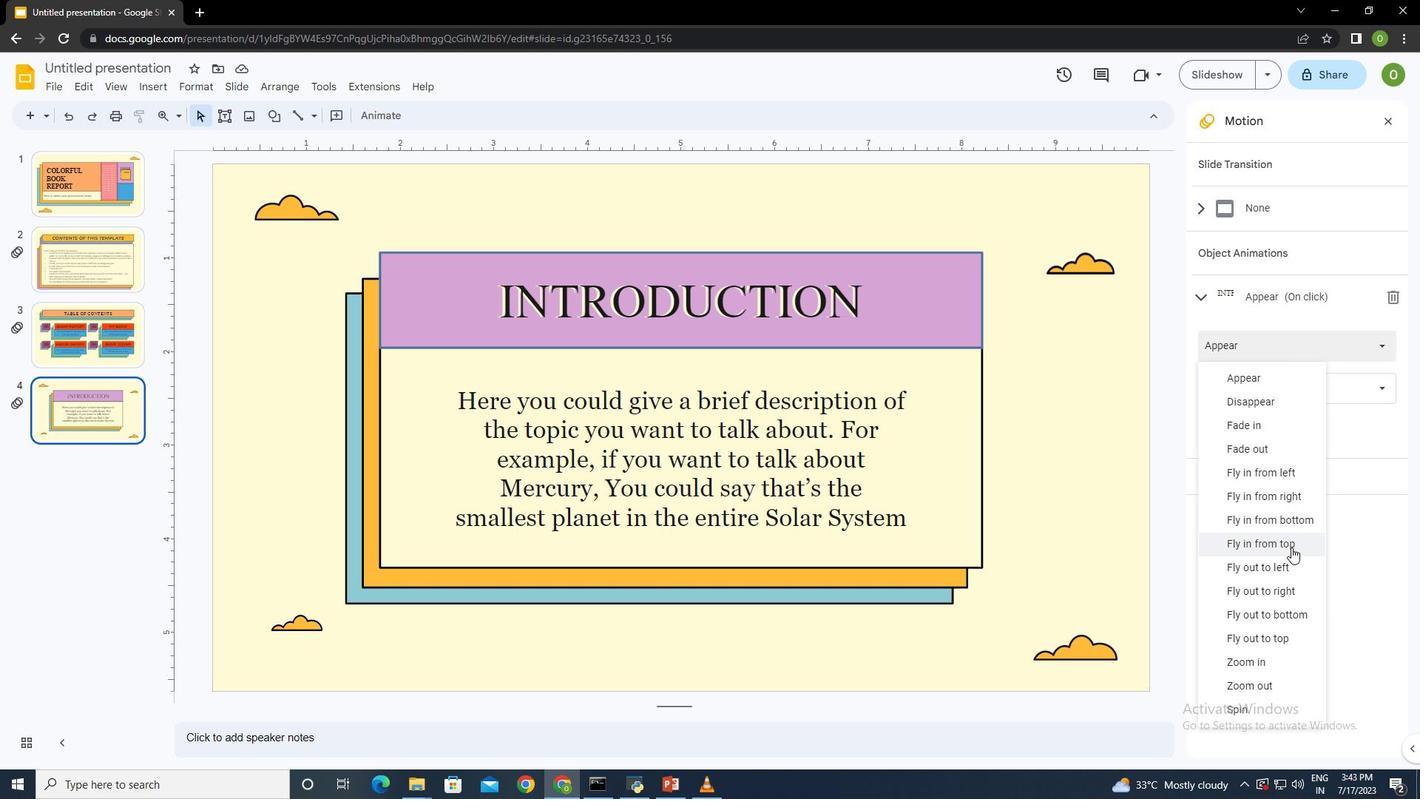 
Action: Mouse moved to (1282, 398)
Screenshot: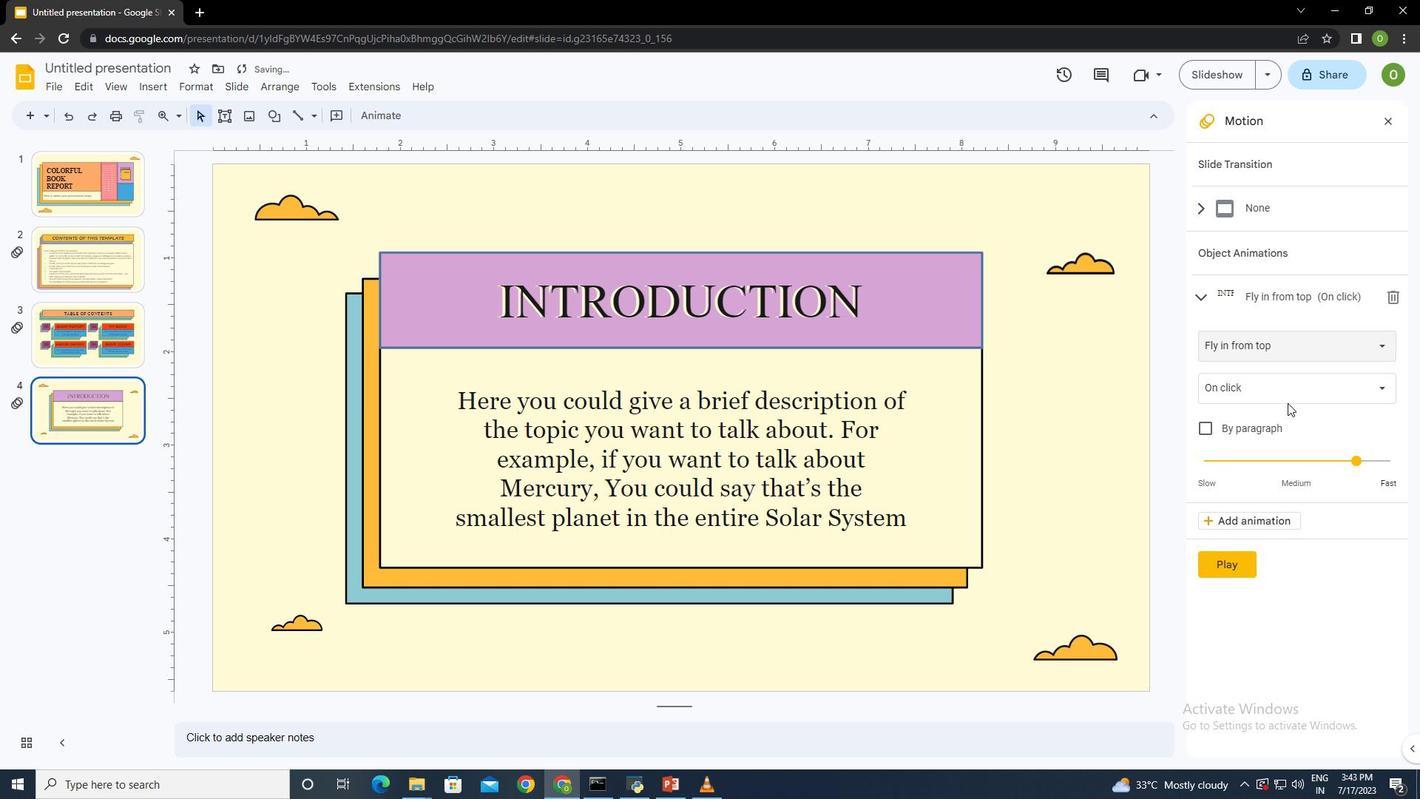 
Action: Mouse pressed left at (1282, 398)
Screenshot: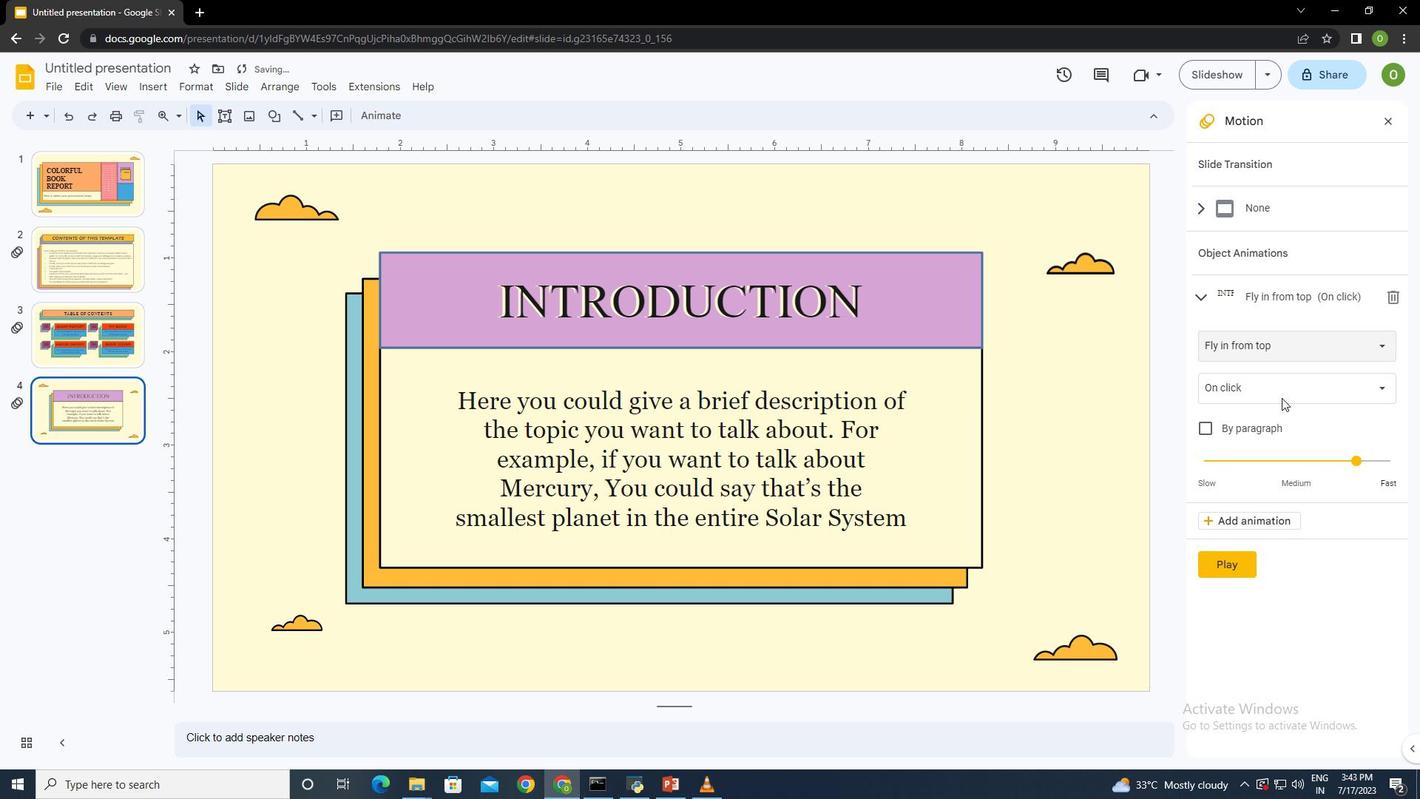 
Action: Mouse moved to (1269, 375)
Screenshot: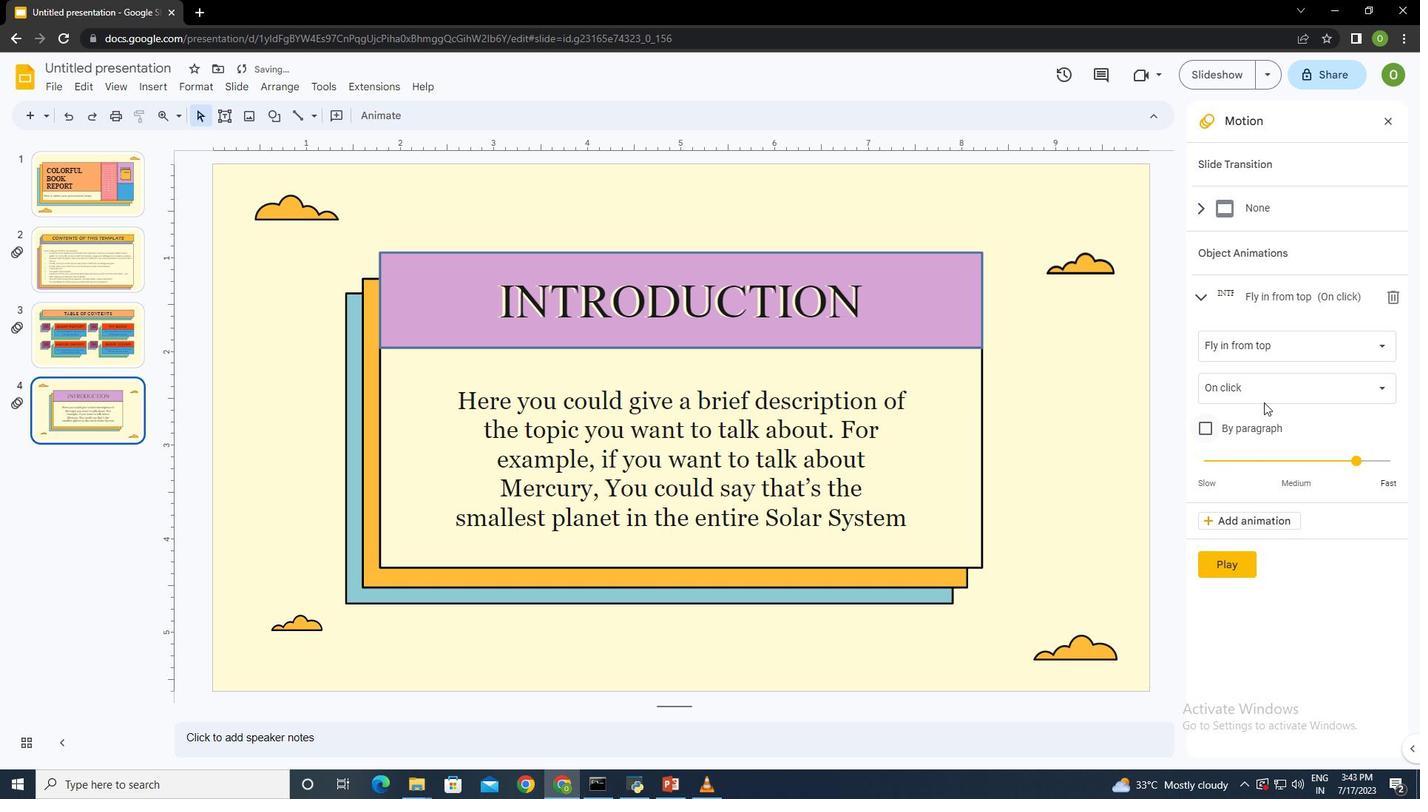 
Action: Mouse pressed left at (1269, 375)
Screenshot: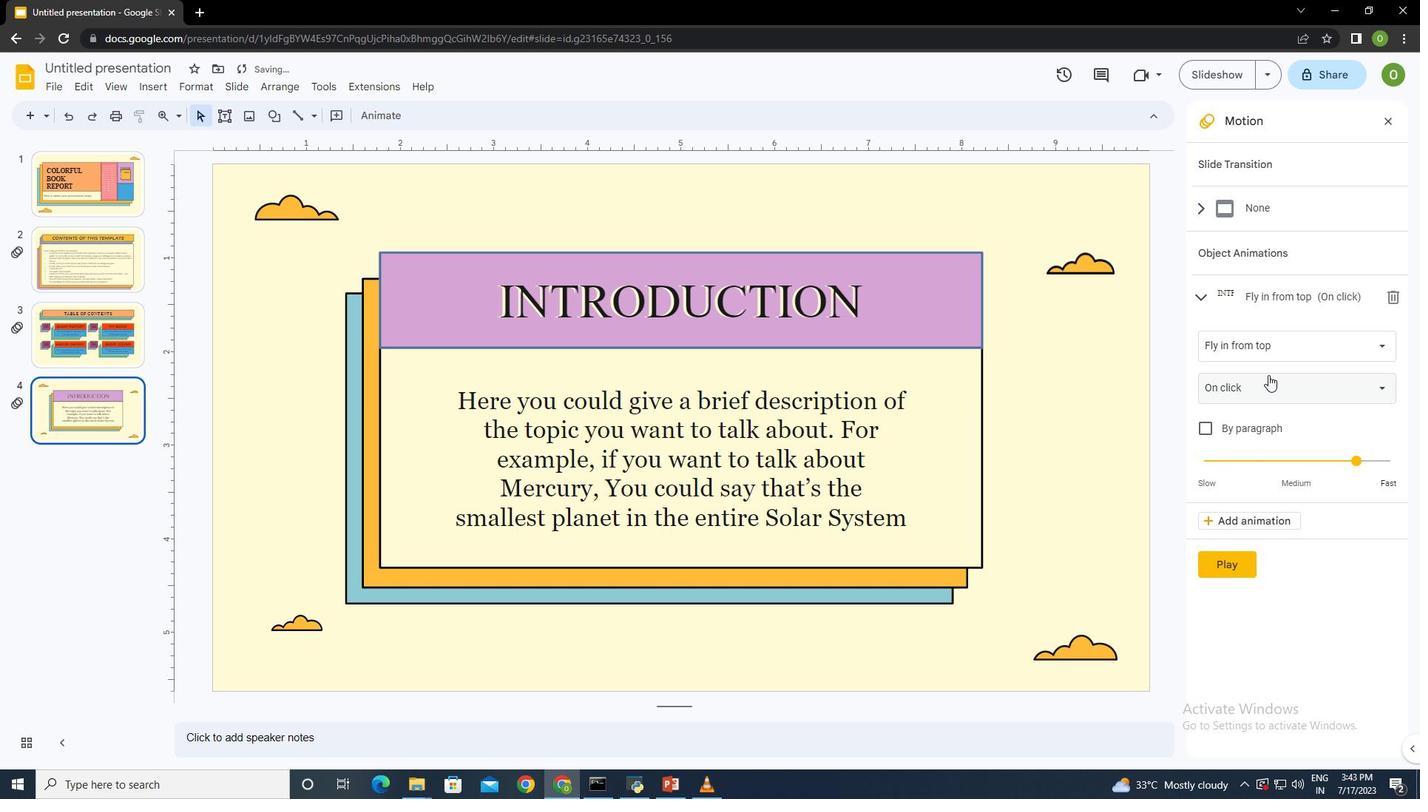 
Action: Mouse moved to (1252, 438)
Screenshot: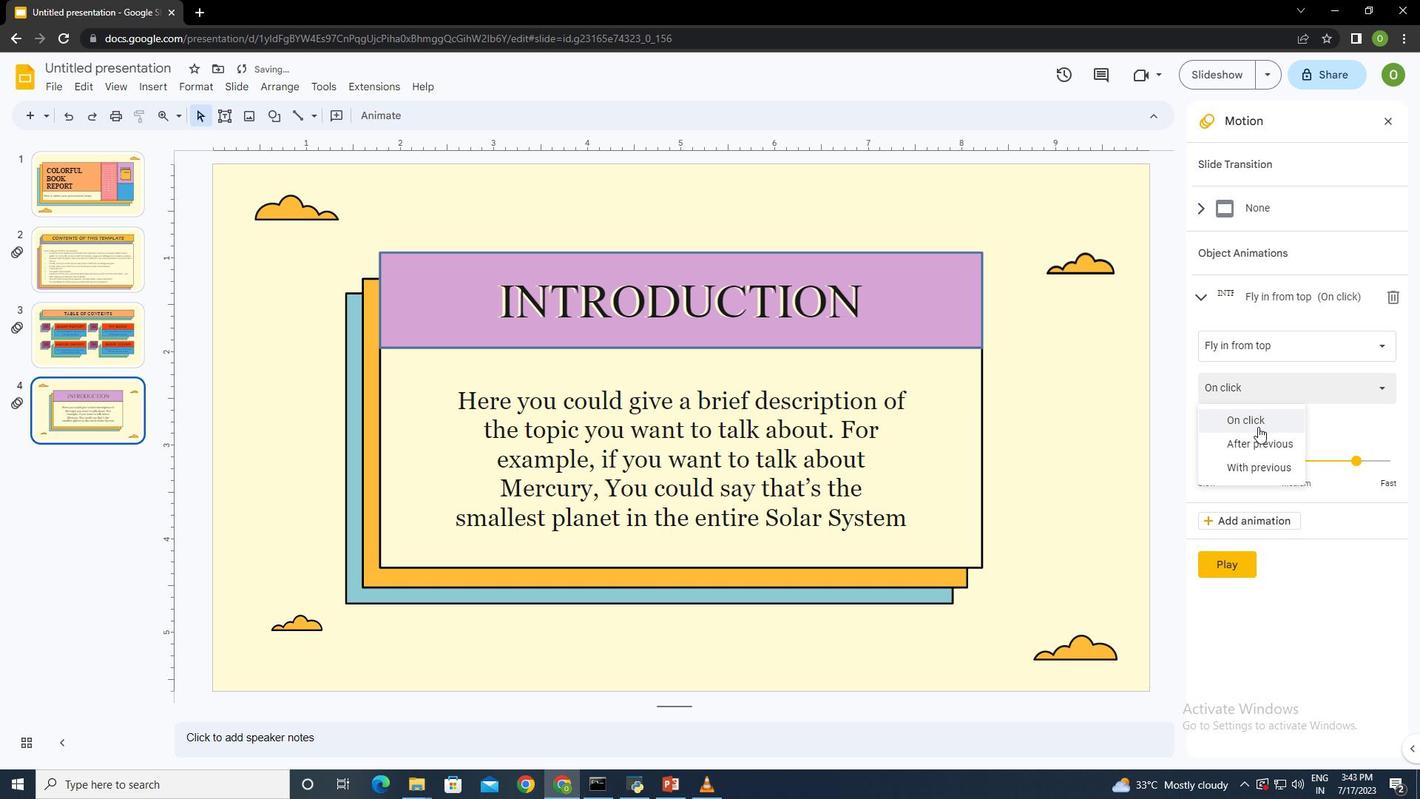 
Action: Mouse pressed left at (1252, 438)
Screenshot: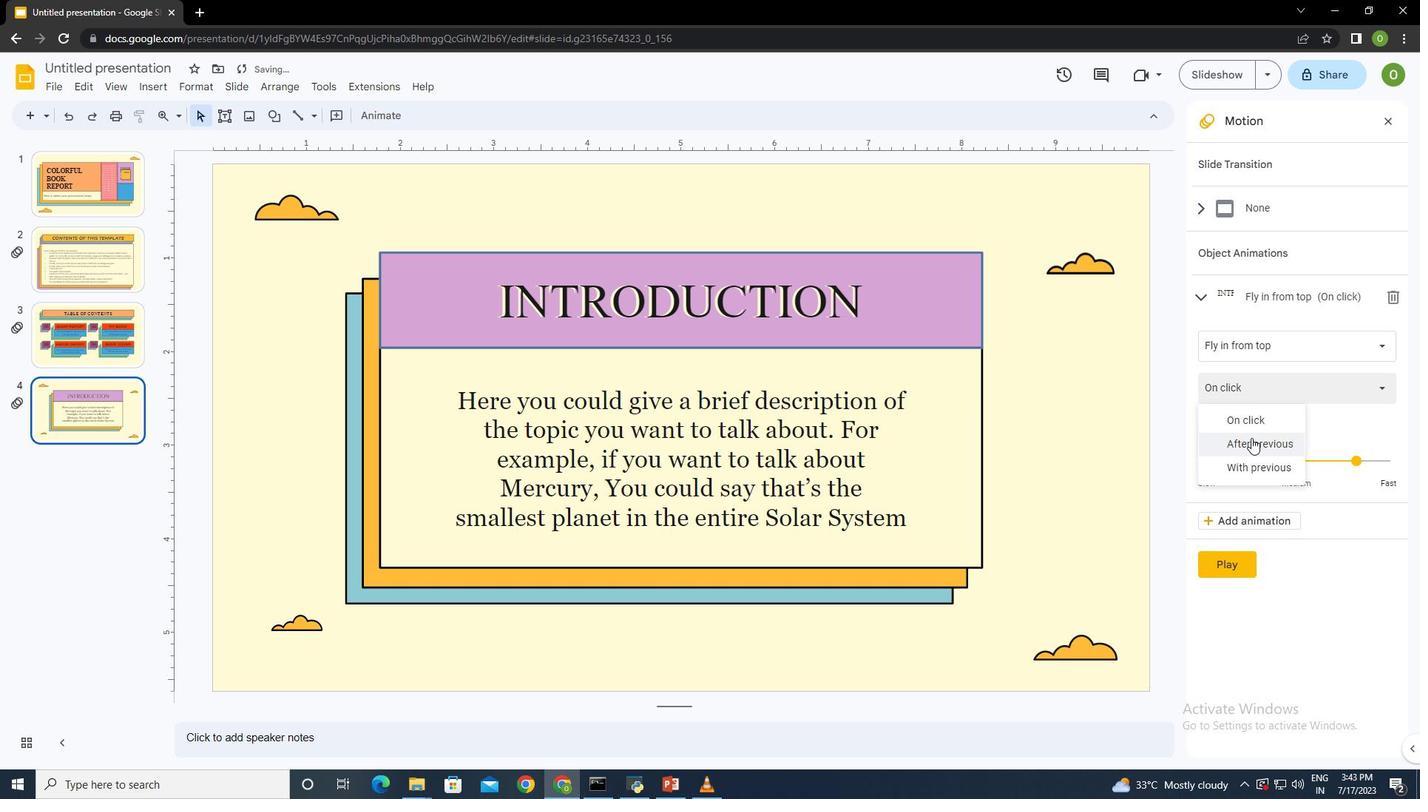 
Action: Mouse moved to (1316, 462)
Screenshot: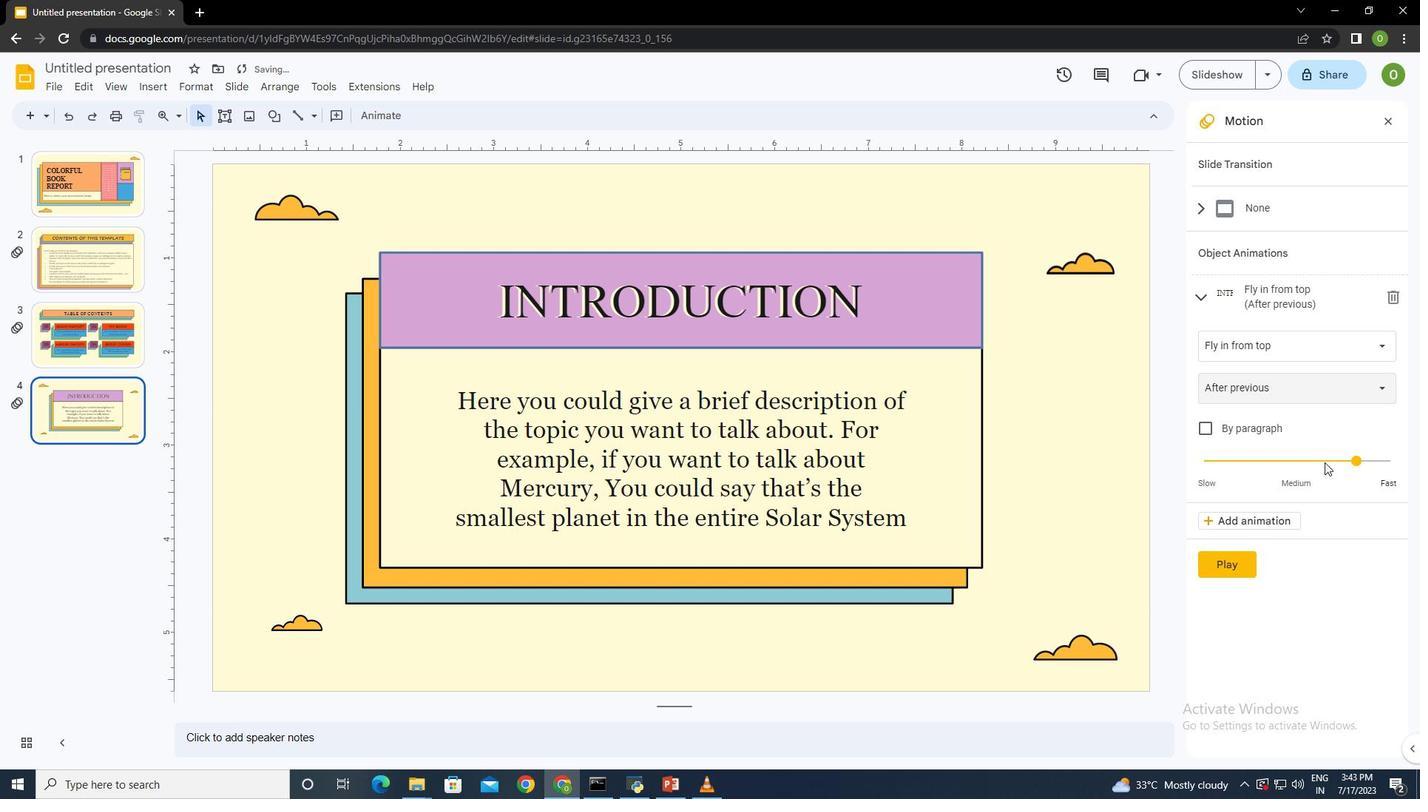 
Action: Mouse pressed left at (1316, 462)
Screenshot: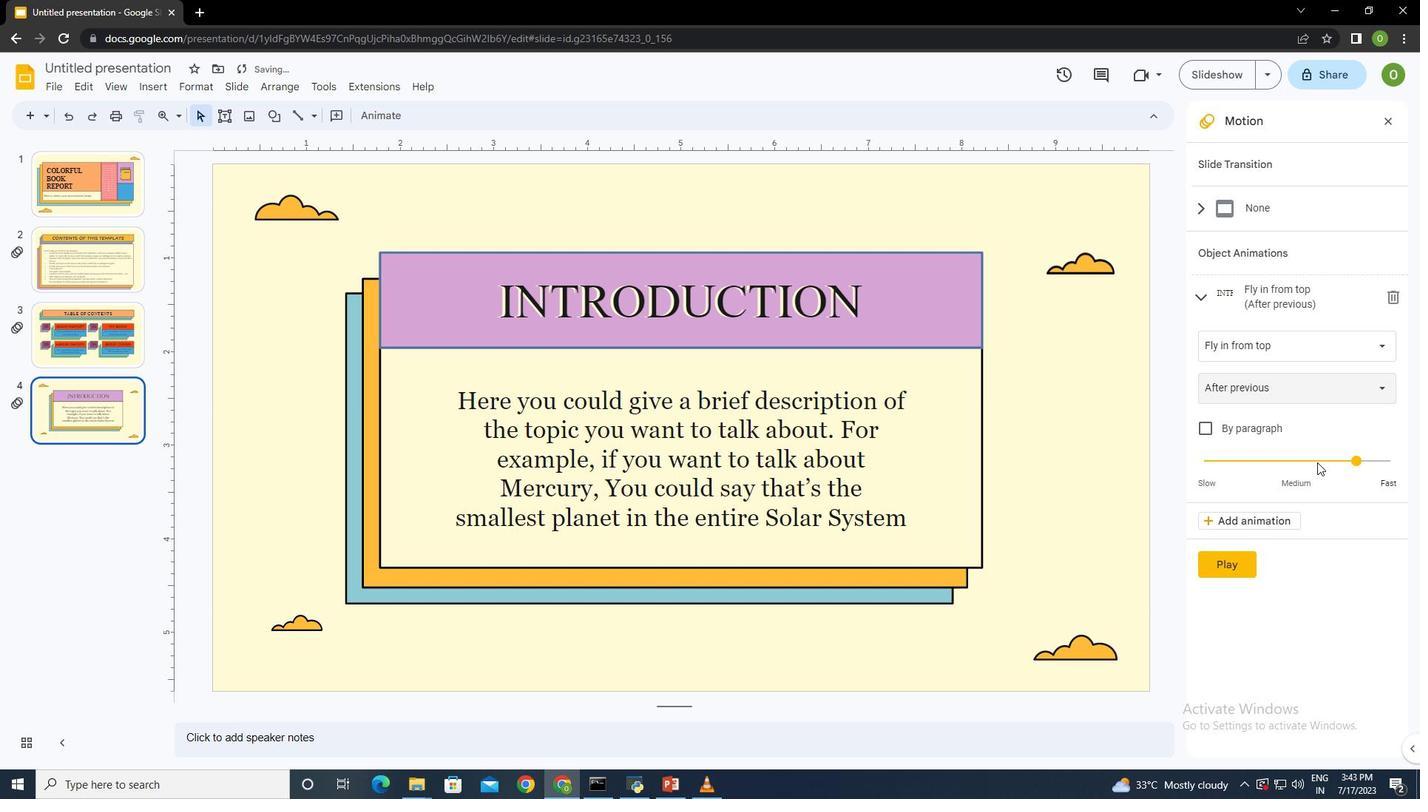 
Action: Mouse moved to (1292, 463)
Screenshot: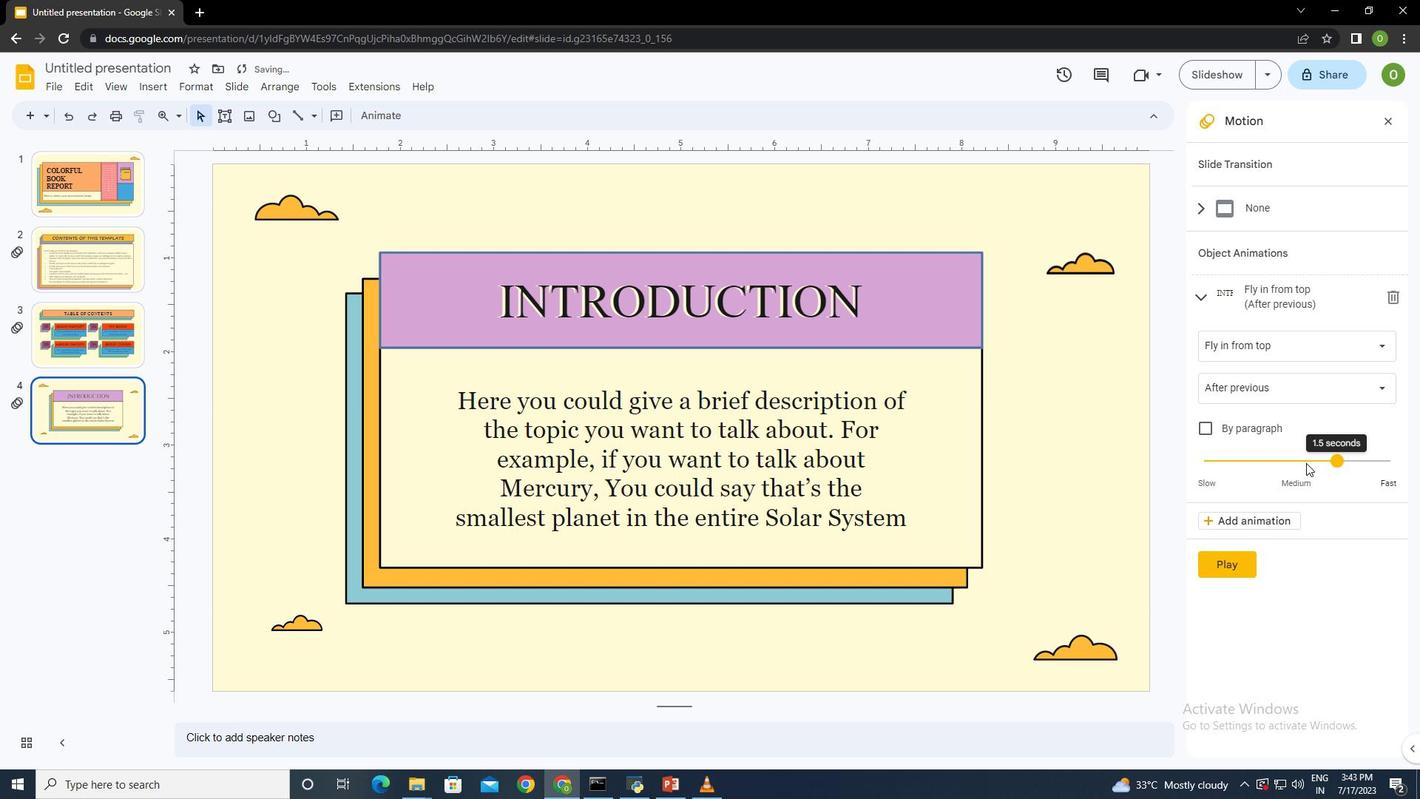 
Action: Mouse pressed left at (1292, 463)
Screenshot: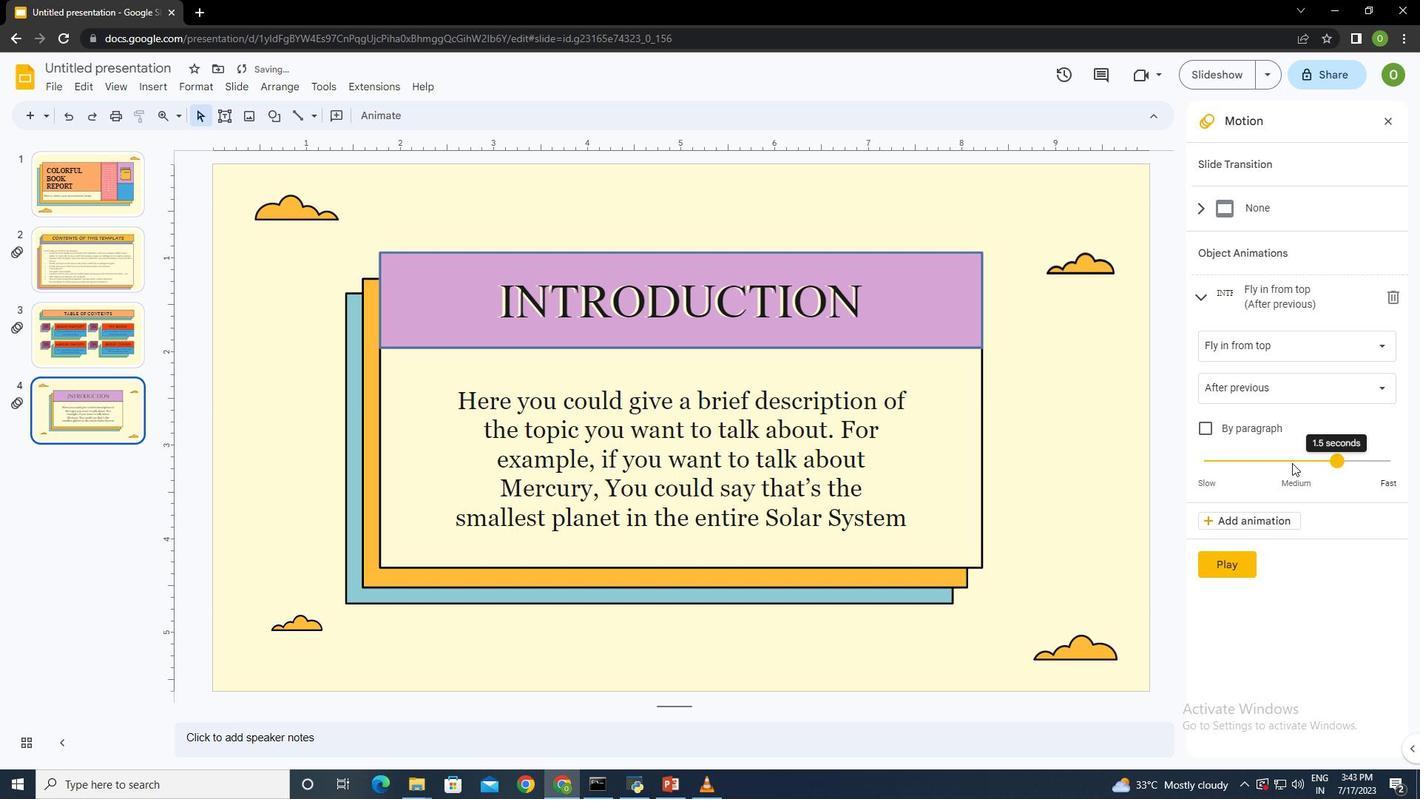 
Action: Mouse moved to (896, 444)
Screenshot: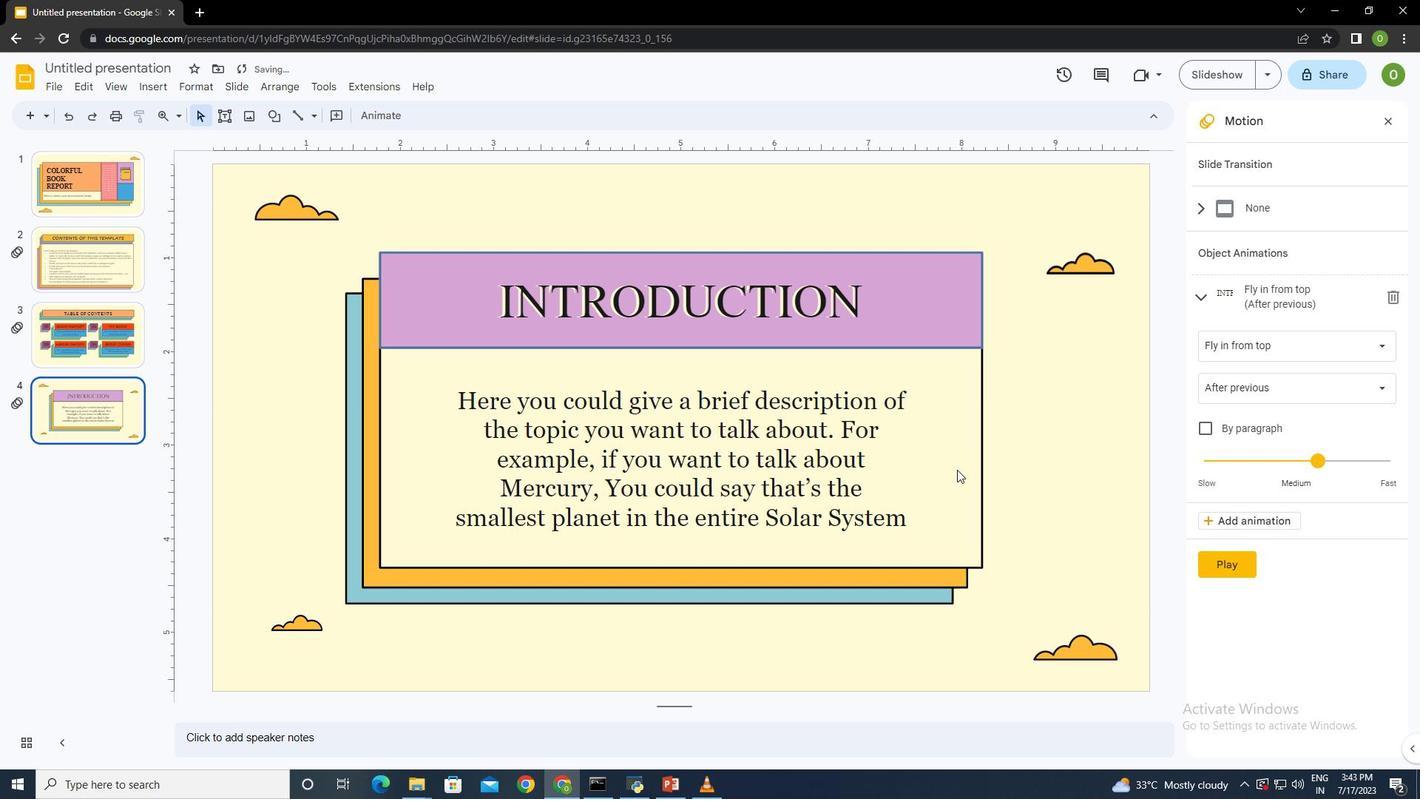 
Action: Mouse pressed left at (896, 444)
Screenshot: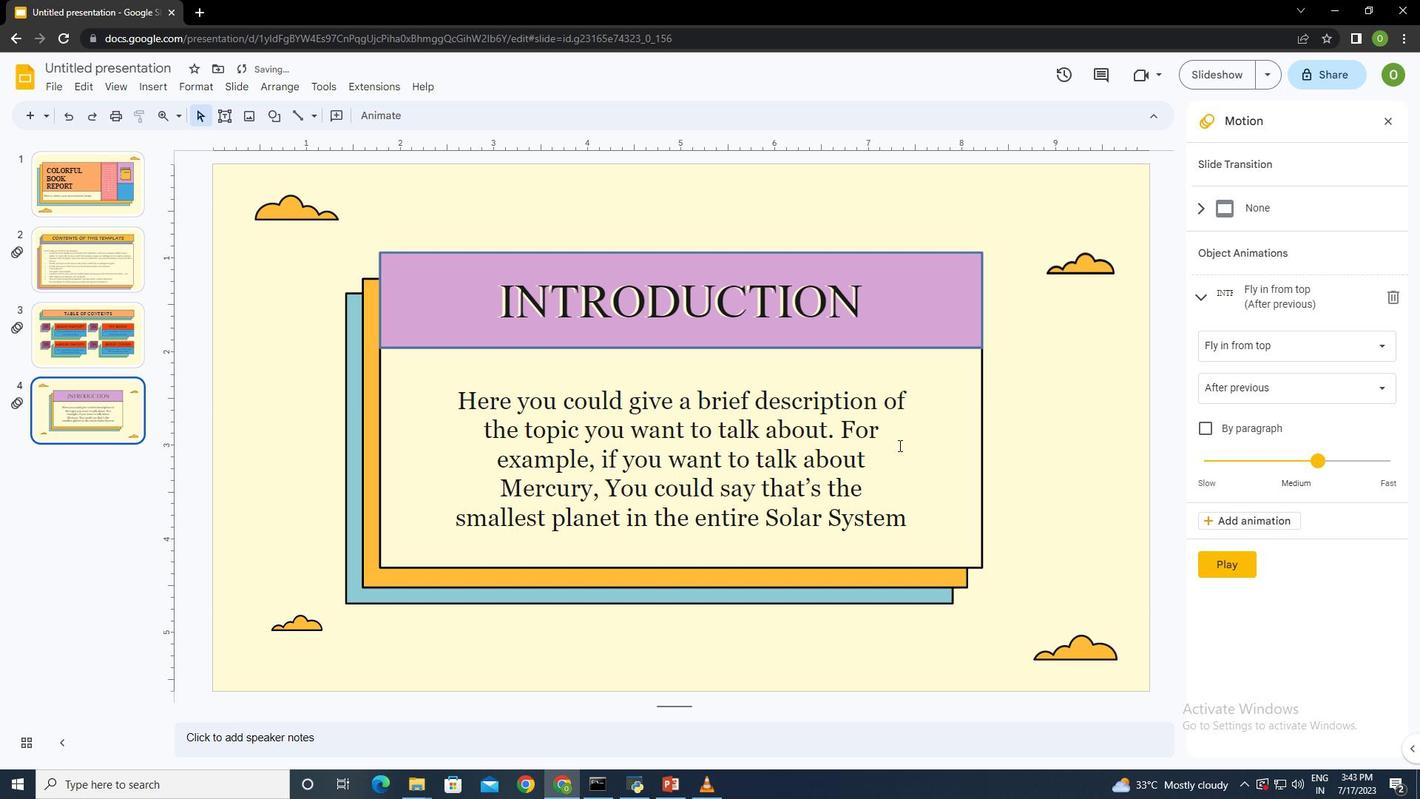 
Action: Mouse moved to (1218, 335)
Screenshot: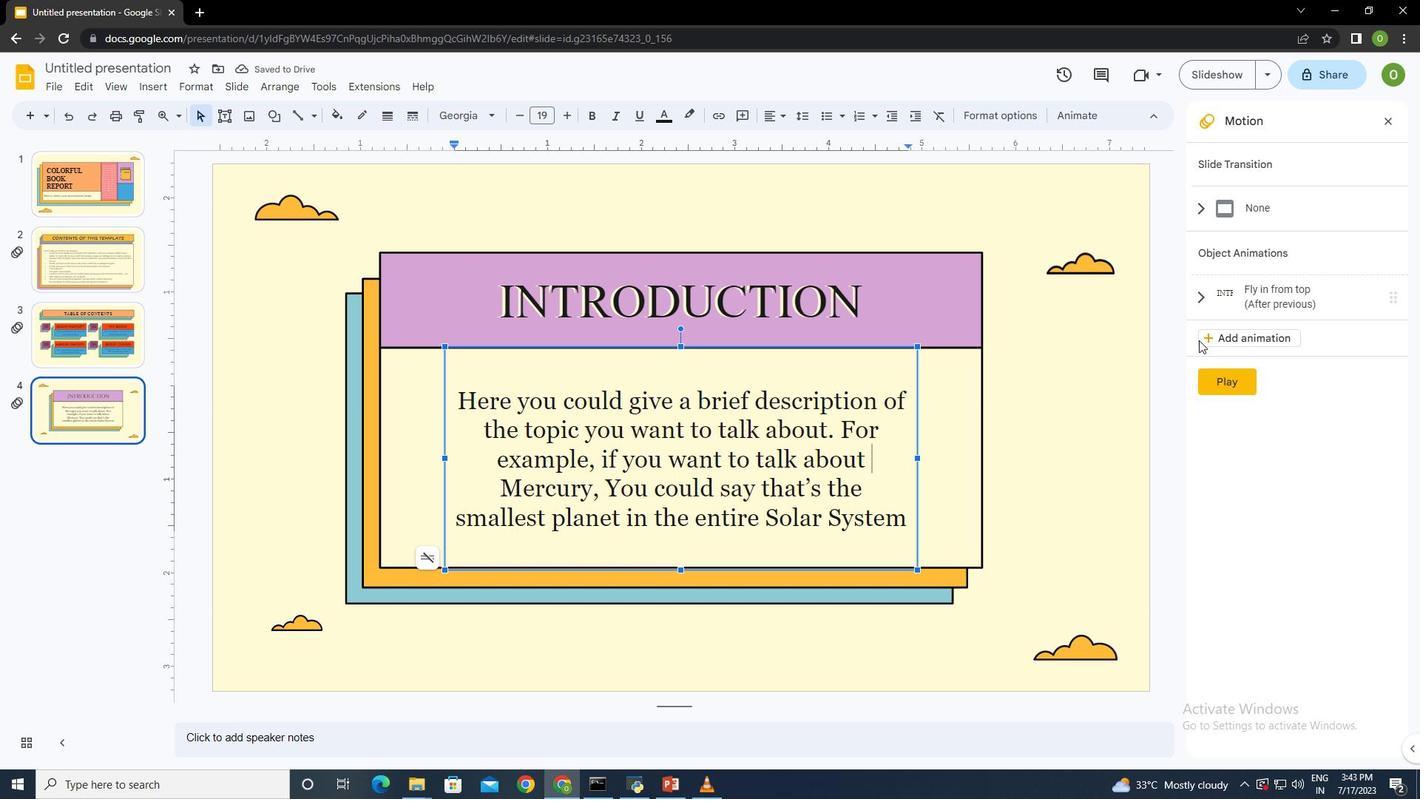 
Action: Mouse pressed left at (1218, 335)
Screenshot: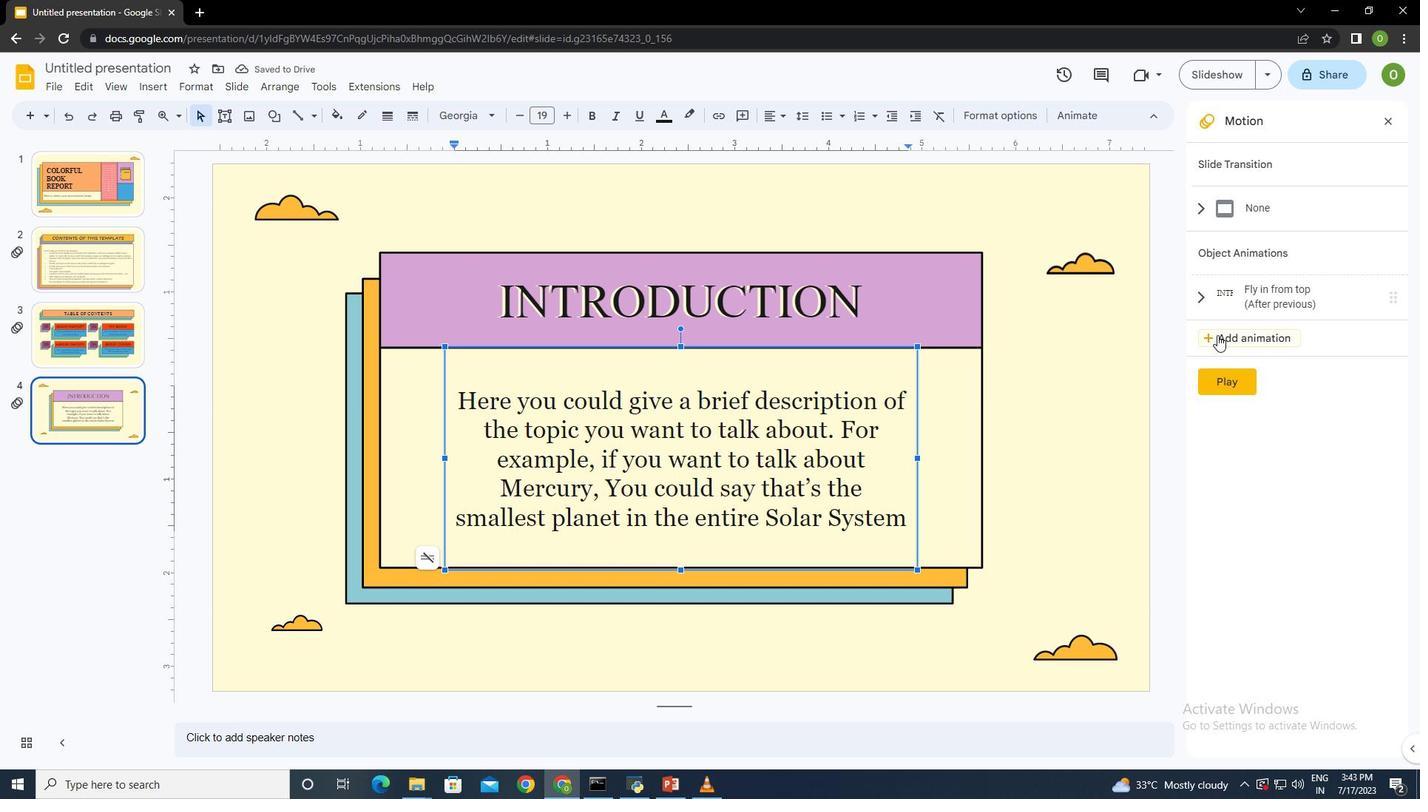 
Action: Mouse moved to (1271, 392)
Screenshot: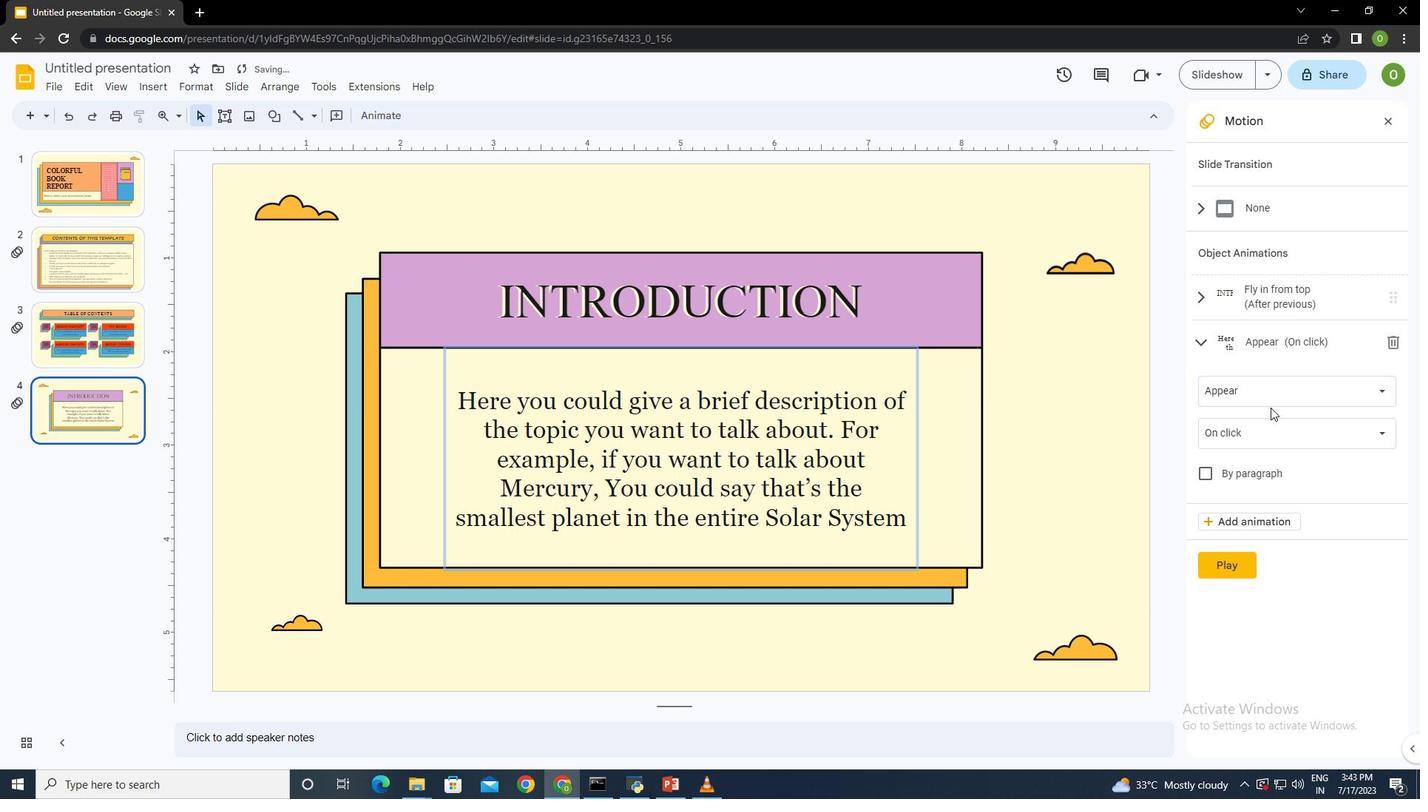 
Action: Mouse pressed left at (1271, 392)
Screenshot: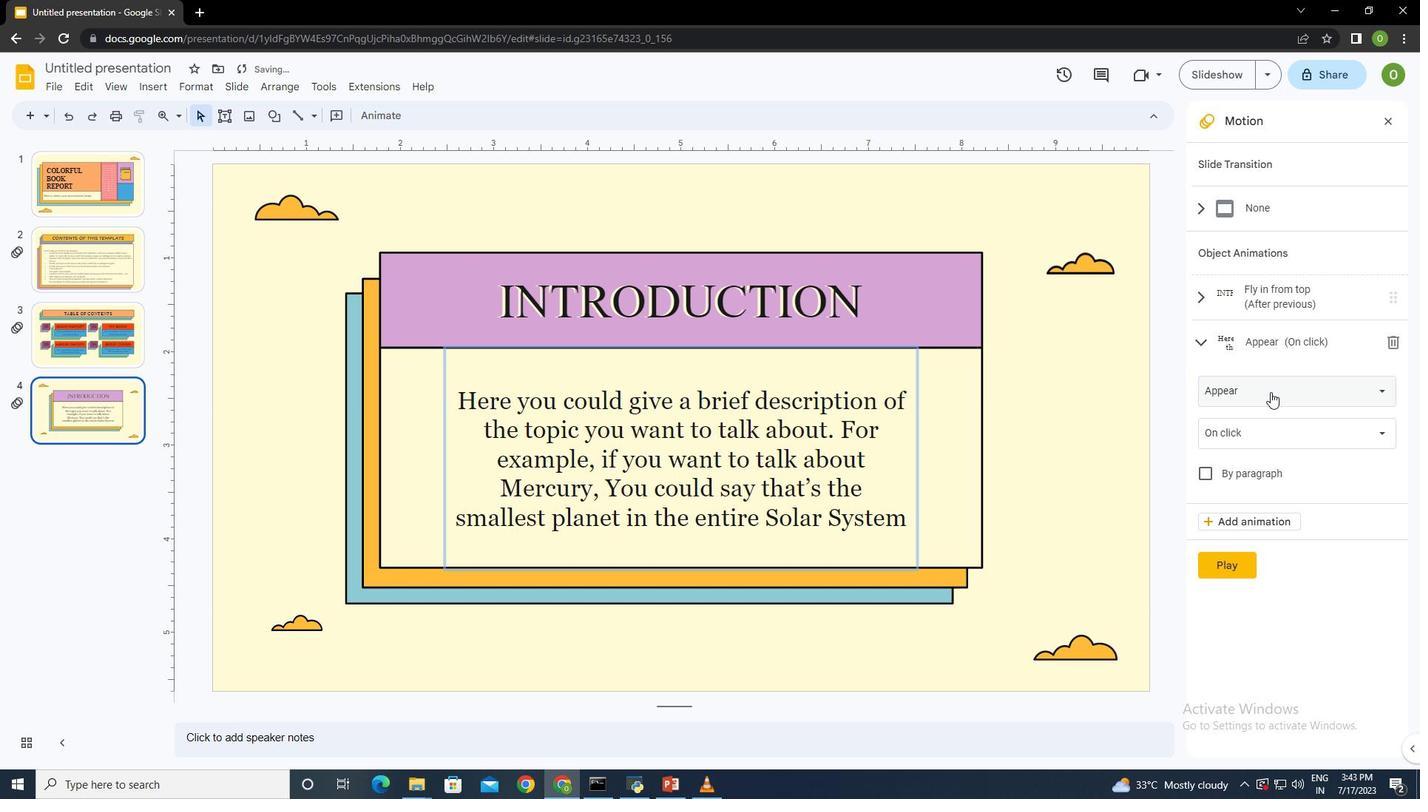 
Action: Mouse moved to (1284, 564)
Screenshot: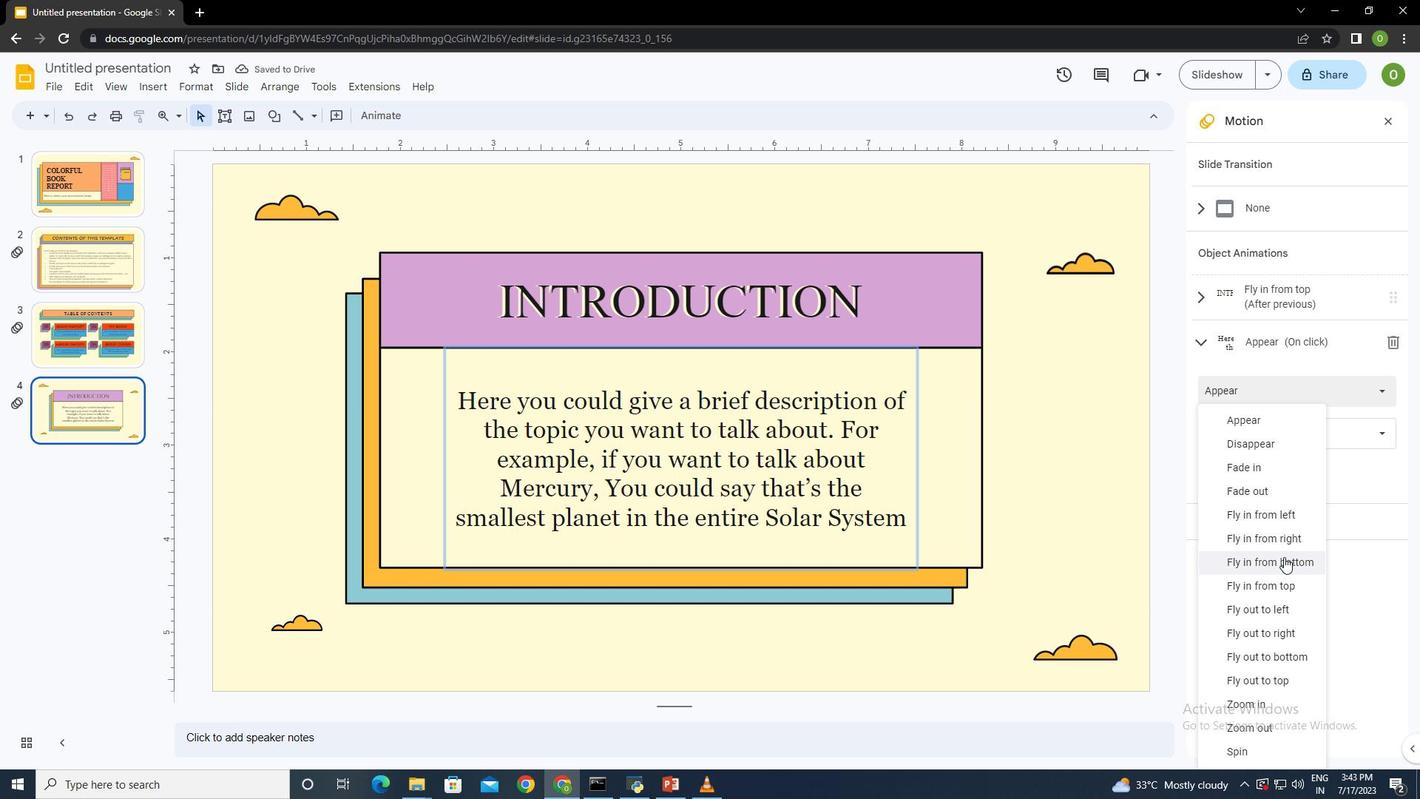 
Action: Mouse pressed left at (1284, 564)
Screenshot: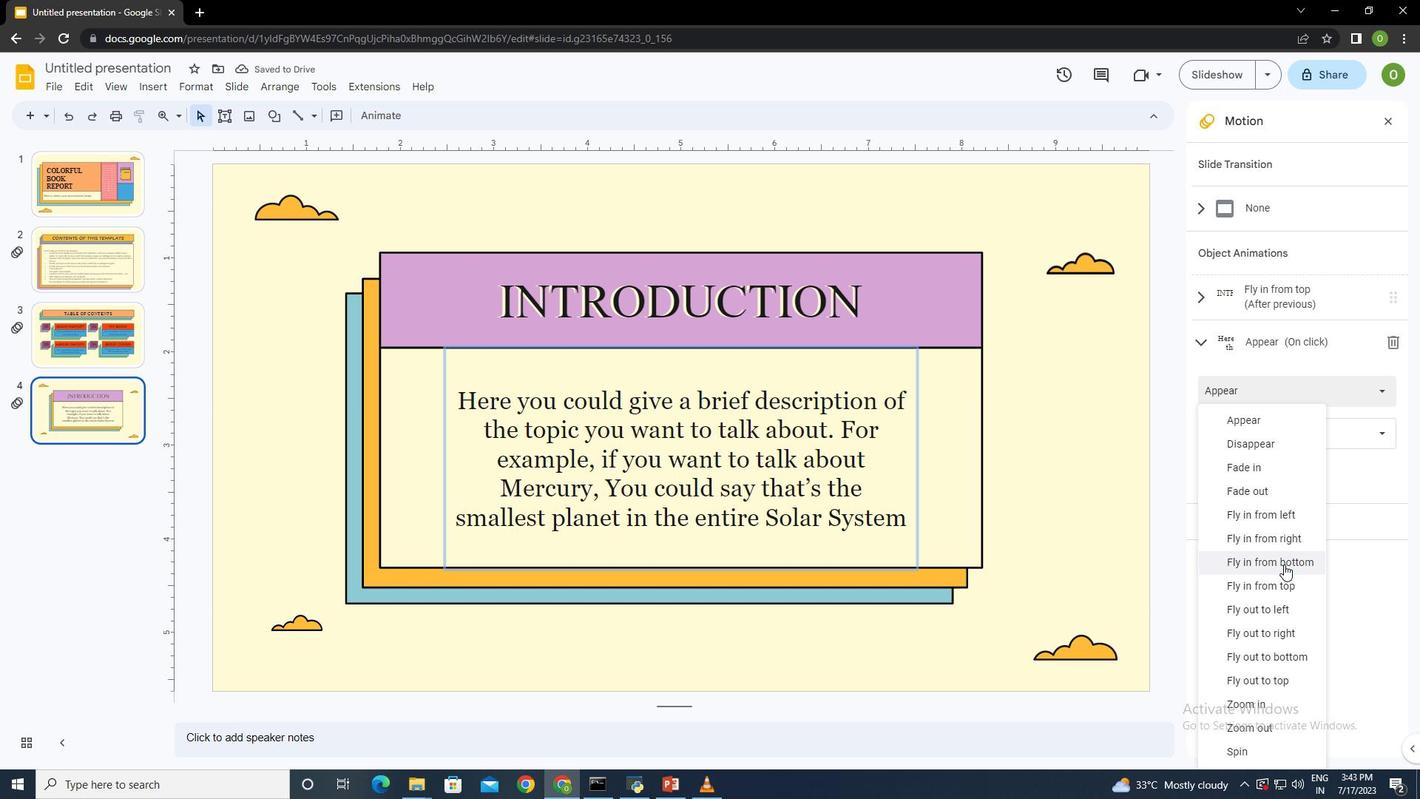 
Action: Mouse moved to (1264, 429)
Screenshot: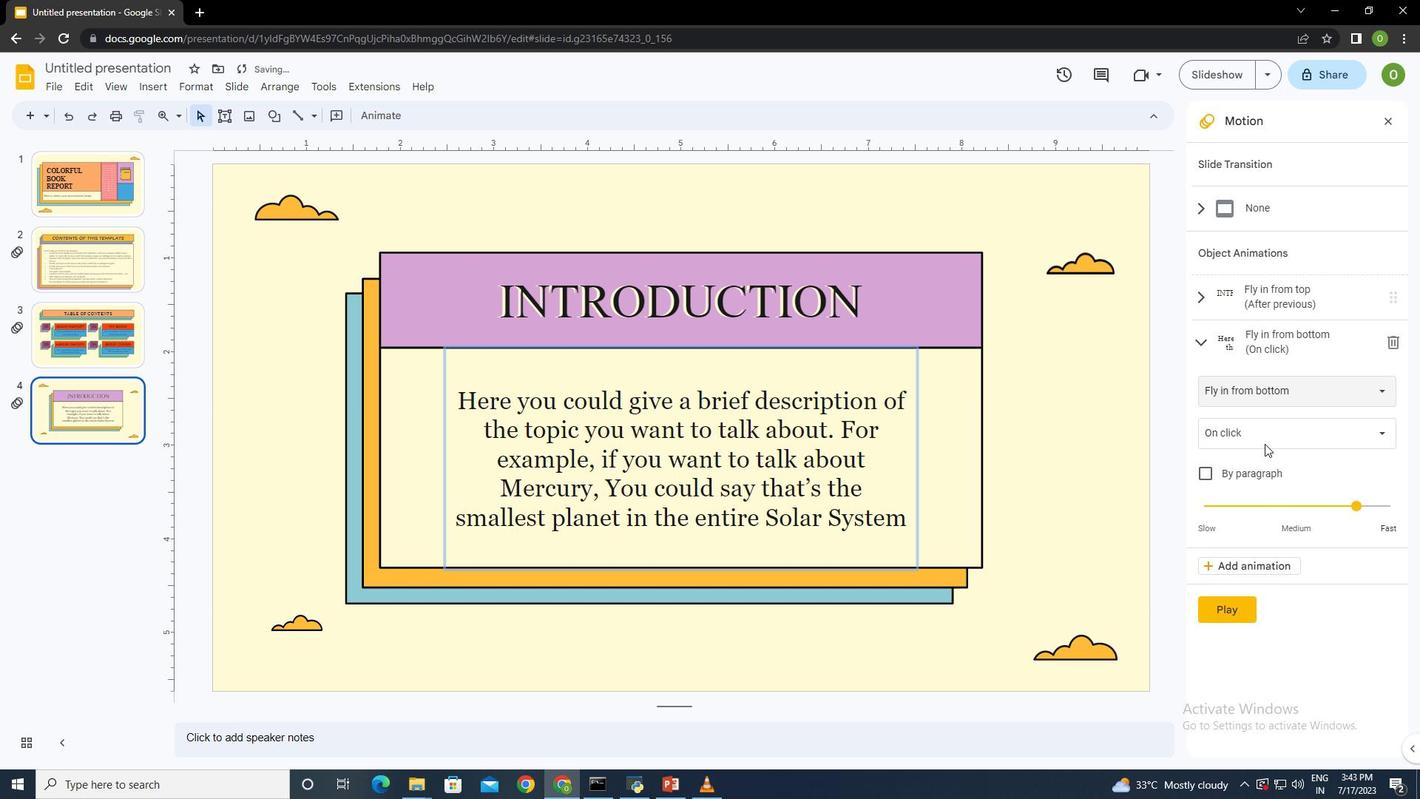 
Action: Mouse pressed left at (1264, 429)
Screenshot: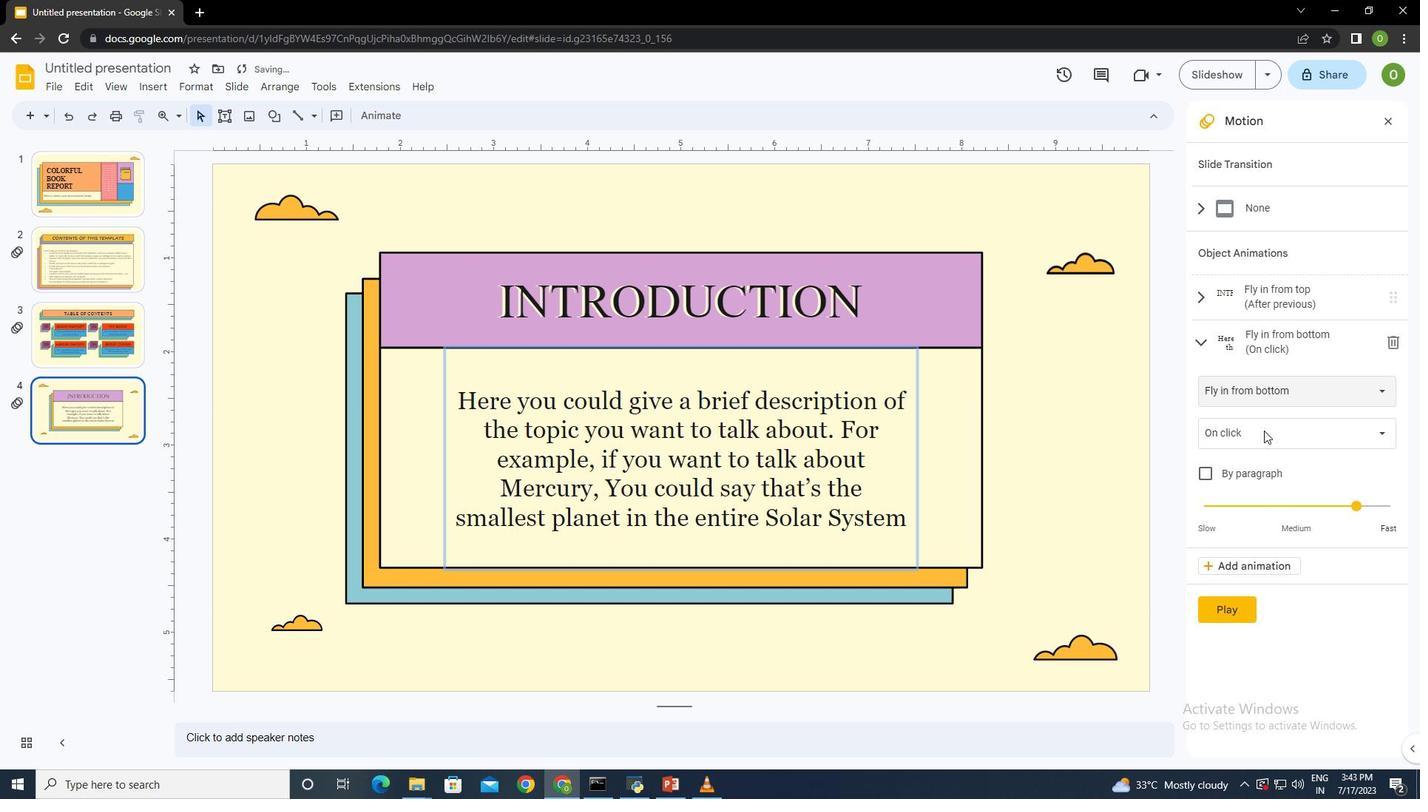 
Action: Mouse moved to (1253, 432)
Screenshot: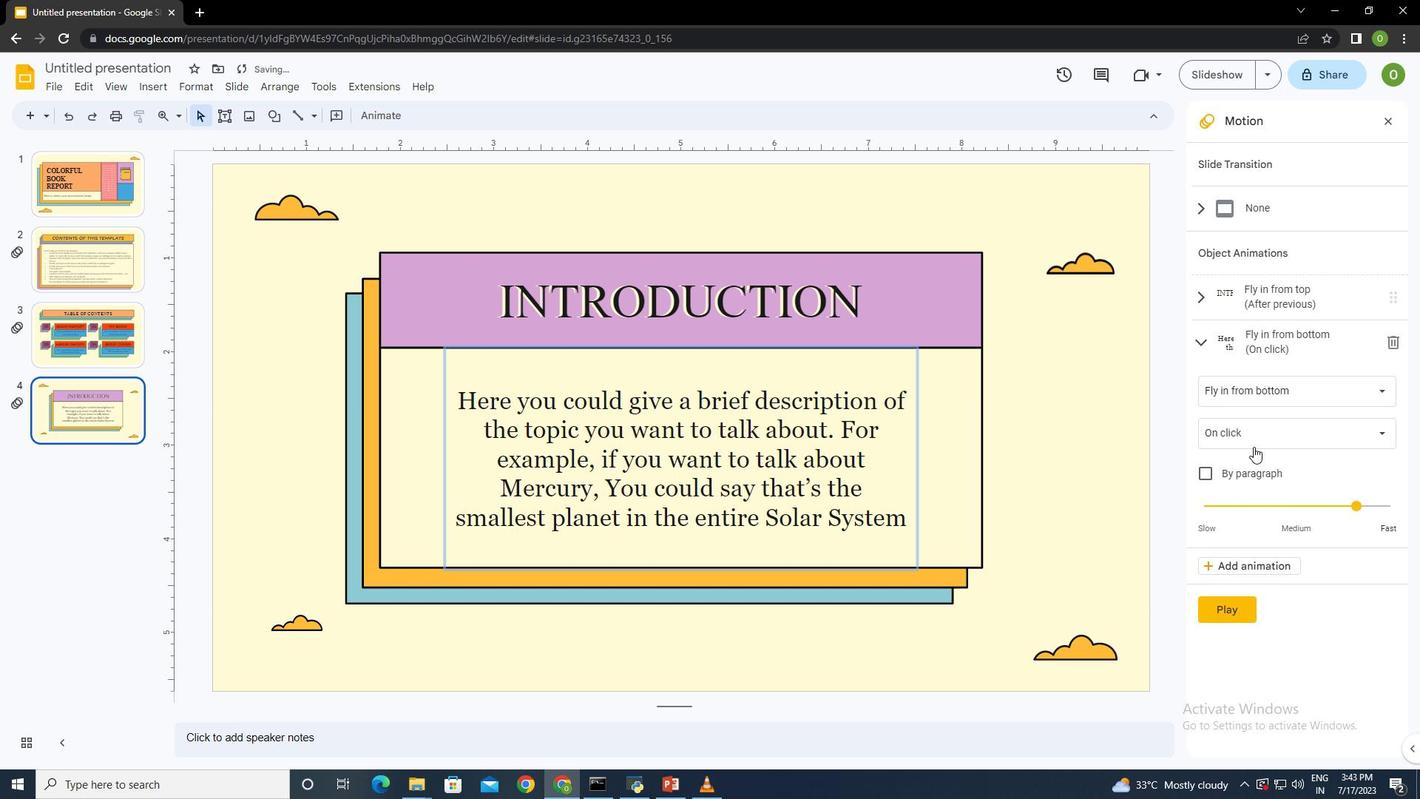 
Action: Mouse pressed left at (1253, 432)
Screenshot: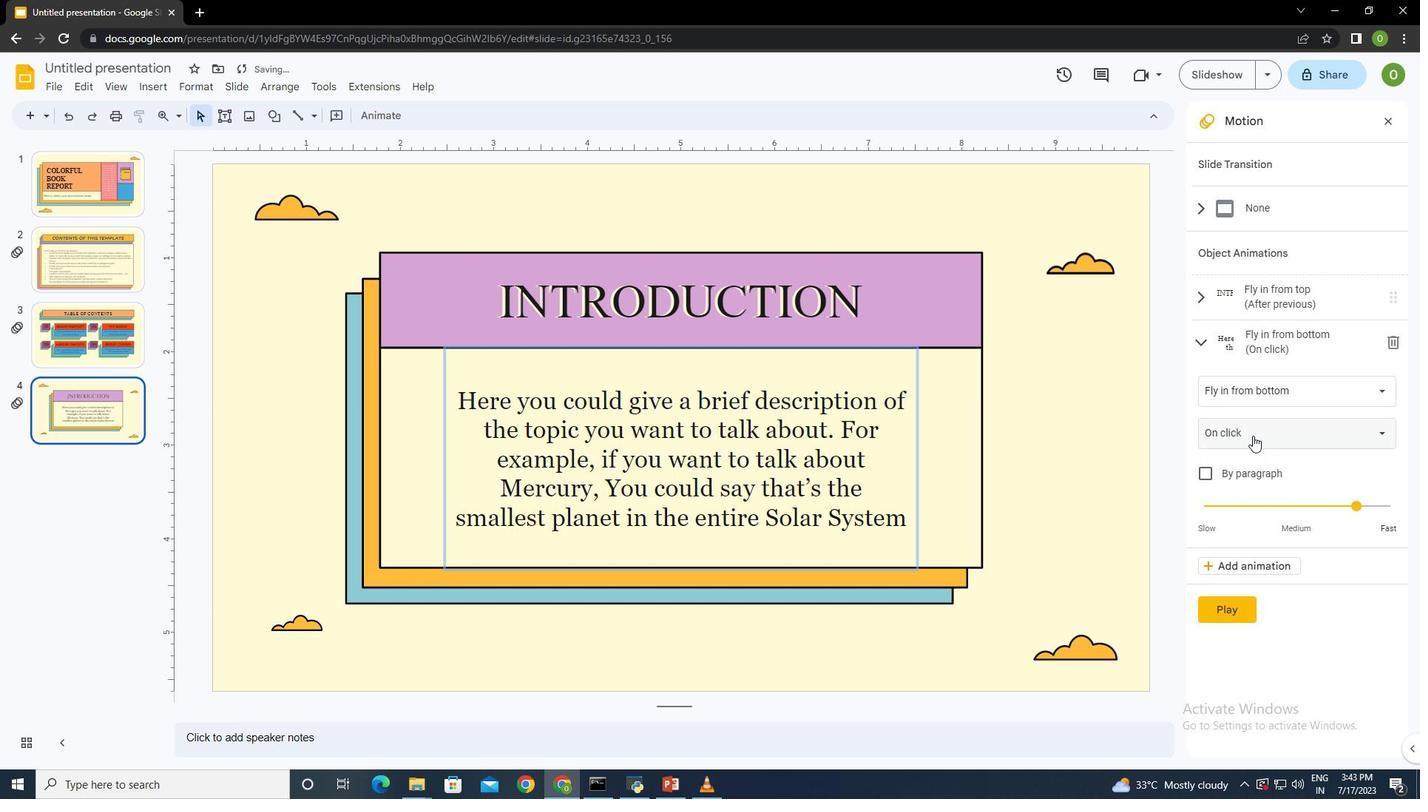 
Action: Mouse moved to (1255, 488)
Screenshot: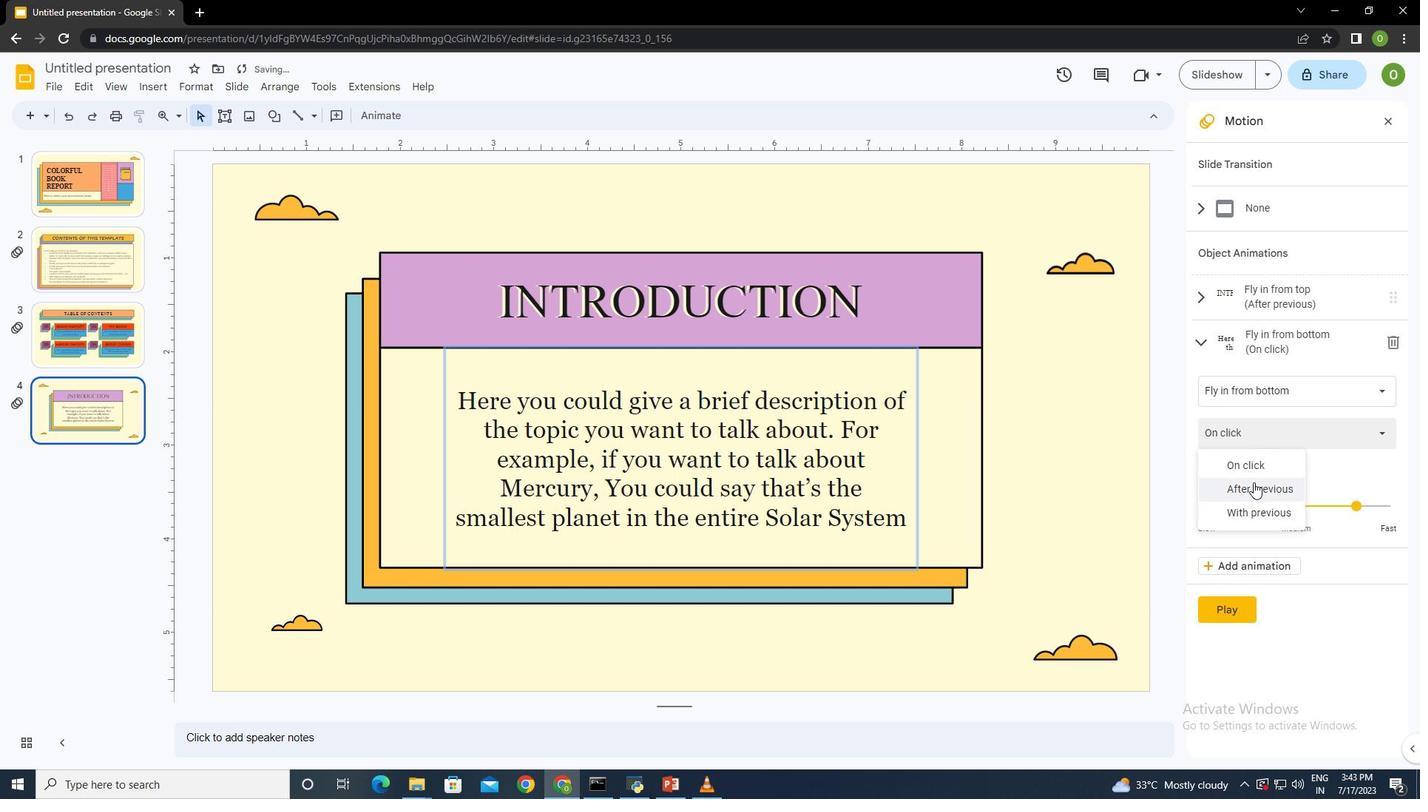 
Action: Mouse pressed left at (1255, 488)
Screenshot: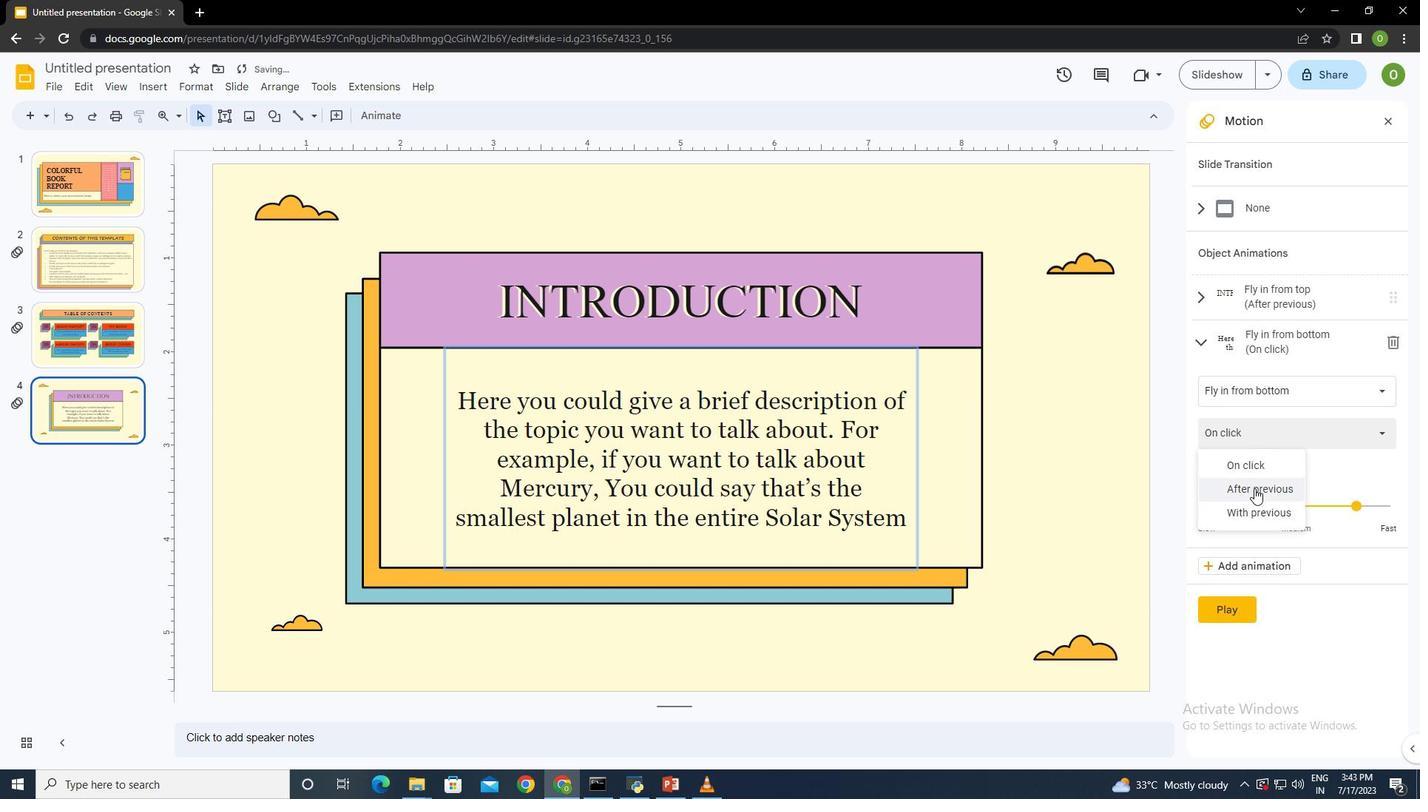 
Action: Mouse moved to (1301, 506)
Screenshot: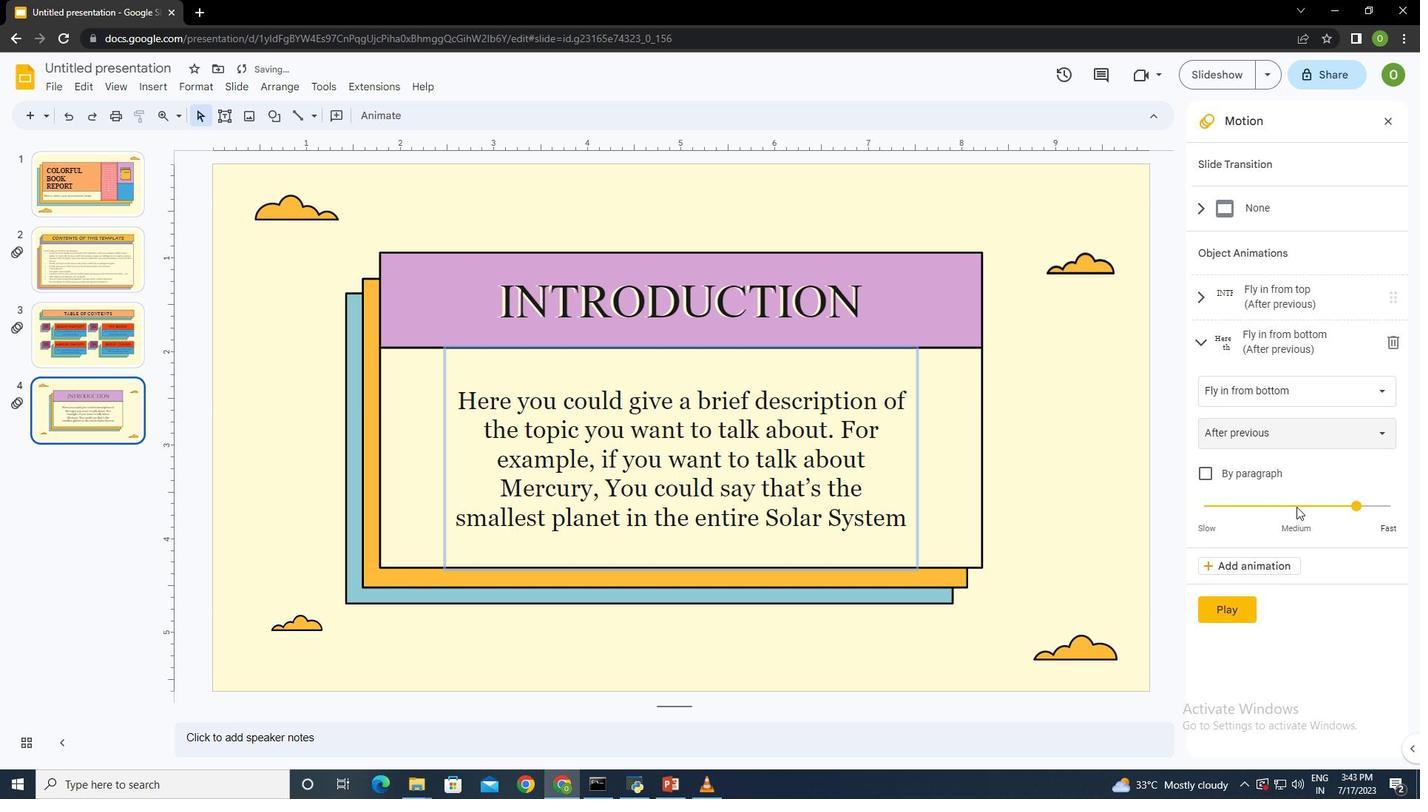 
Action: Mouse pressed left at (1301, 506)
Screenshot: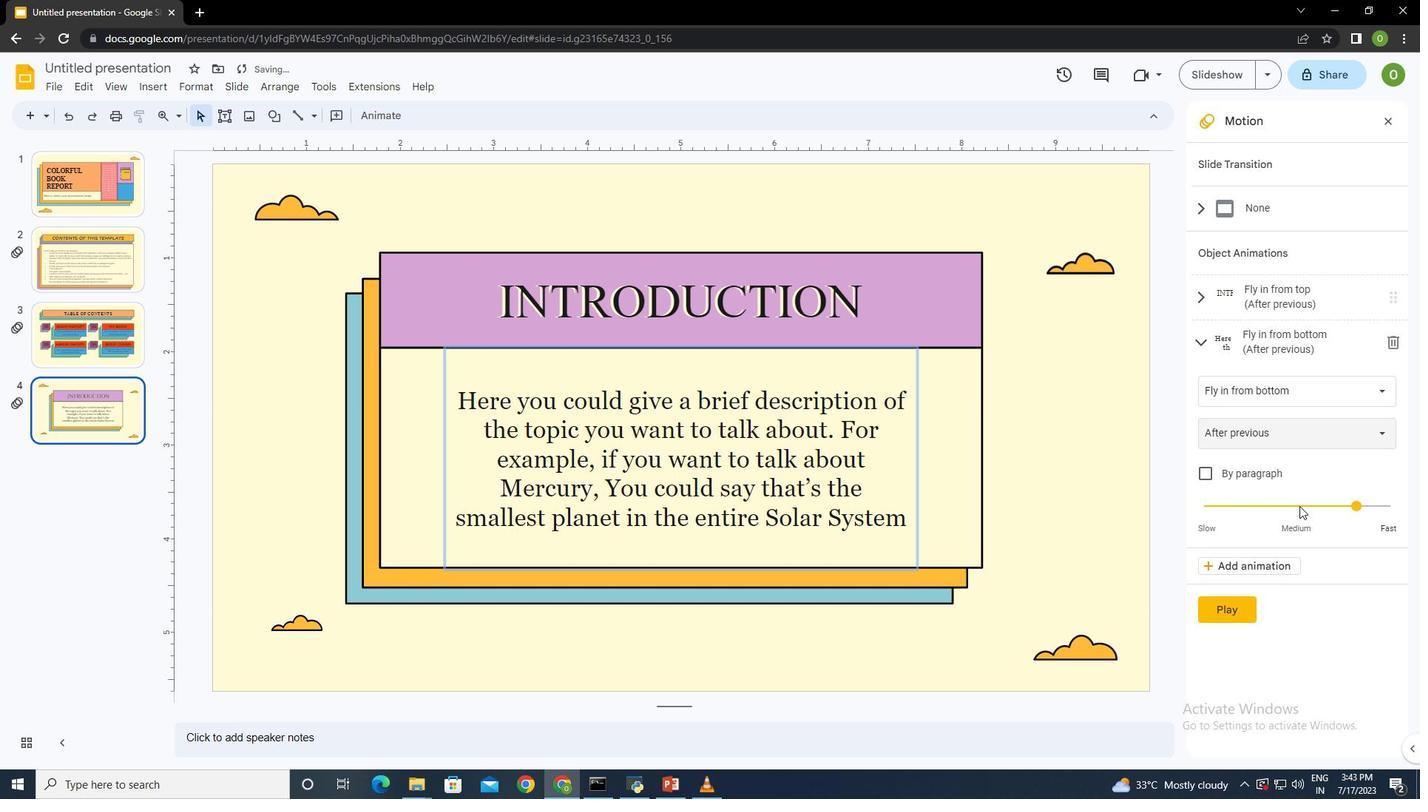 
Action: Mouse moved to (1301, 503)
Screenshot: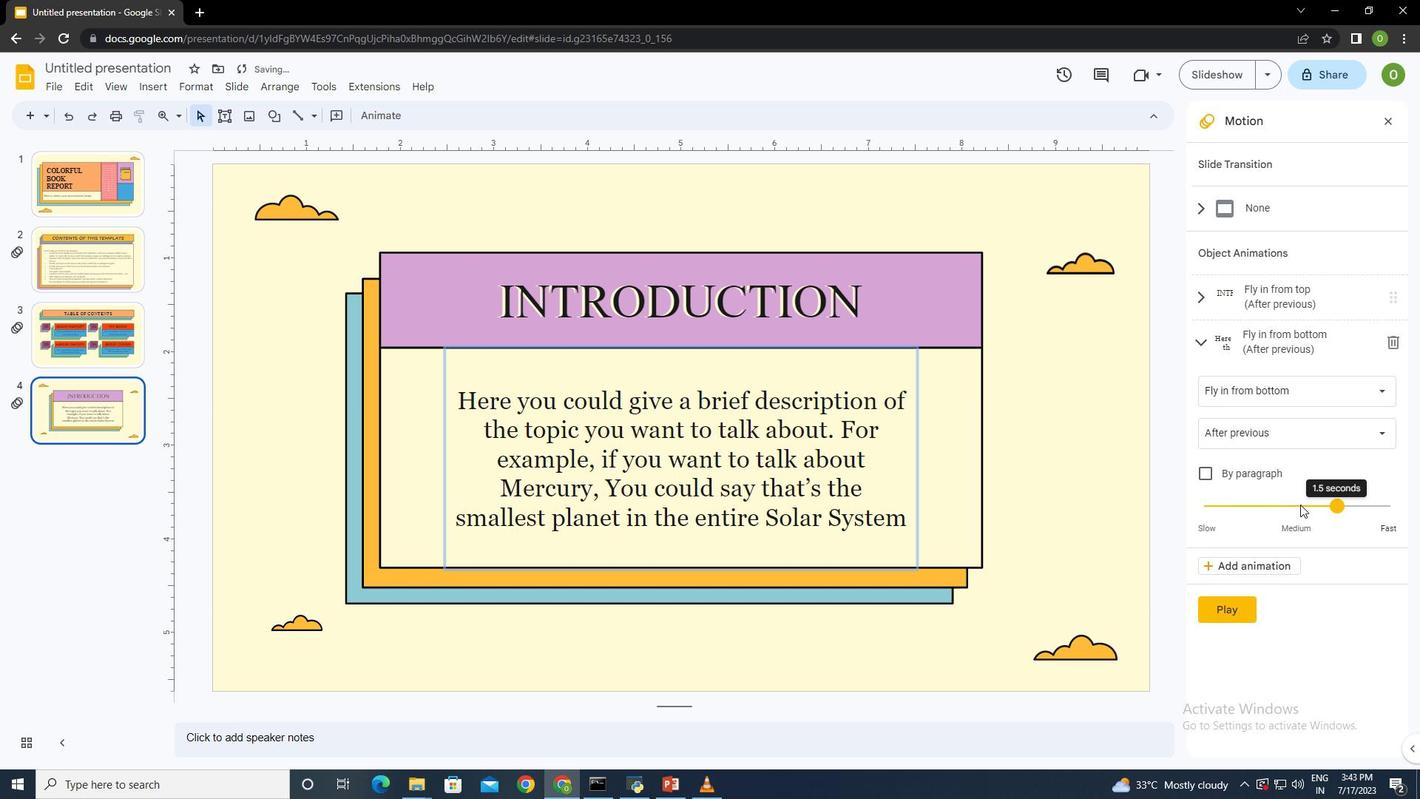 
Action: Mouse pressed left at (1301, 503)
Screenshot: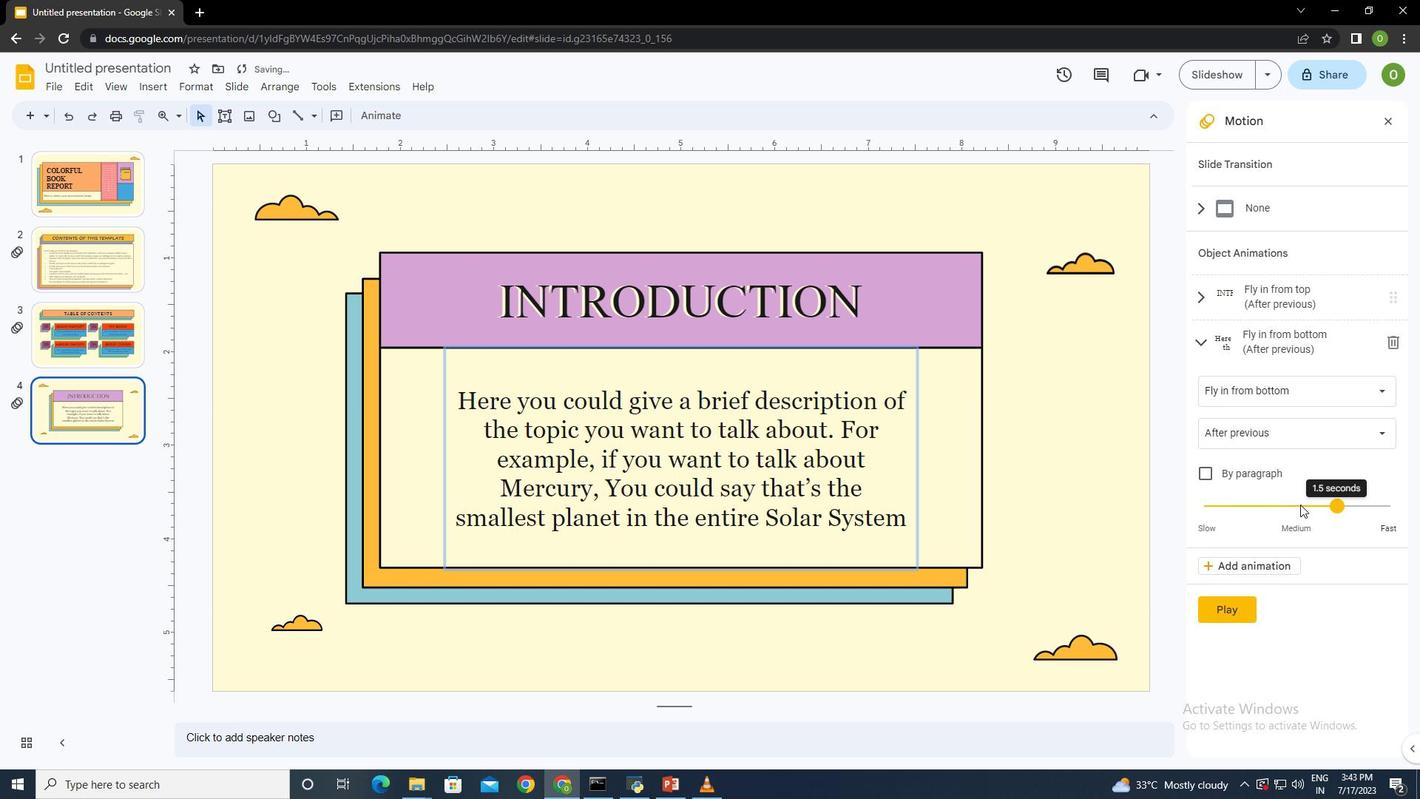 
Action: Mouse moved to (1227, 603)
Screenshot: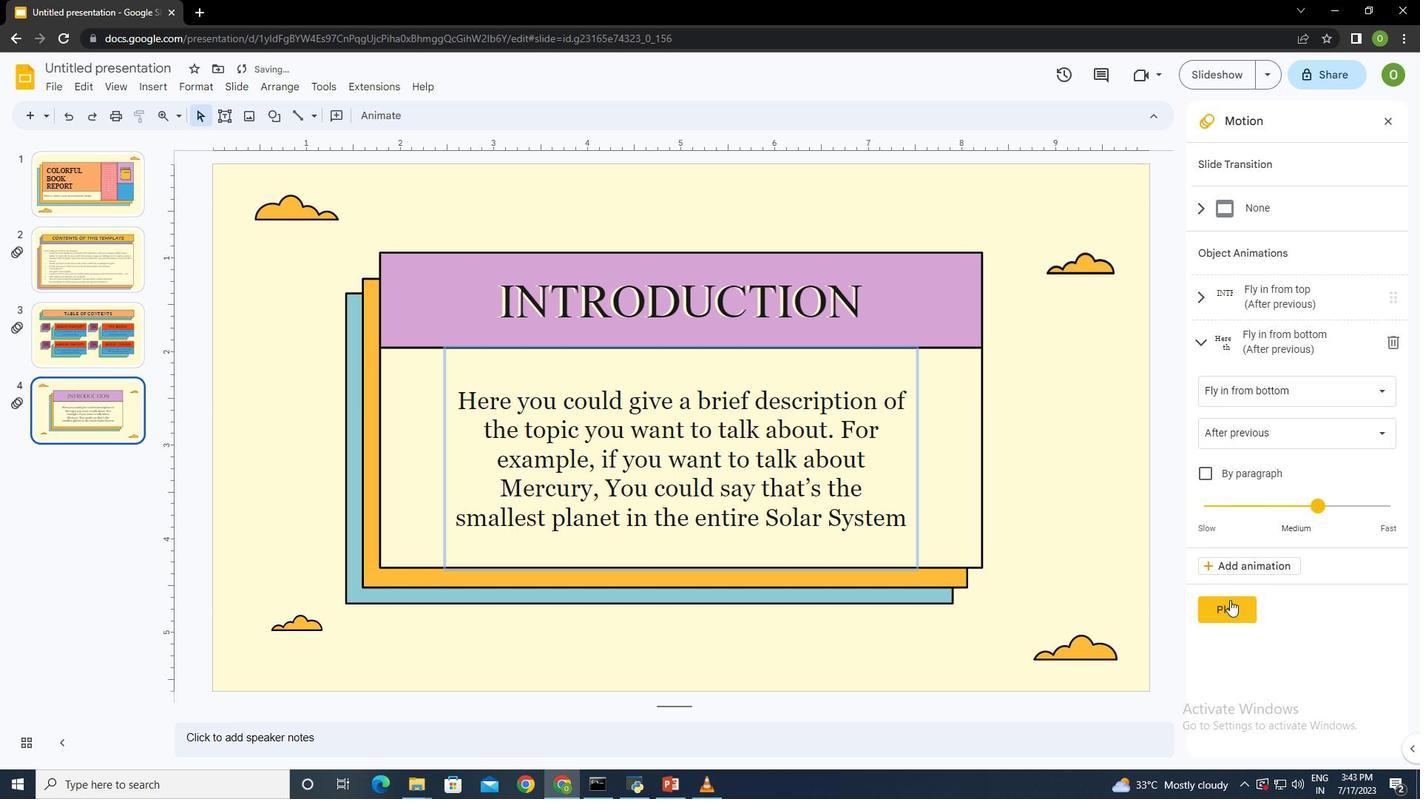 
Action: Mouse pressed left at (1227, 603)
Screenshot: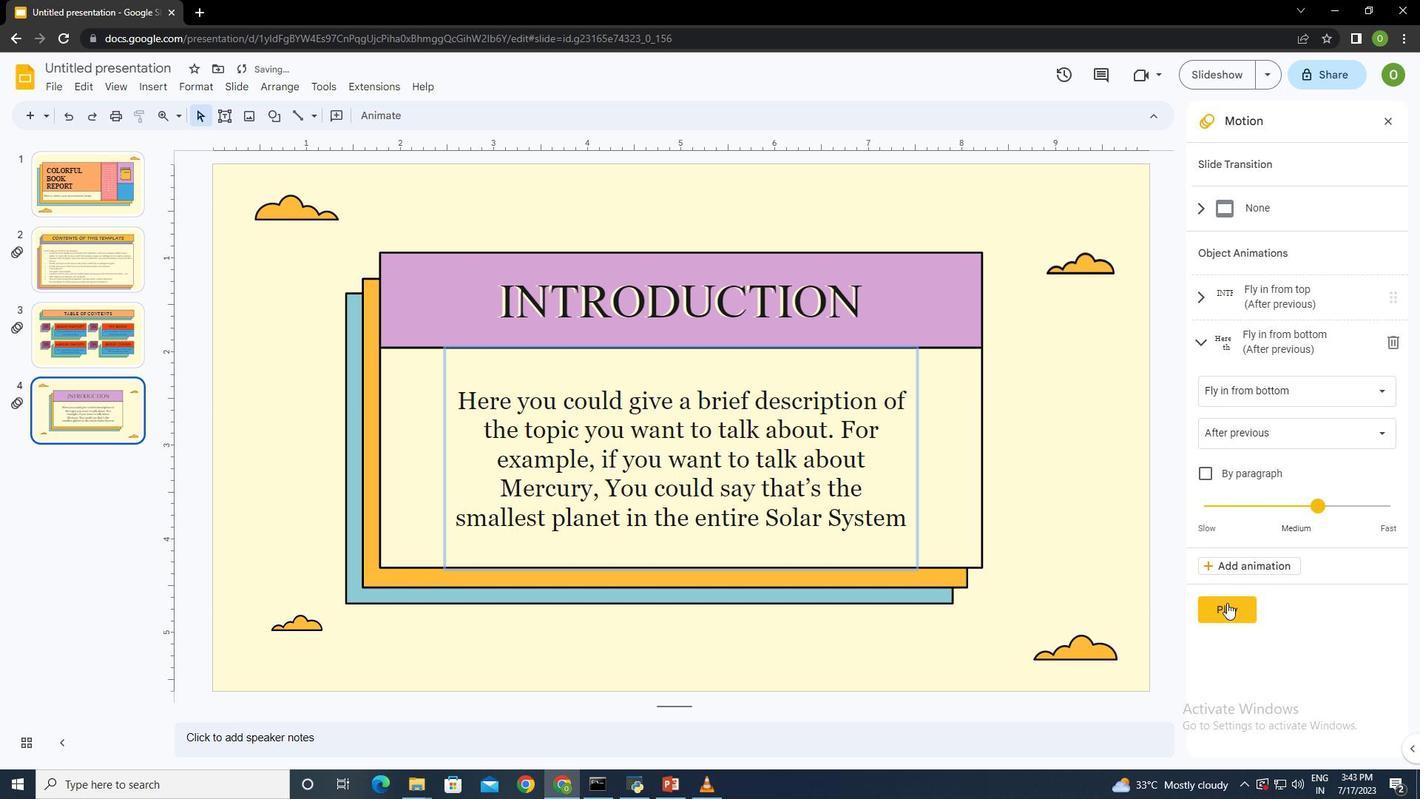
Action: Mouse moved to (1234, 610)
Screenshot: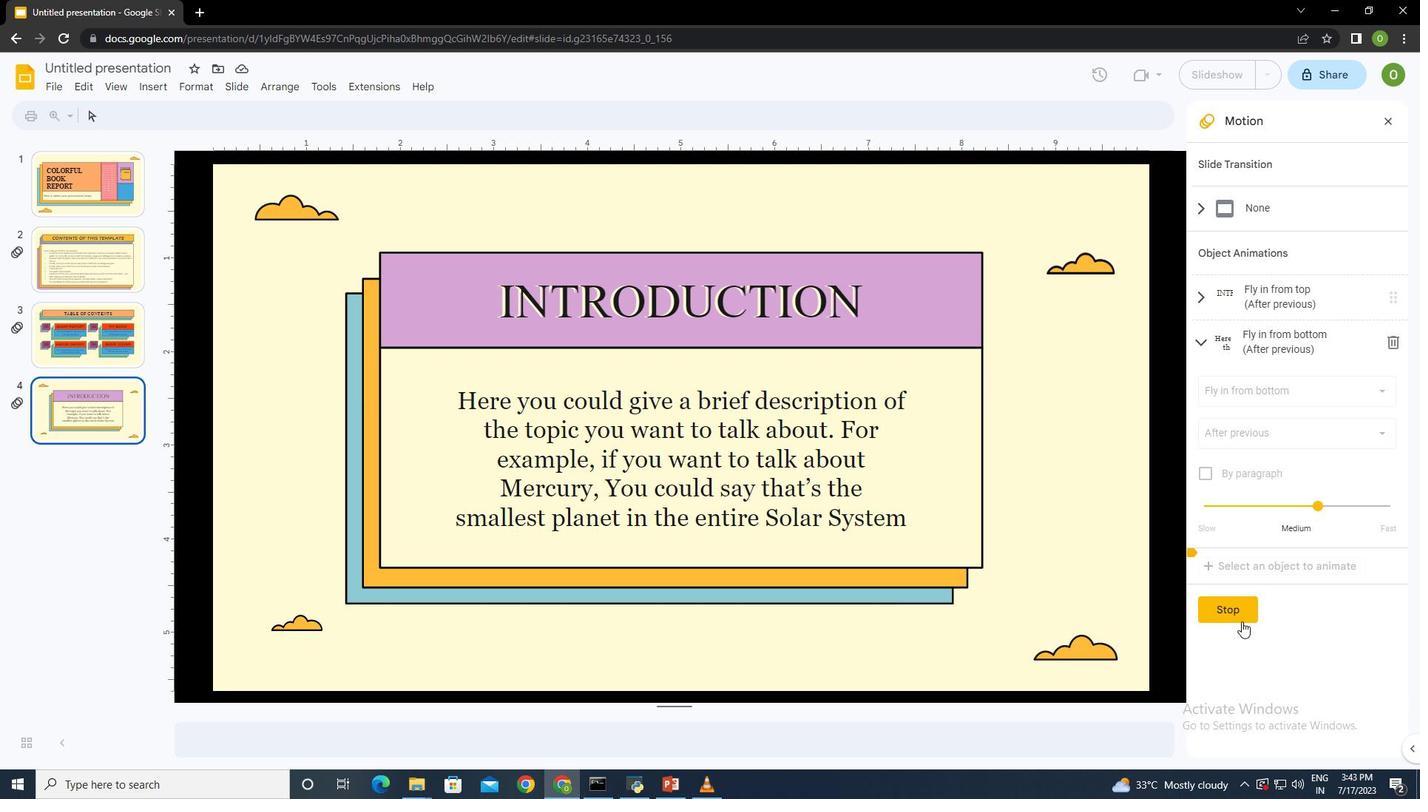 
Action: Mouse pressed left at (1234, 610)
Screenshot: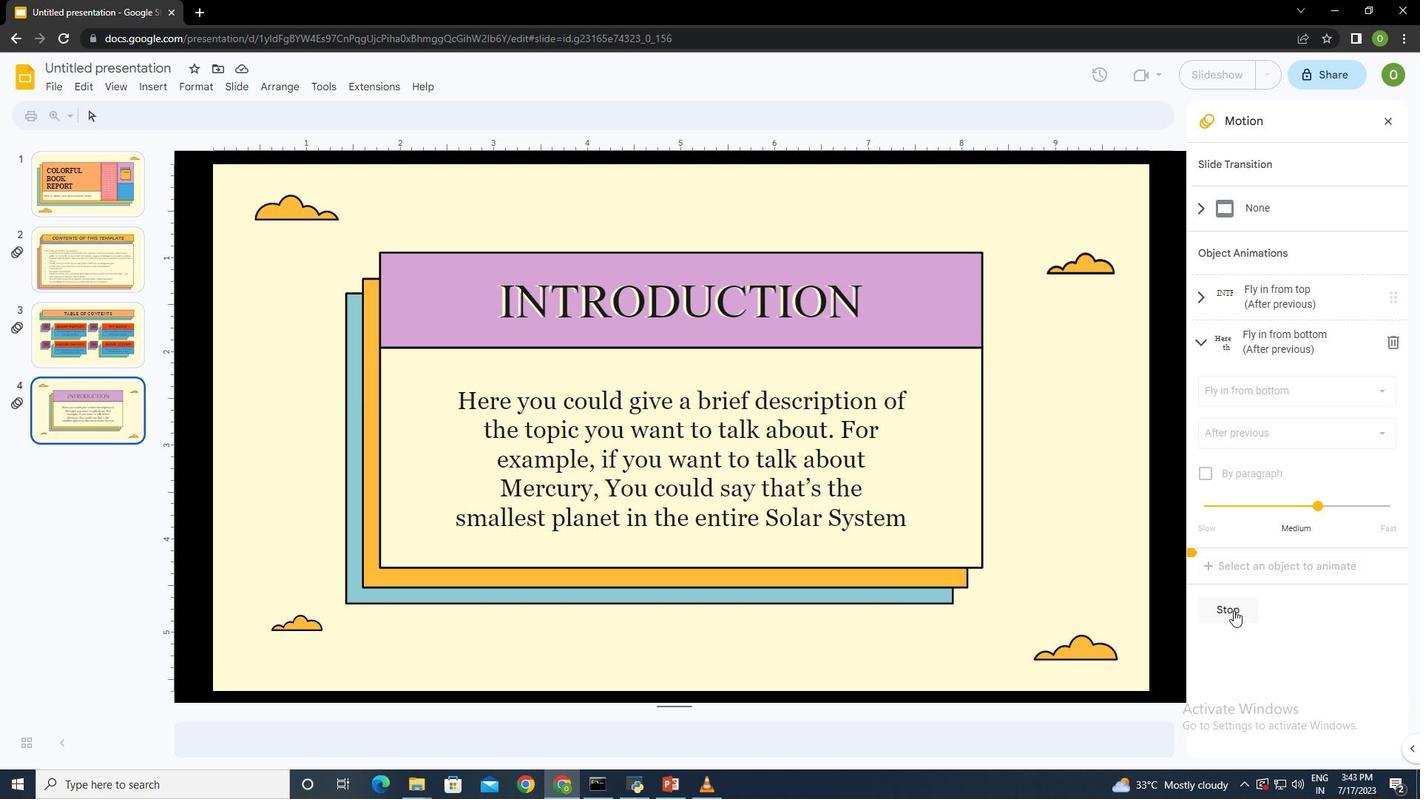 
